 Task: In the  document cake.txt Add another  'page' Use the Tool Explore 'and look for brief about the picture in first page, copy 2-3 lines in second sheet.' Align the text to the Left
Action: Mouse moved to (1066, 83)
Screenshot: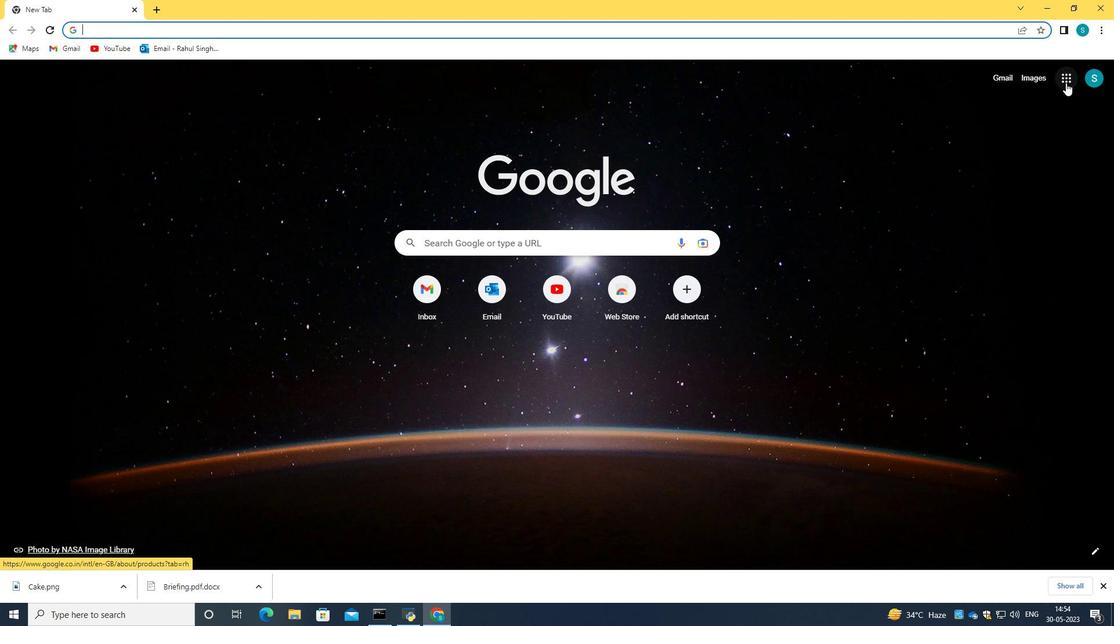 
Action: Mouse pressed left at (1066, 83)
Screenshot: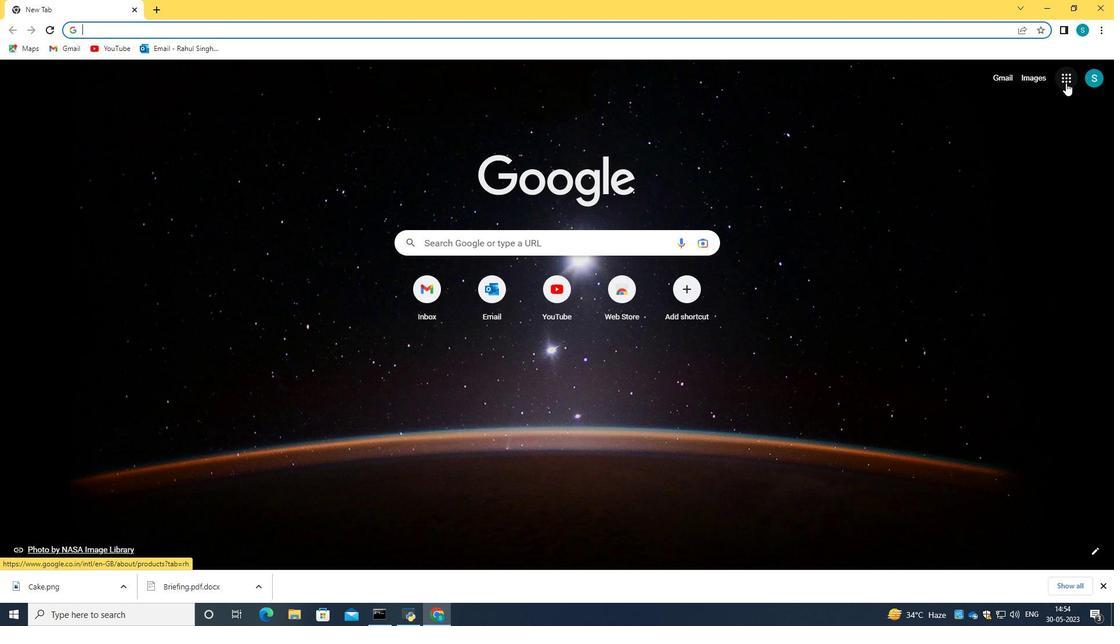 
Action: Mouse moved to (1021, 192)
Screenshot: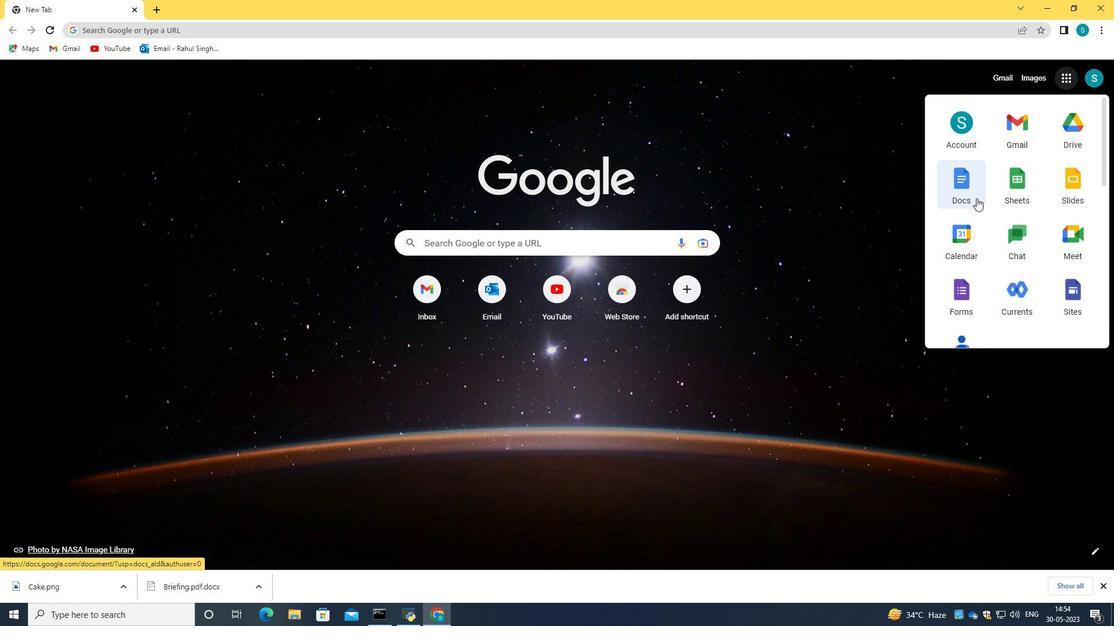 
Action: Mouse pressed left at (1021, 192)
Screenshot: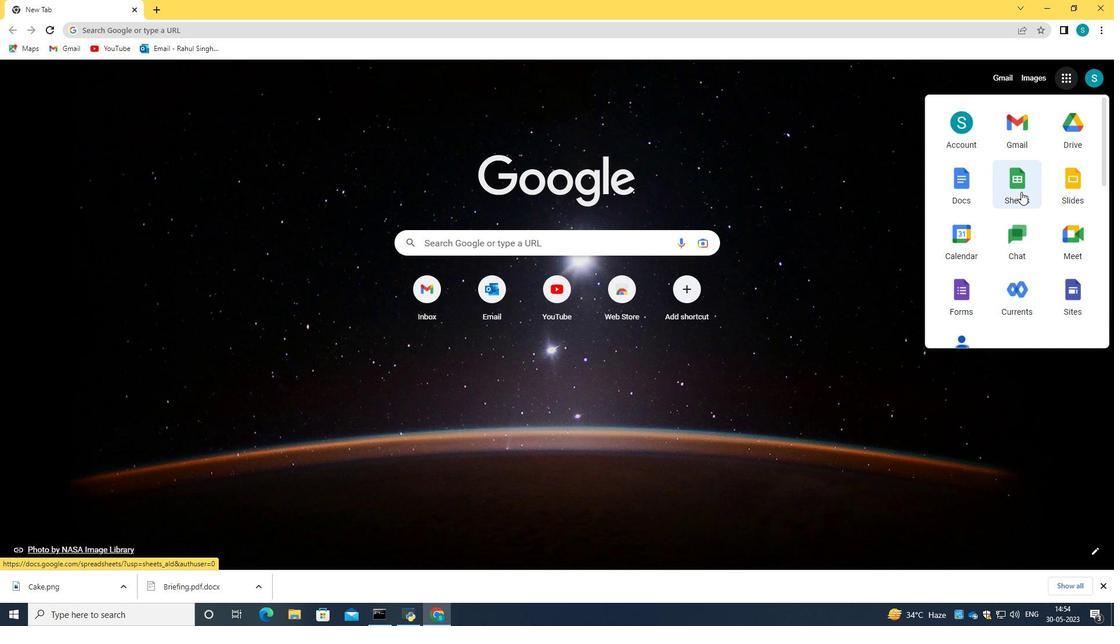 
Action: Mouse moved to (952, 188)
Screenshot: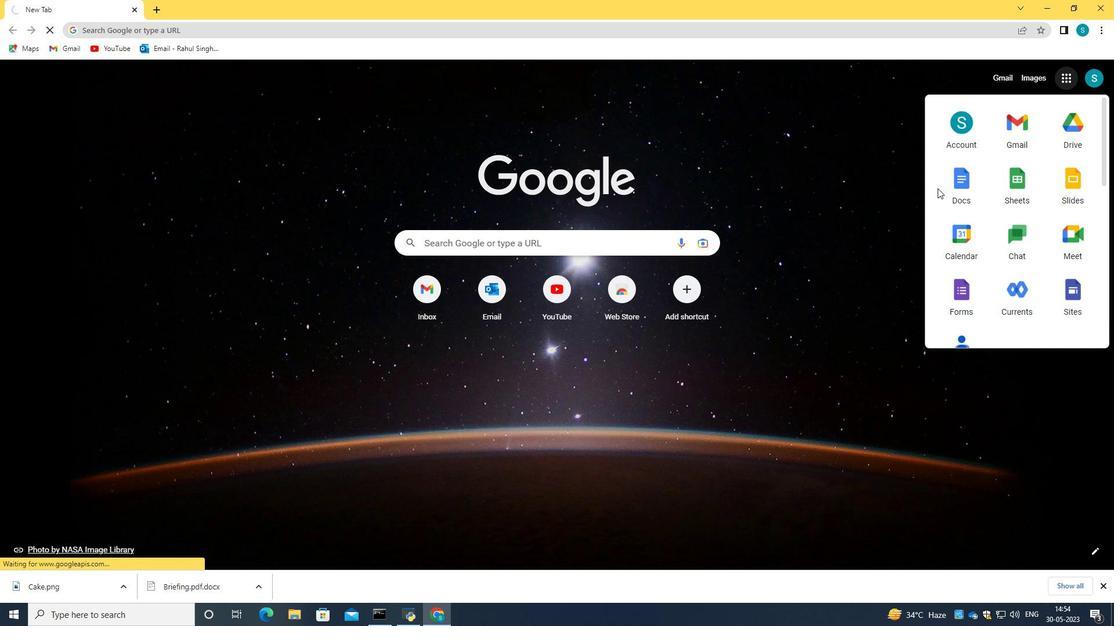 
Action: Mouse pressed left at (952, 188)
Screenshot: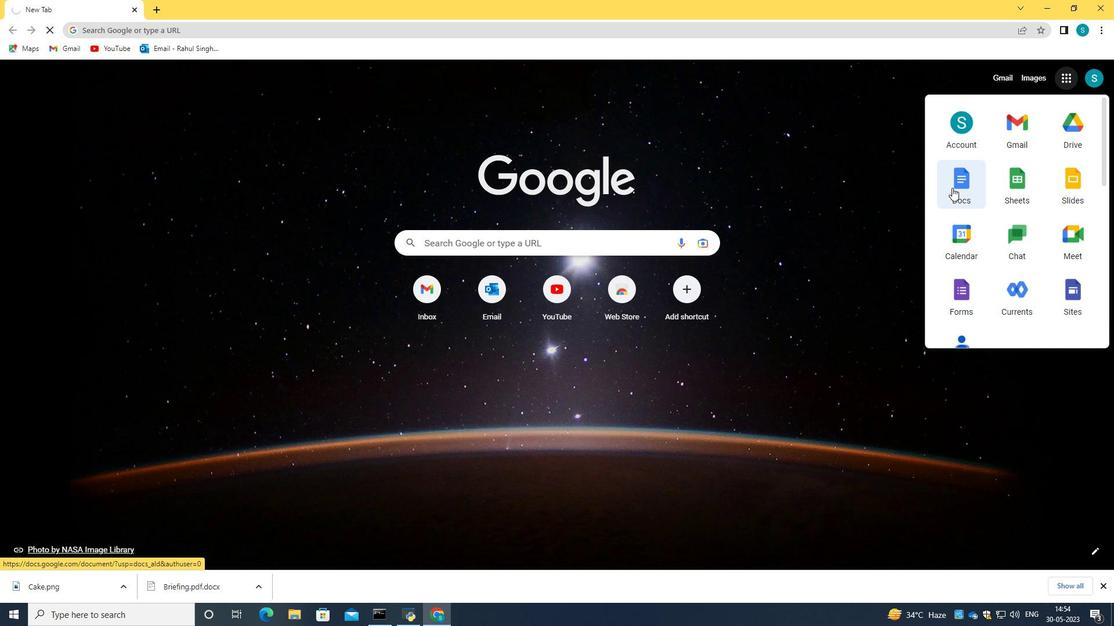 
Action: Mouse pressed left at (952, 188)
Screenshot: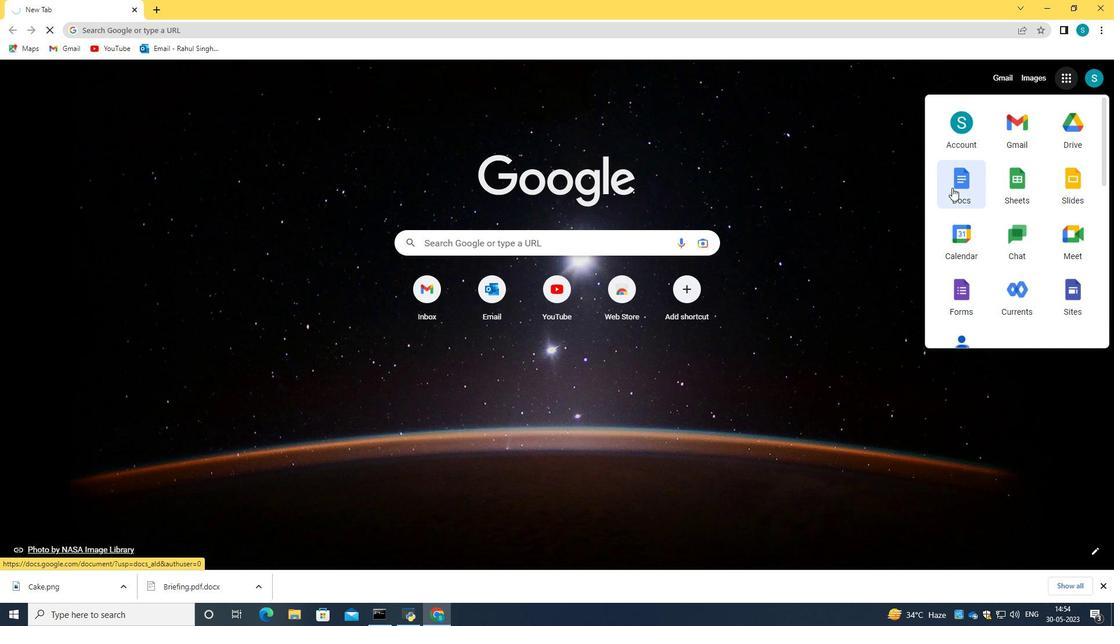 
Action: Mouse moved to (271, 399)
Screenshot: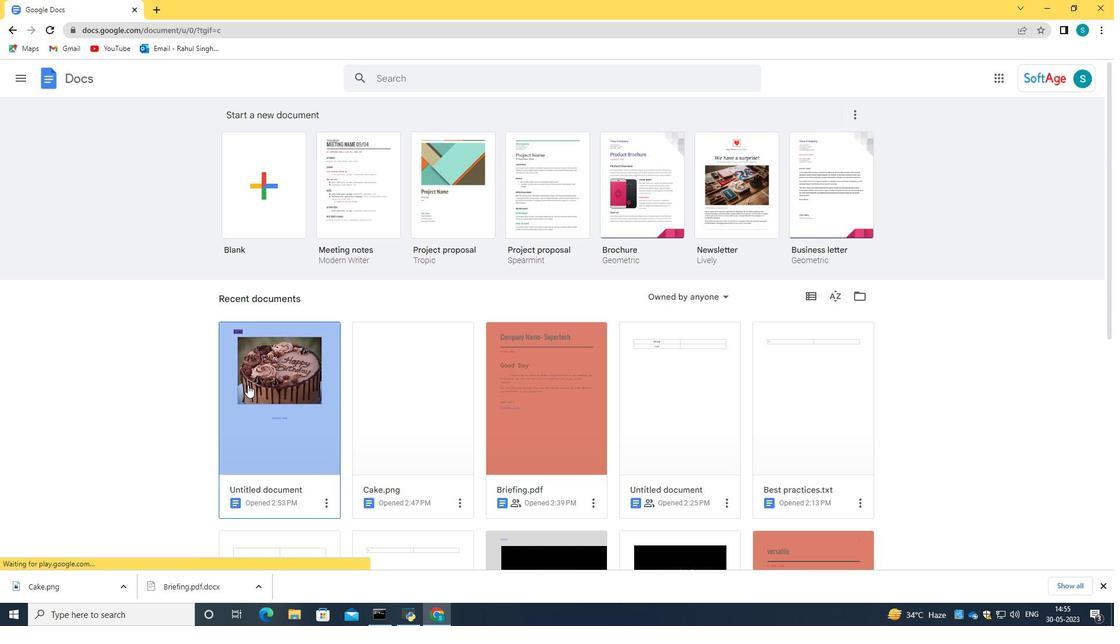 
Action: Mouse pressed left at (271, 399)
Screenshot: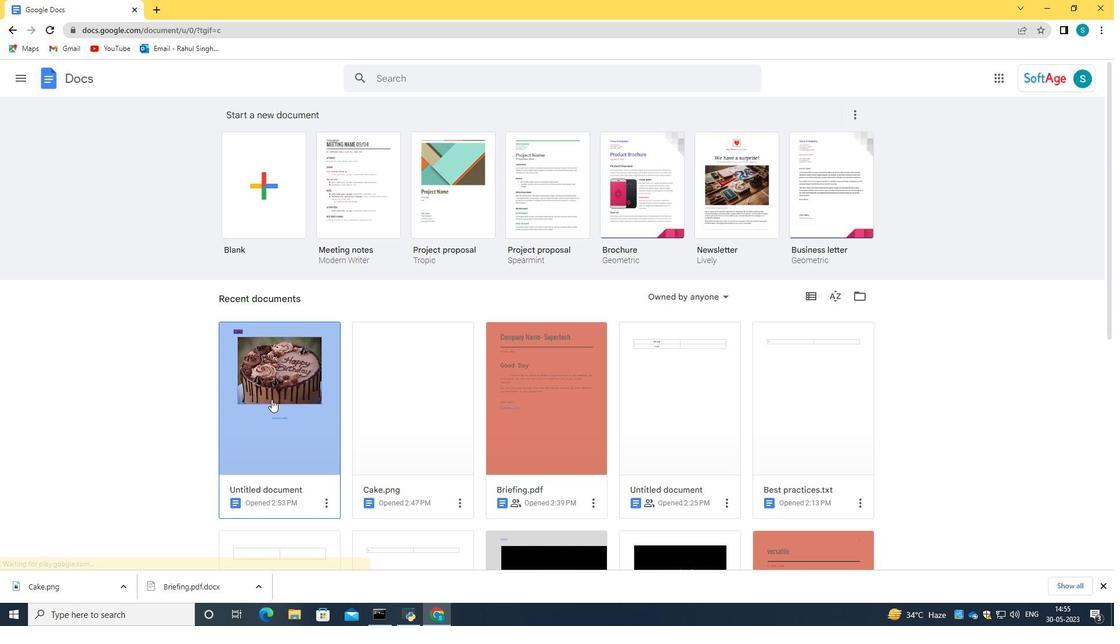 
Action: Mouse moved to (280, 358)
Screenshot: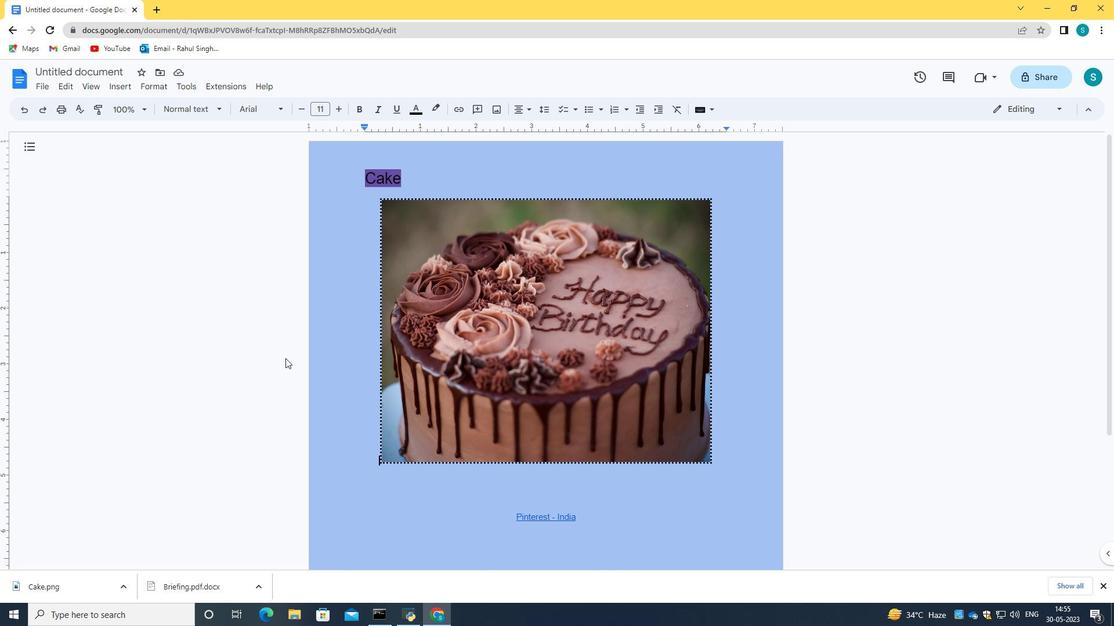
Action: Mouse scrolled (280, 358) with delta (0, 0)
Screenshot: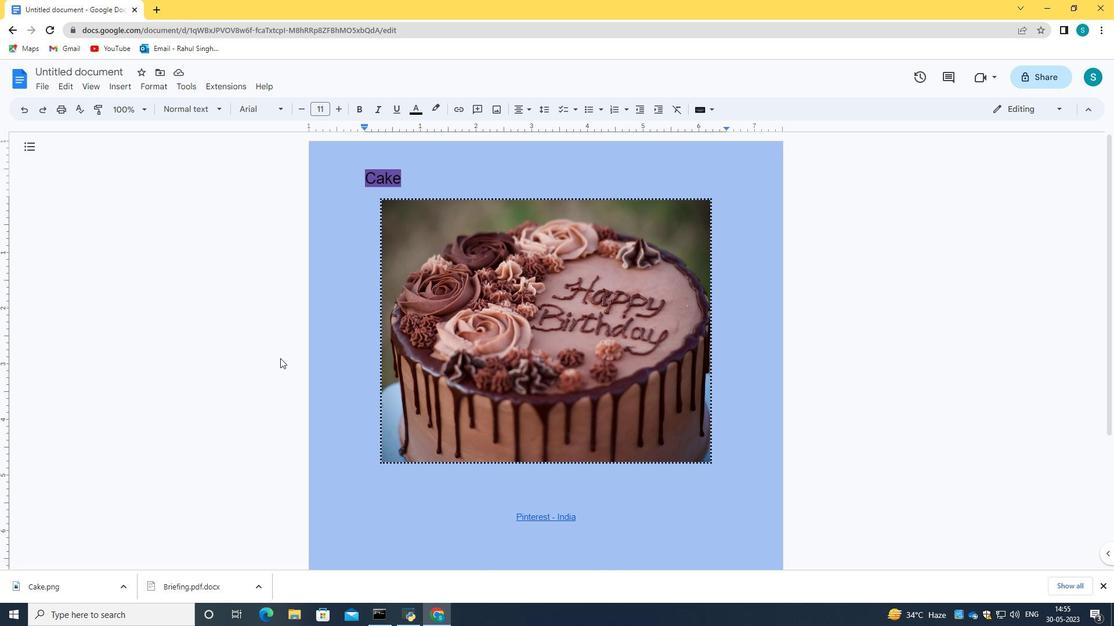 
Action: Mouse scrolled (280, 358) with delta (0, 0)
Screenshot: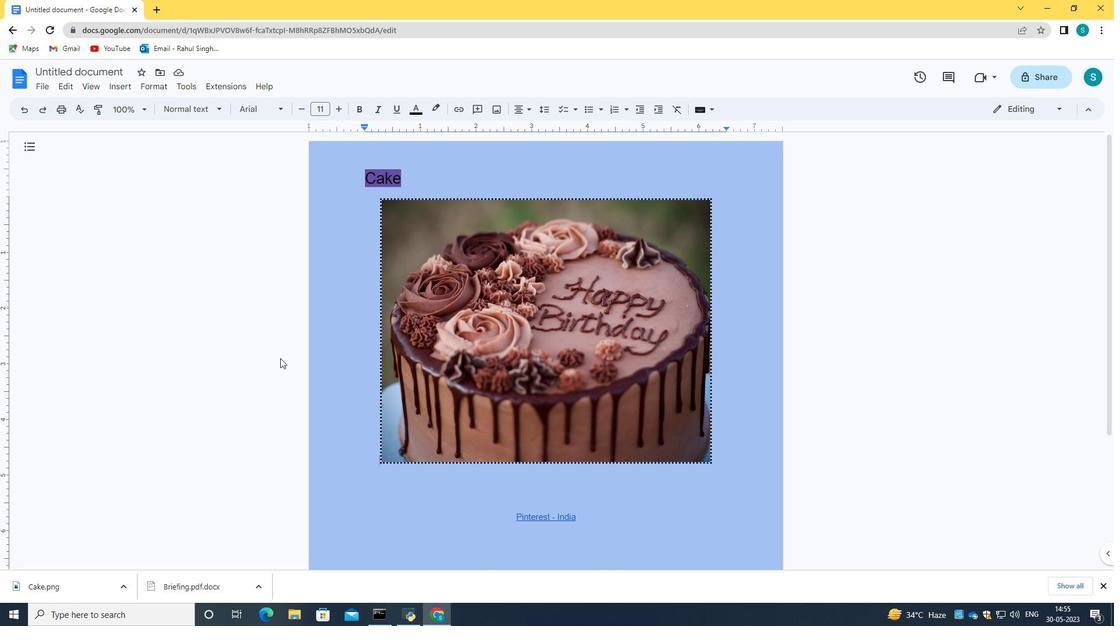 
Action: Mouse scrolled (280, 358) with delta (0, 0)
Screenshot: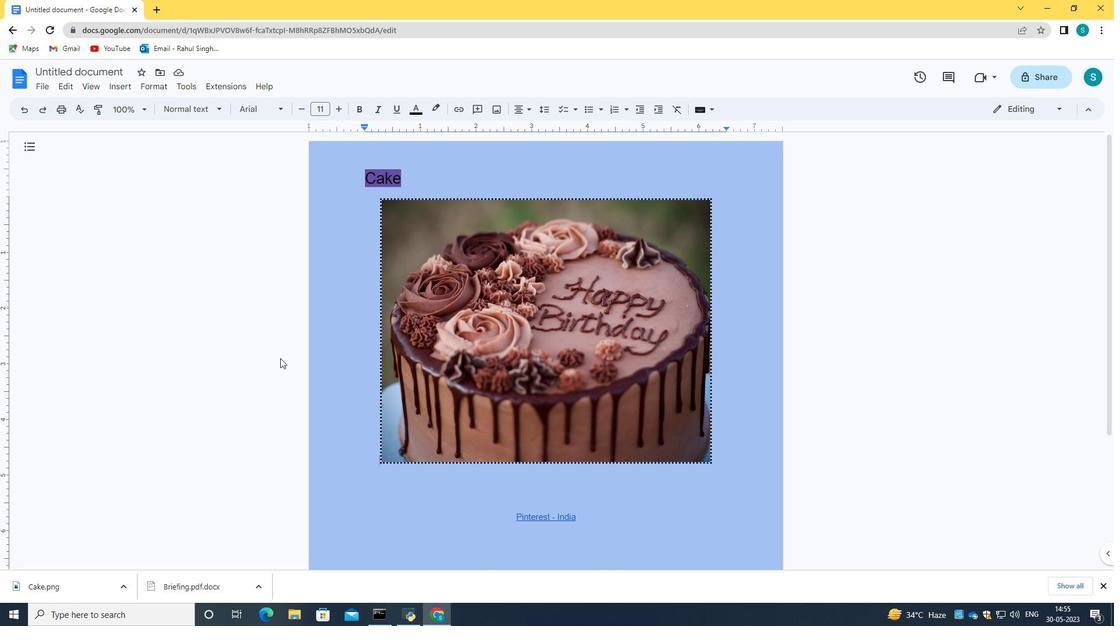 
Action: Mouse scrolled (280, 358) with delta (0, 0)
Screenshot: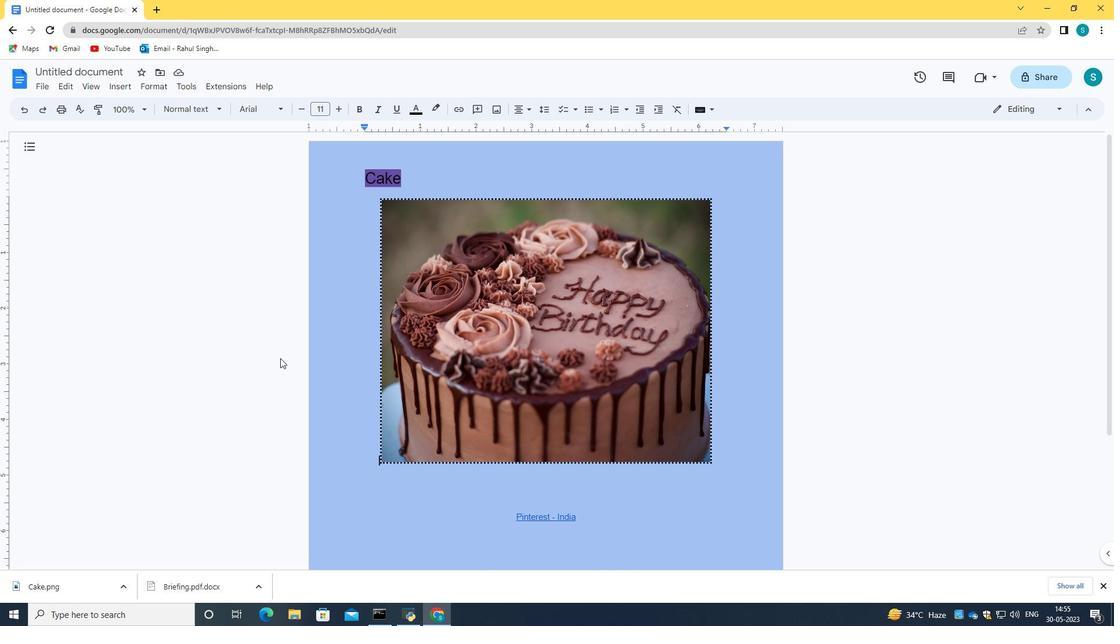 
Action: Mouse moved to (279, 358)
Screenshot: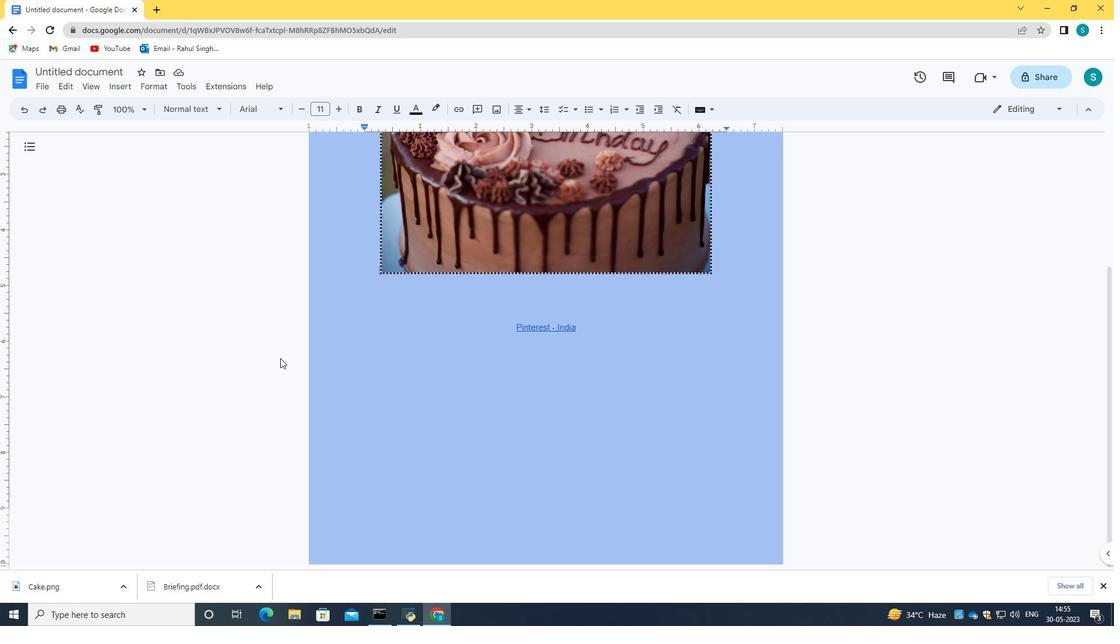 
Action: Mouse scrolled (279, 359) with delta (0, 0)
Screenshot: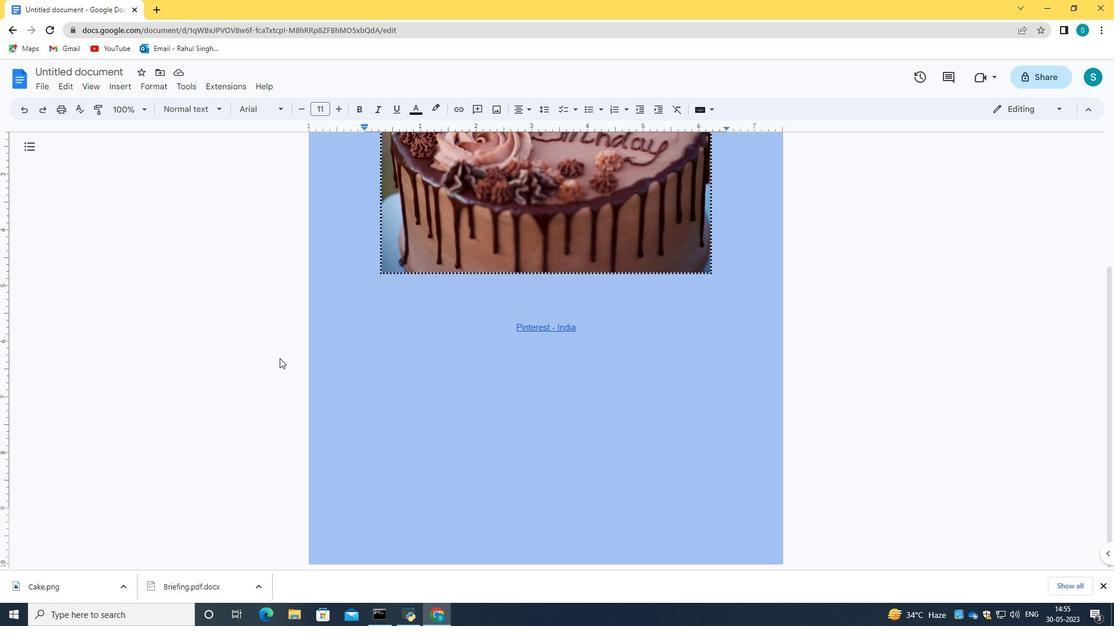 
Action: Mouse scrolled (279, 359) with delta (0, 0)
Screenshot: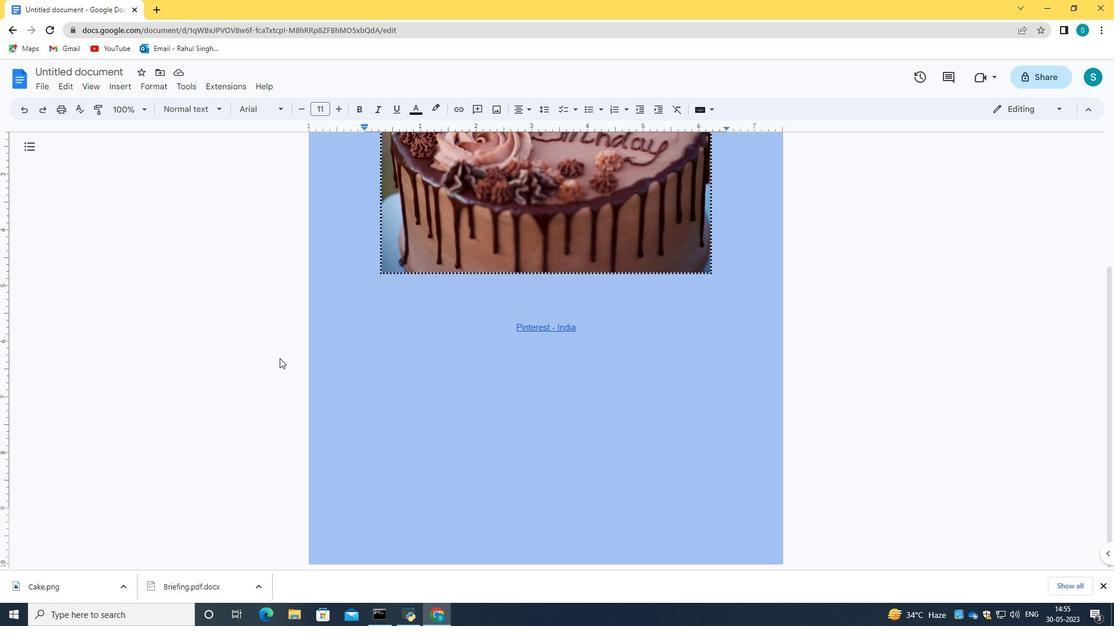 
Action: Mouse scrolled (279, 359) with delta (0, 0)
Screenshot: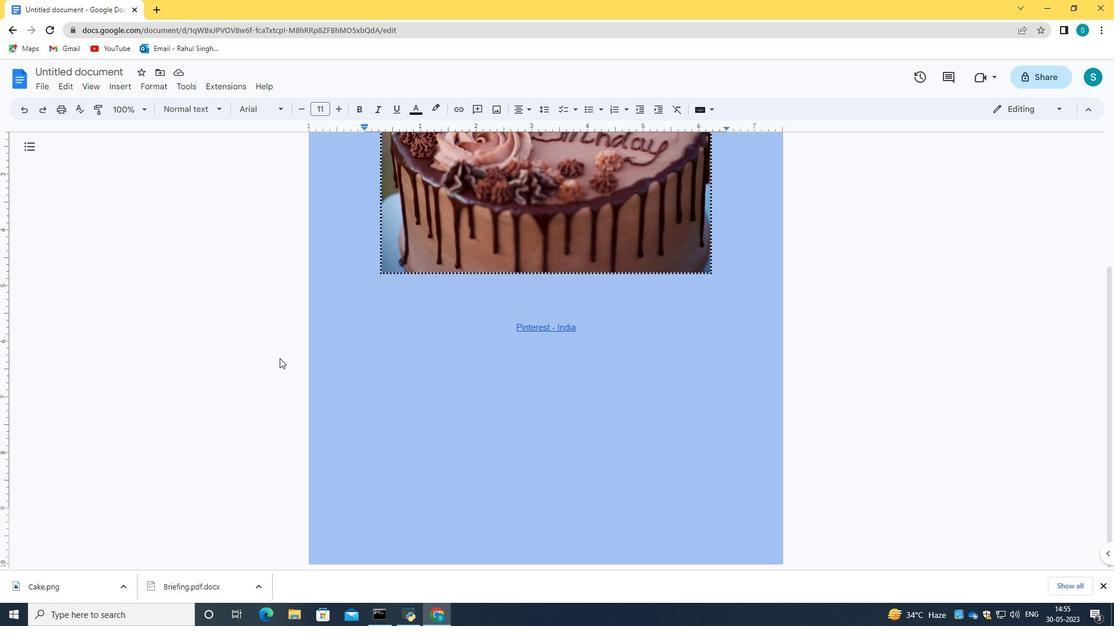
Action: Mouse moved to (1024, 101)
Screenshot: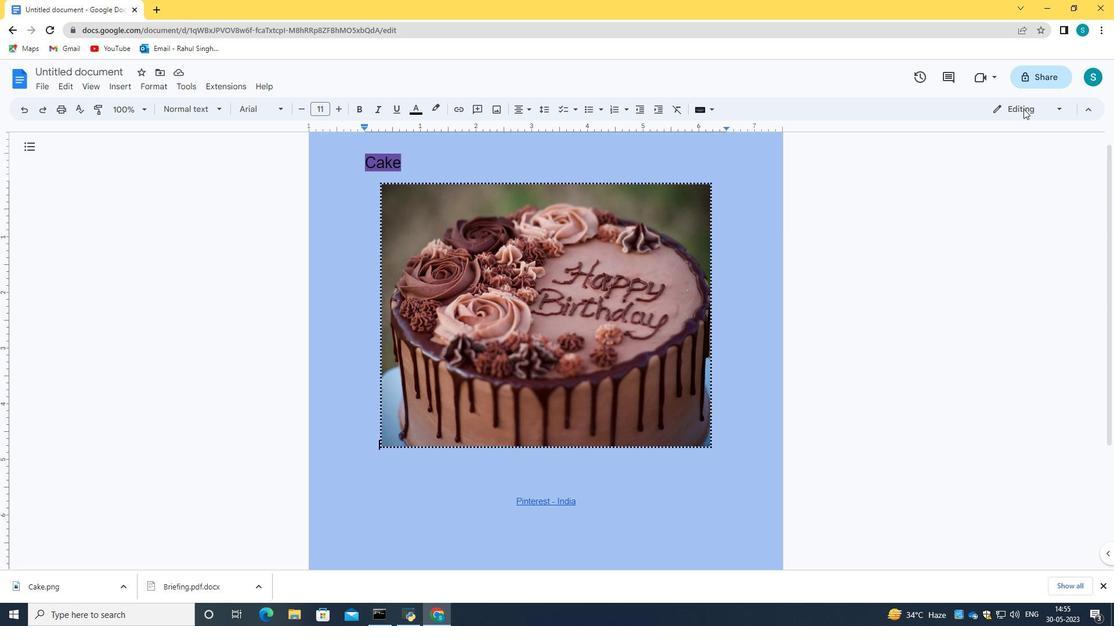 
Action: Mouse pressed left at (1024, 101)
Screenshot: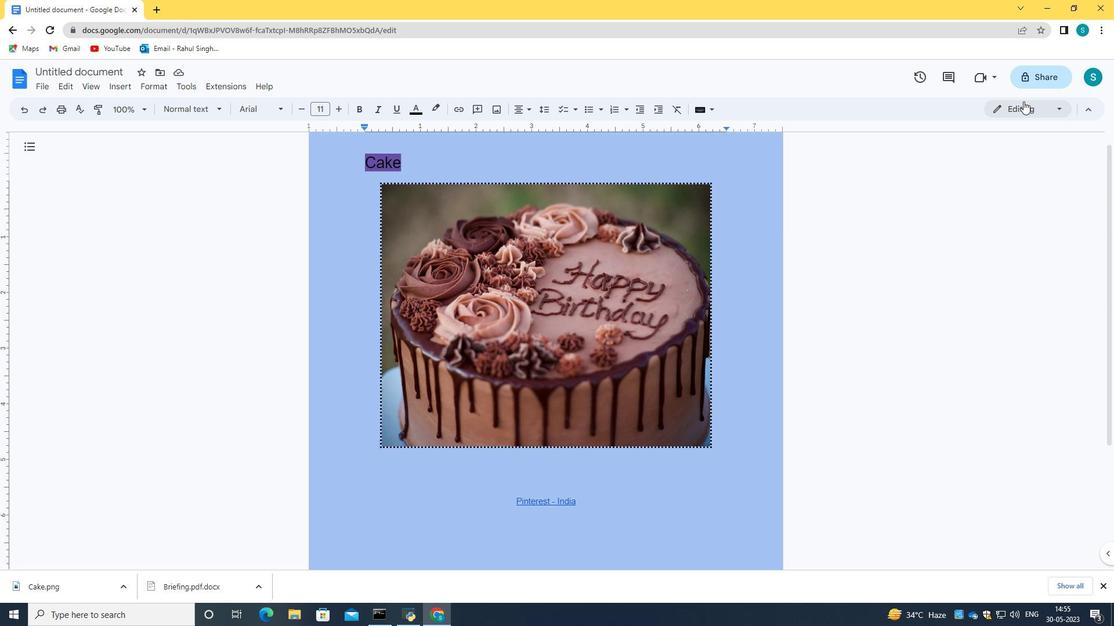 
Action: Mouse moved to (984, 137)
Screenshot: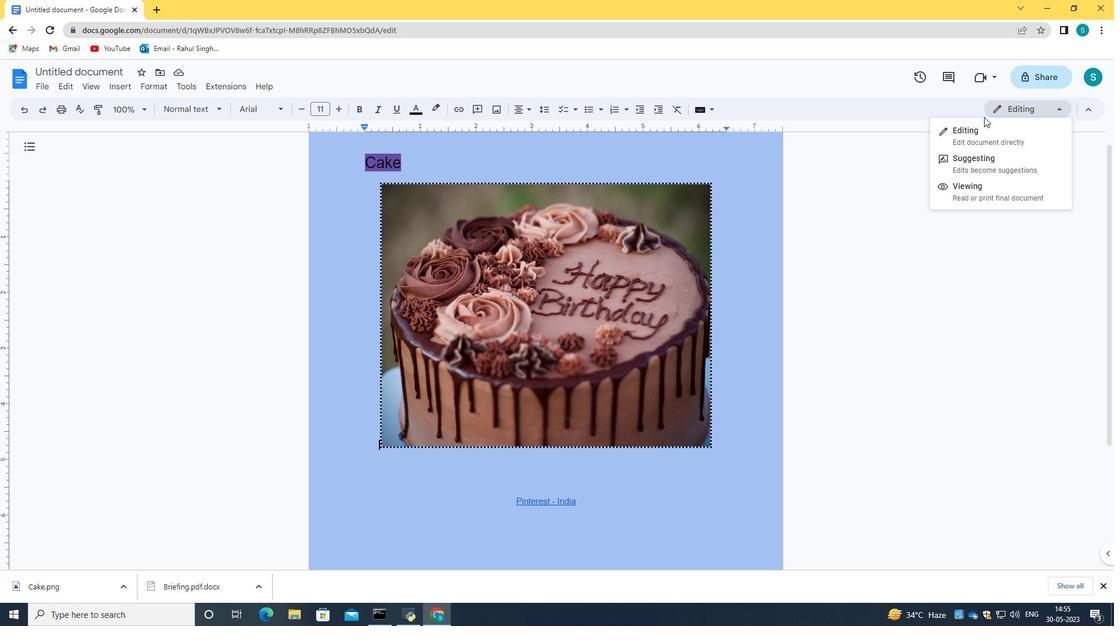 
Action: Mouse pressed left at (984, 137)
Screenshot: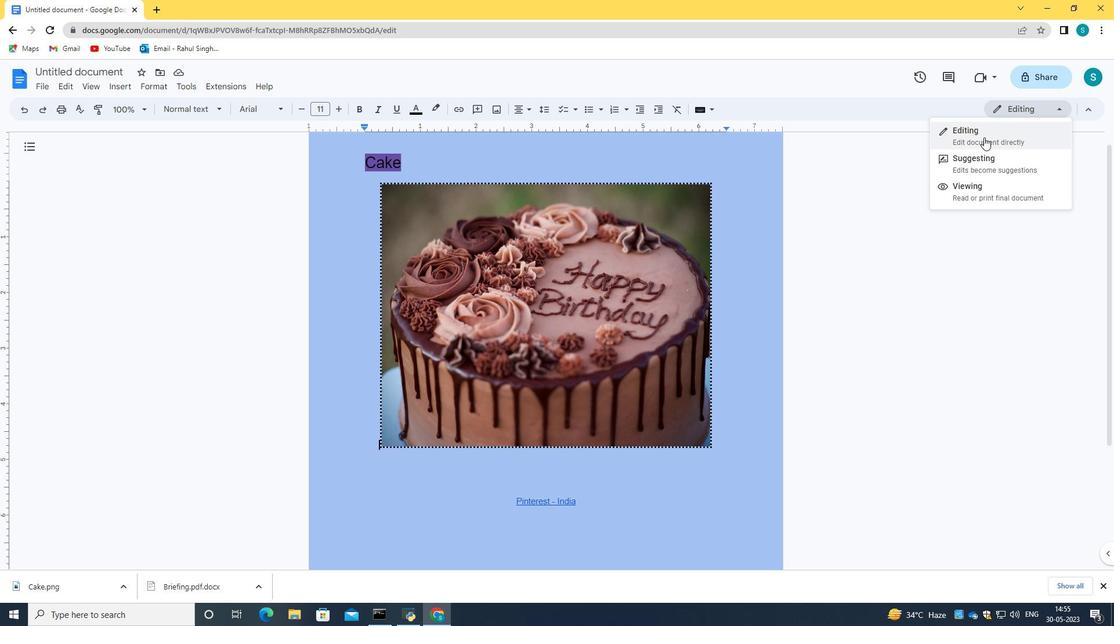 
Action: Mouse moved to (245, 235)
Screenshot: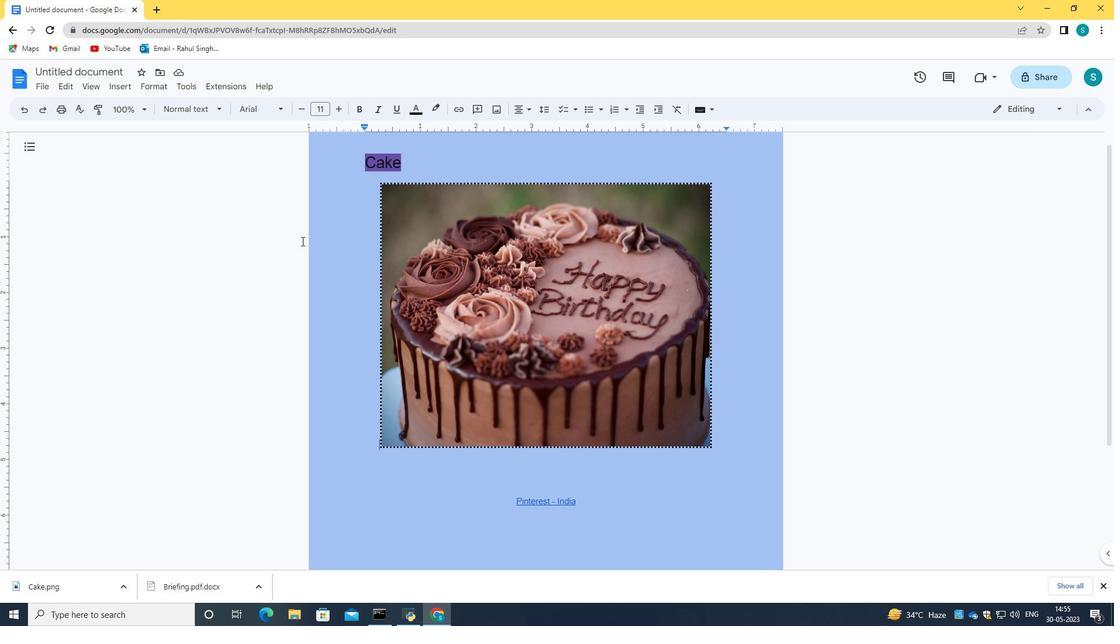 
Action: Mouse scrolled (245, 234) with delta (0, 0)
Screenshot: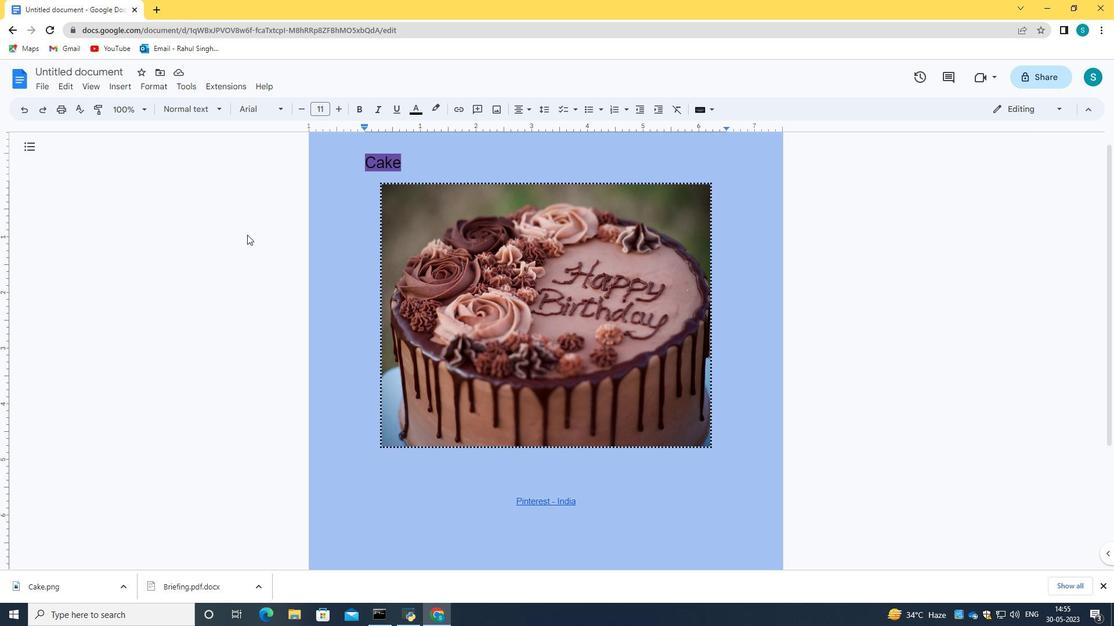 
Action: Mouse scrolled (245, 234) with delta (0, 0)
Screenshot: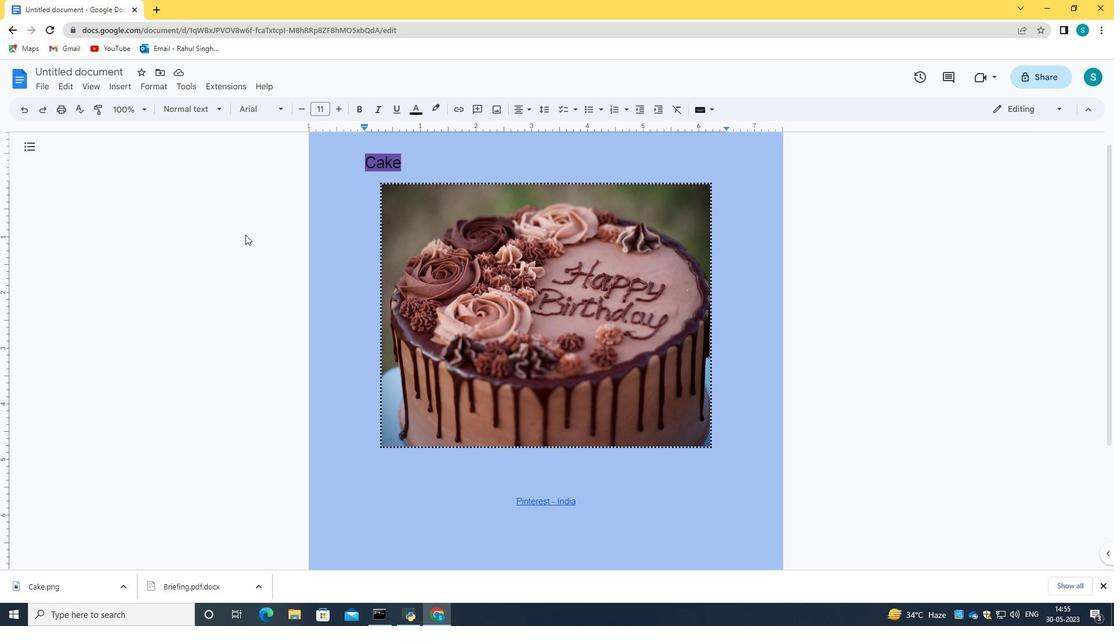 
Action: Mouse scrolled (245, 234) with delta (0, 0)
Screenshot: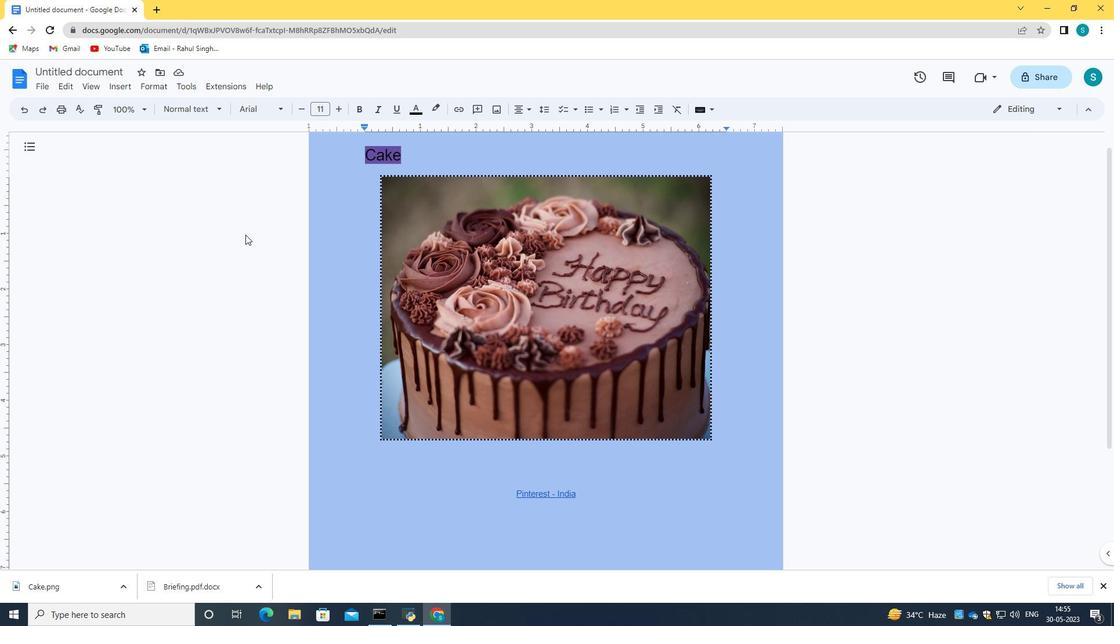 
Action: Mouse moved to (244, 235)
Screenshot: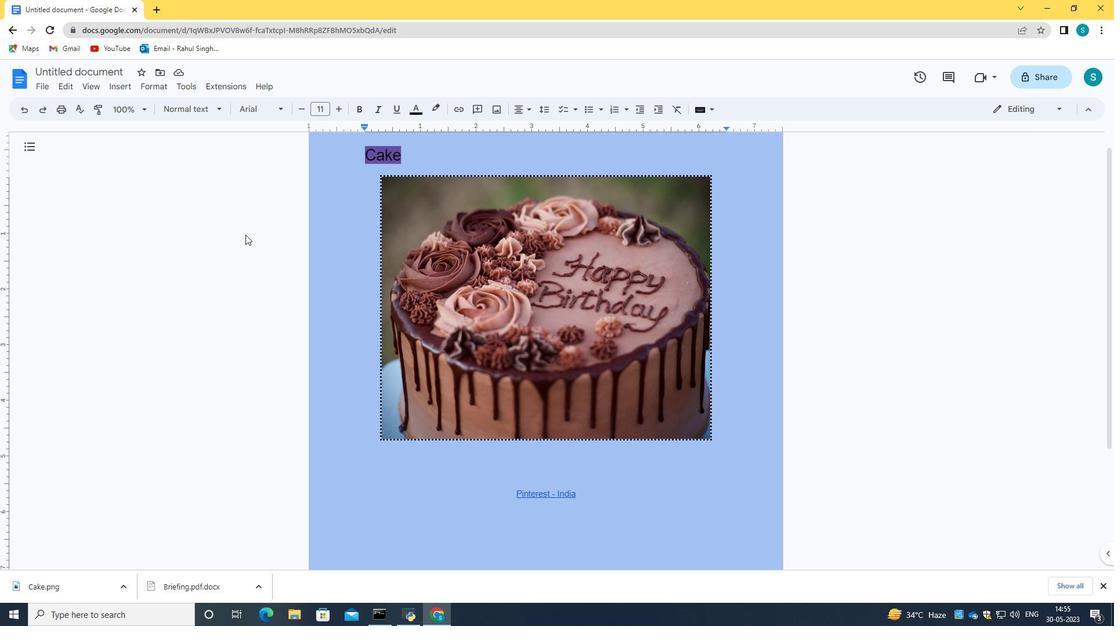 
Action: Mouse scrolled (244, 234) with delta (0, 0)
Screenshot: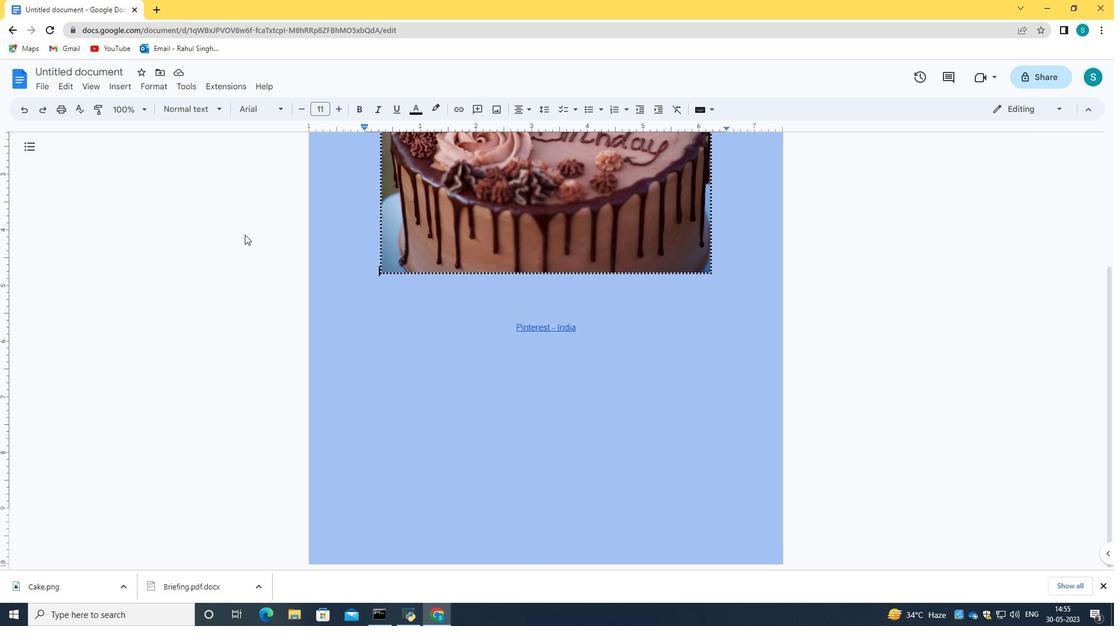 
Action: Mouse scrolled (244, 234) with delta (0, 0)
Screenshot: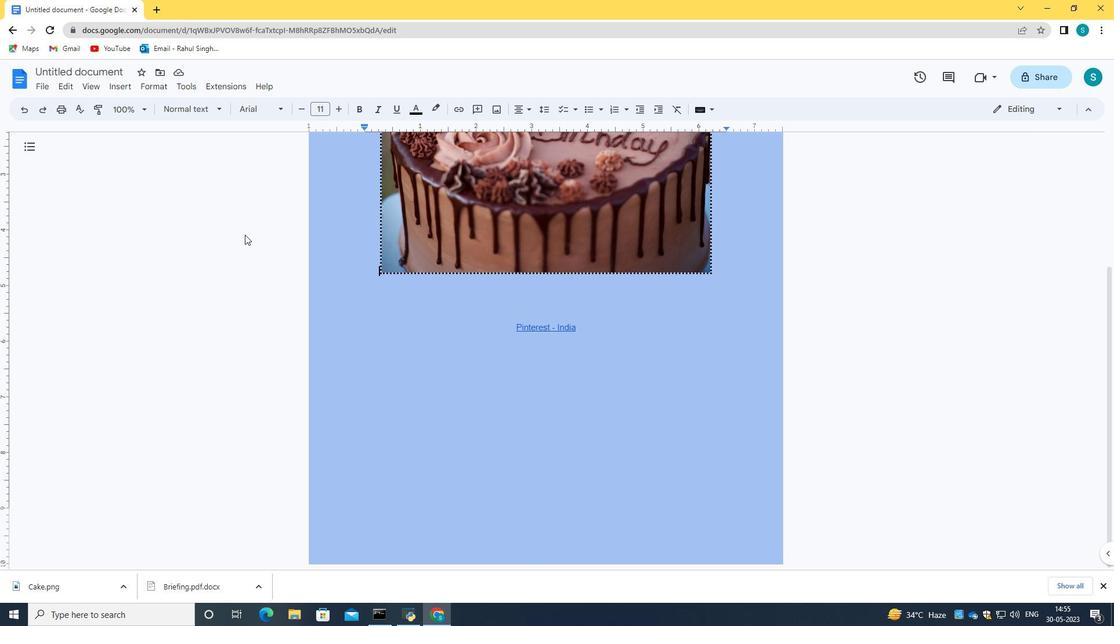 
Action: Mouse scrolled (244, 234) with delta (0, 0)
Screenshot: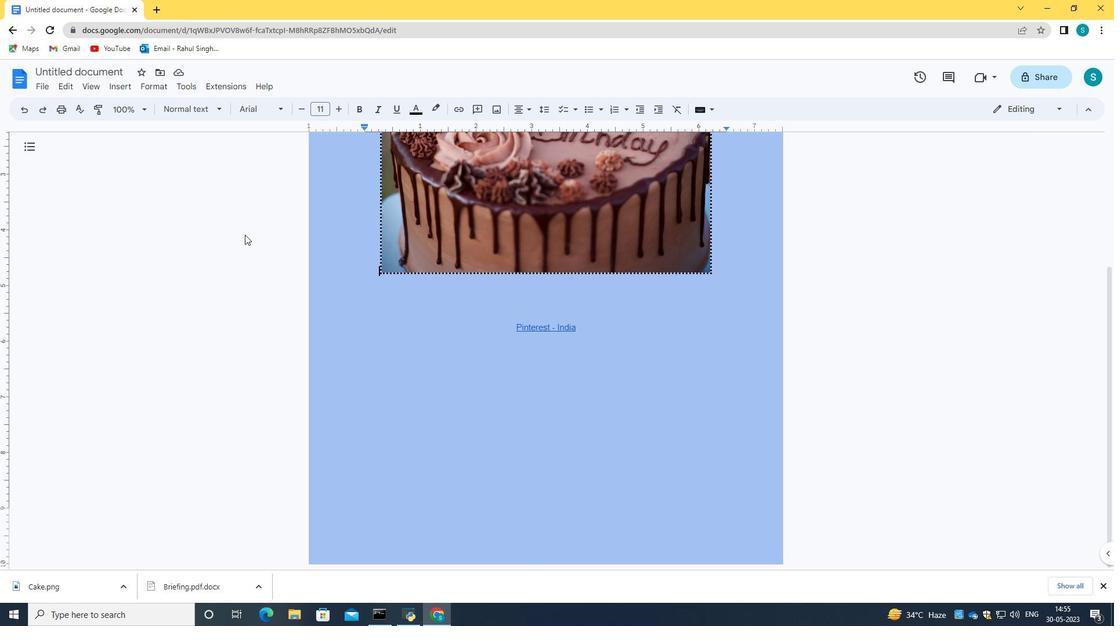 
Action: Mouse scrolled (244, 234) with delta (0, 0)
Screenshot: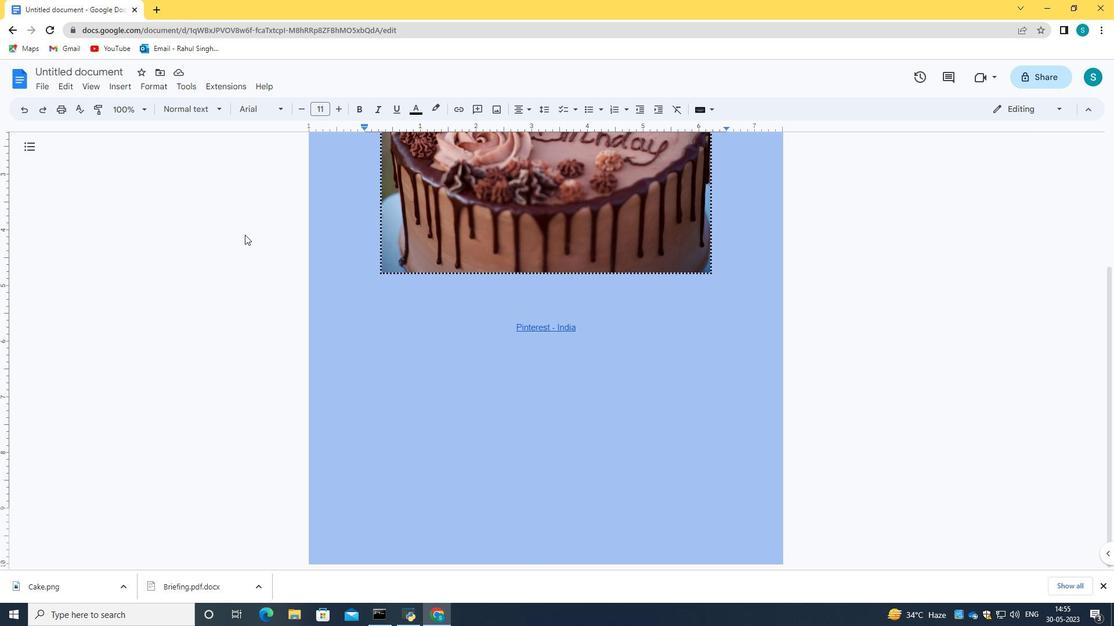 
Action: Mouse scrolled (244, 234) with delta (0, 0)
Screenshot: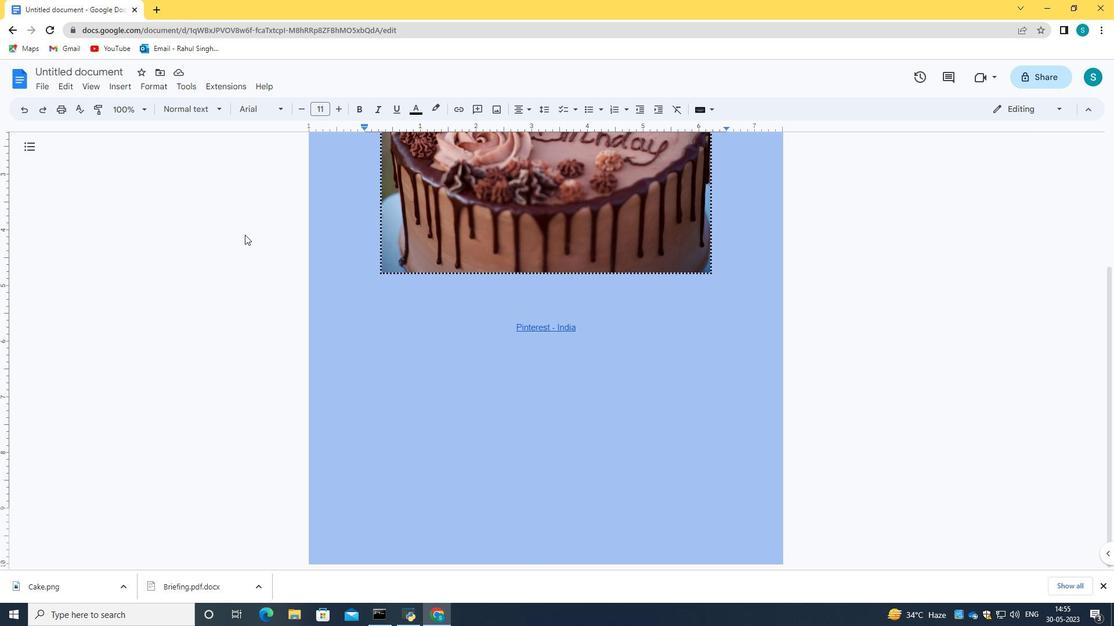 
Action: Mouse scrolled (244, 235) with delta (0, 0)
Screenshot: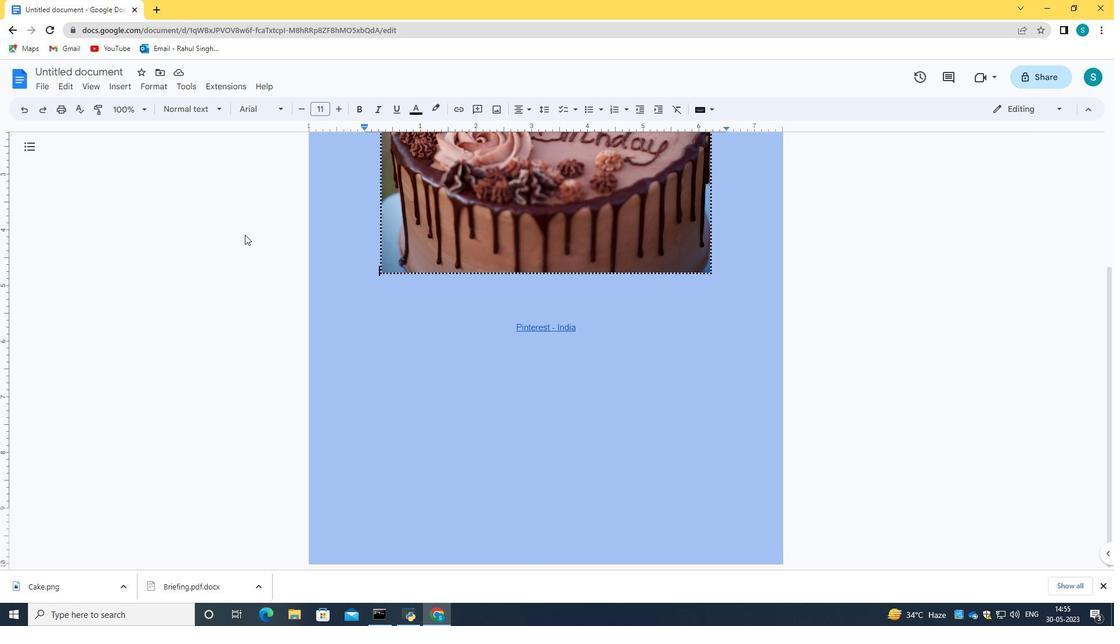 
Action: Mouse scrolled (244, 235) with delta (0, 0)
Screenshot: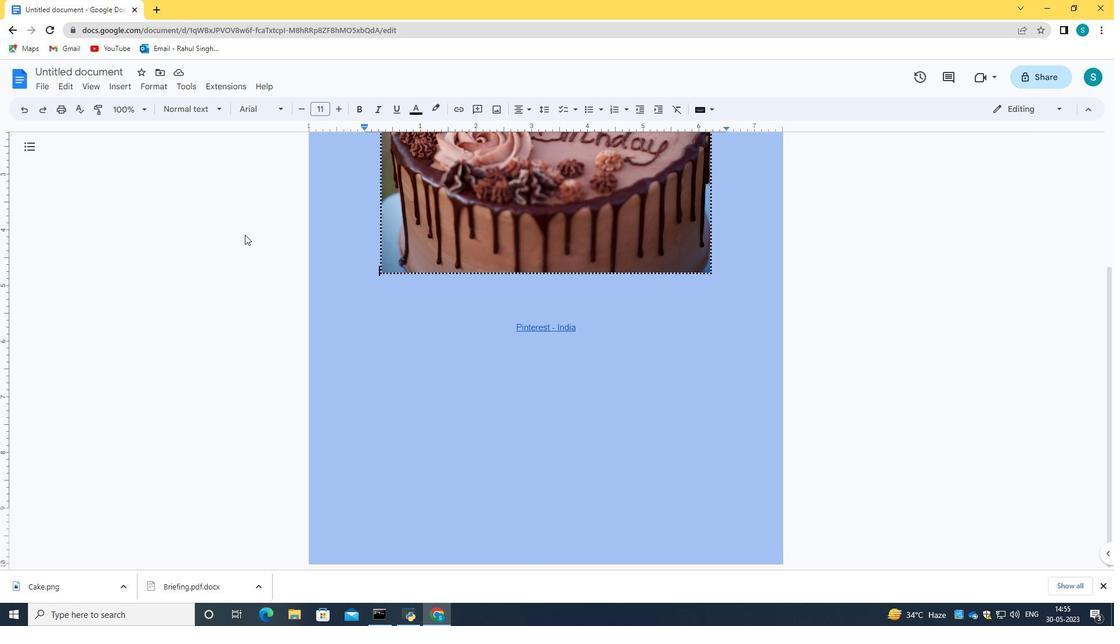 
Action: Mouse scrolled (244, 235) with delta (0, 0)
Screenshot: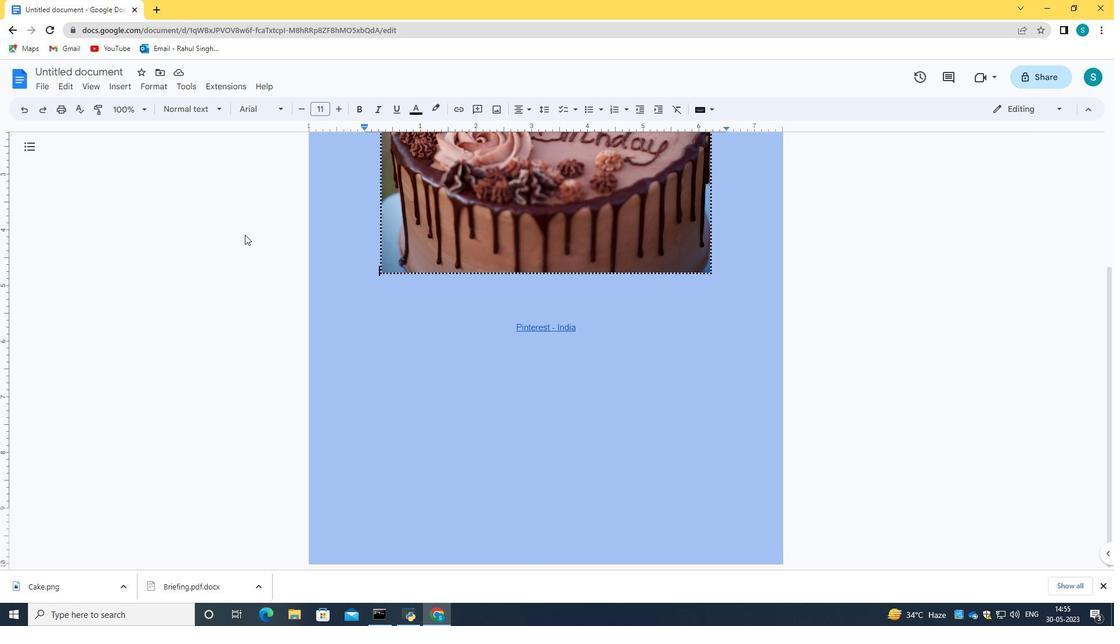 
Action: Mouse scrolled (244, 235) with delta (0, 0)
Screenshot: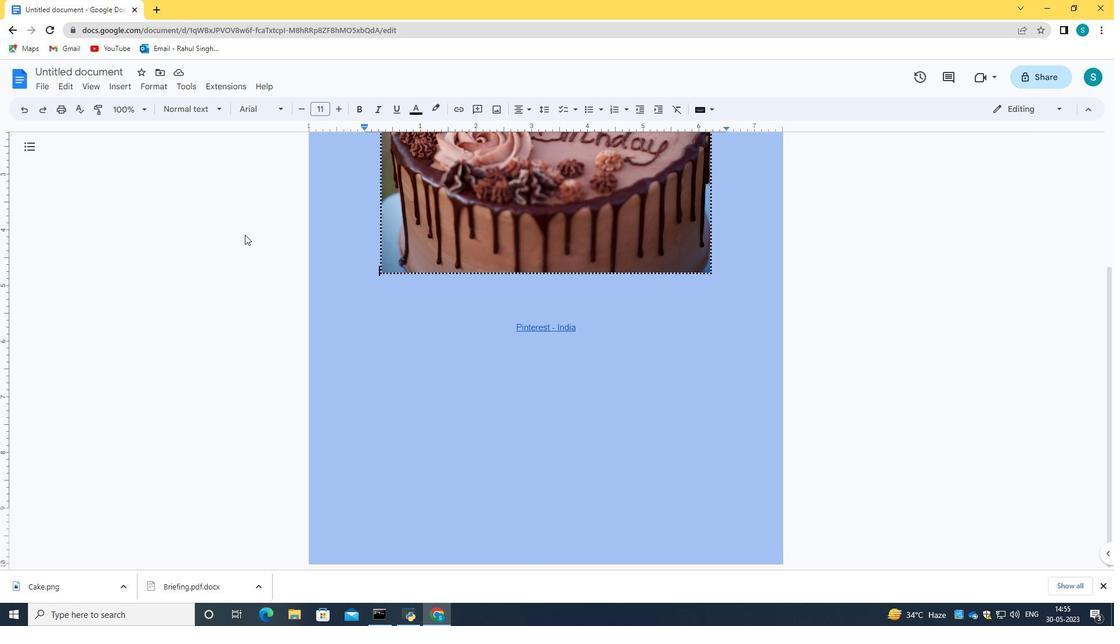 
Action: Mouse scrolled (244, 235) with delta (0, 0)
Screenshot: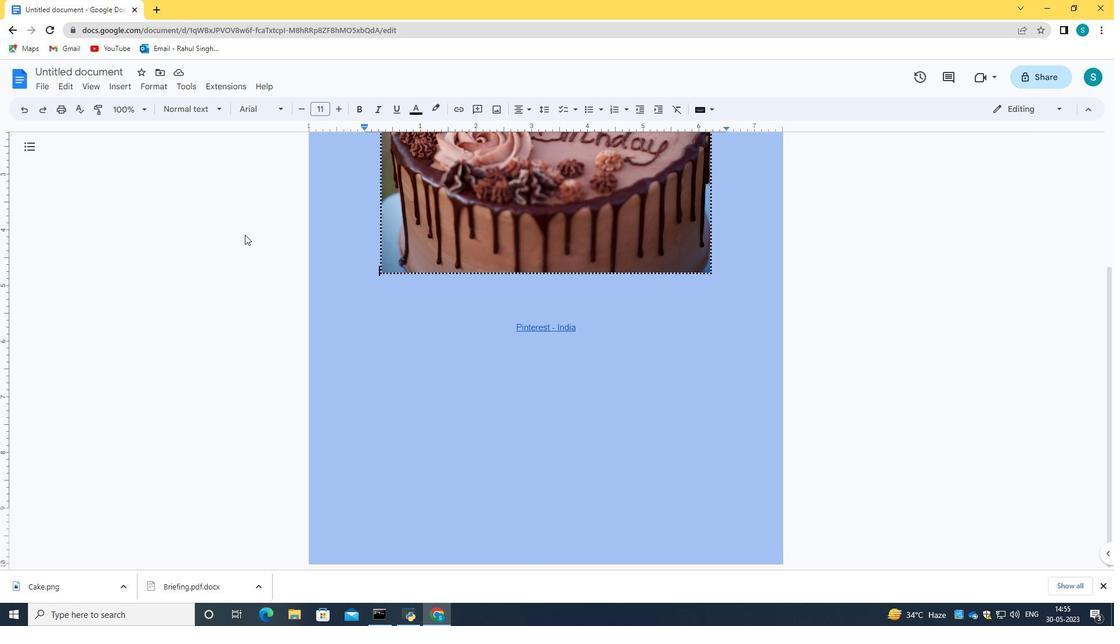 
Action: Mouse moved to (1105, 588)
Screenshot: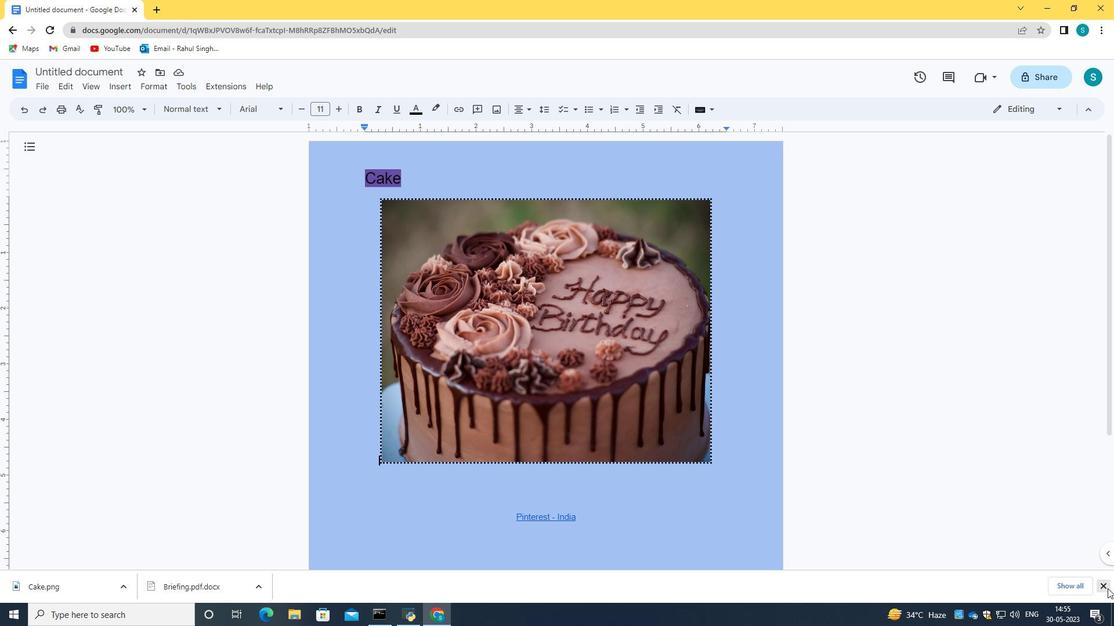 
Action: Mouse pressed left at (1105, 588)
Screenshot: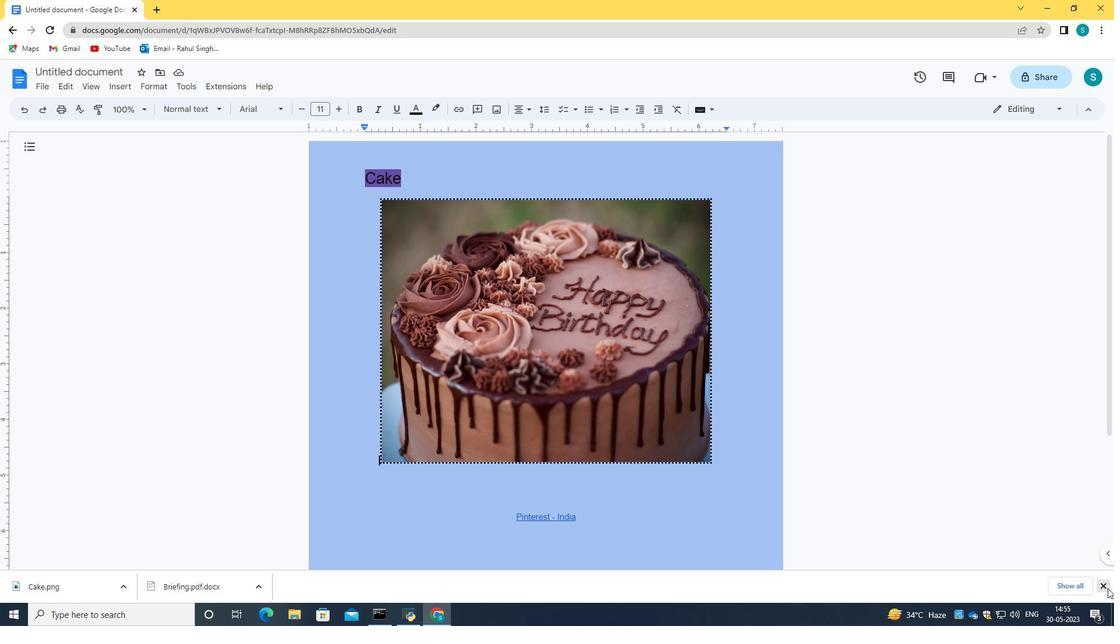 
Action: Mouse moved to (41, 82)
Screenshot: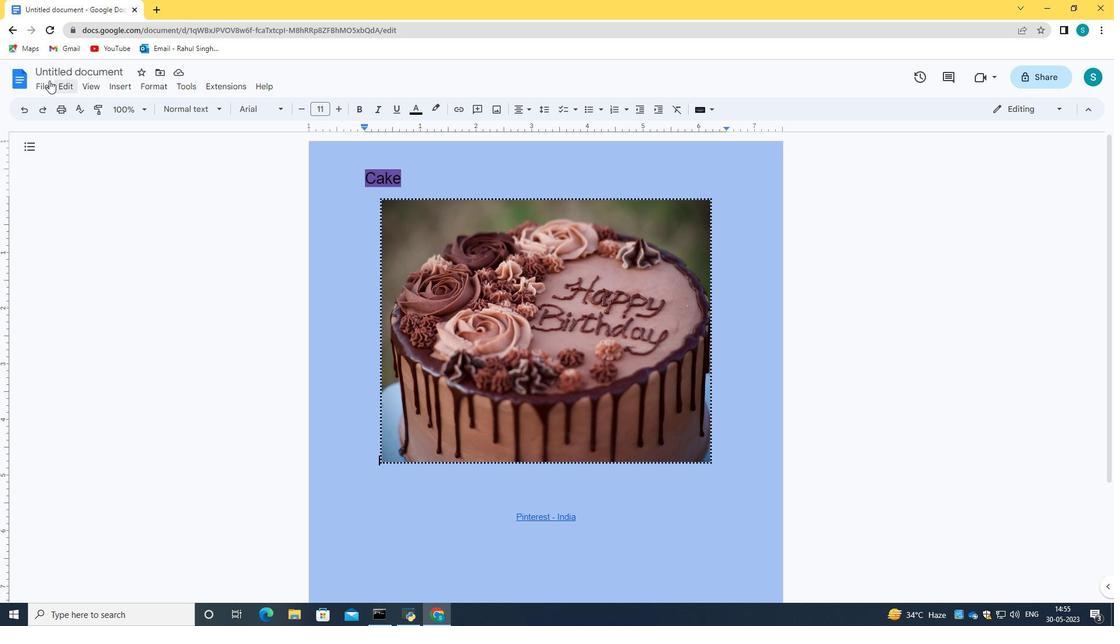 
Action: Mouse pressed left at (41, 82)
Screenshot: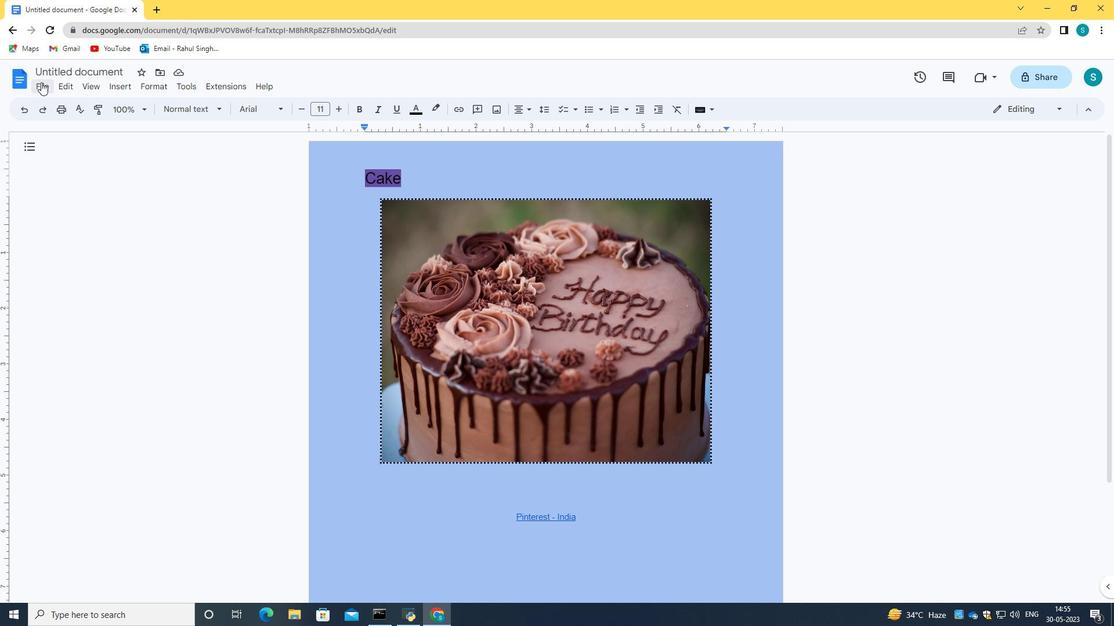 
Action: Mouse moved to (102, 403)
Screenshot: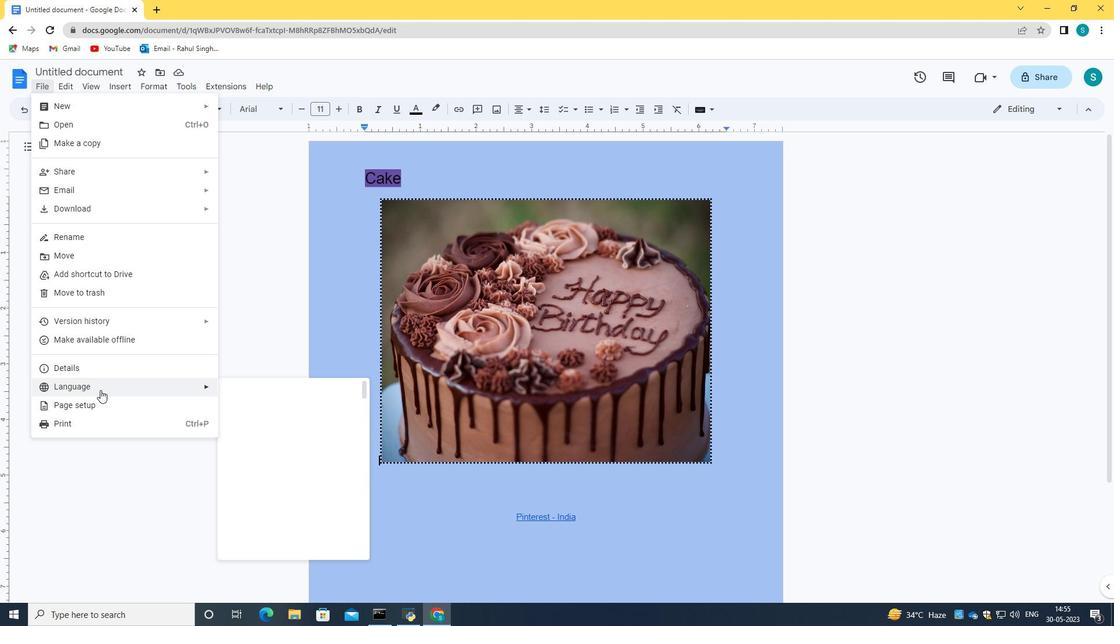 
Action: Mouse pressed left at (102, 403)
Screenshot: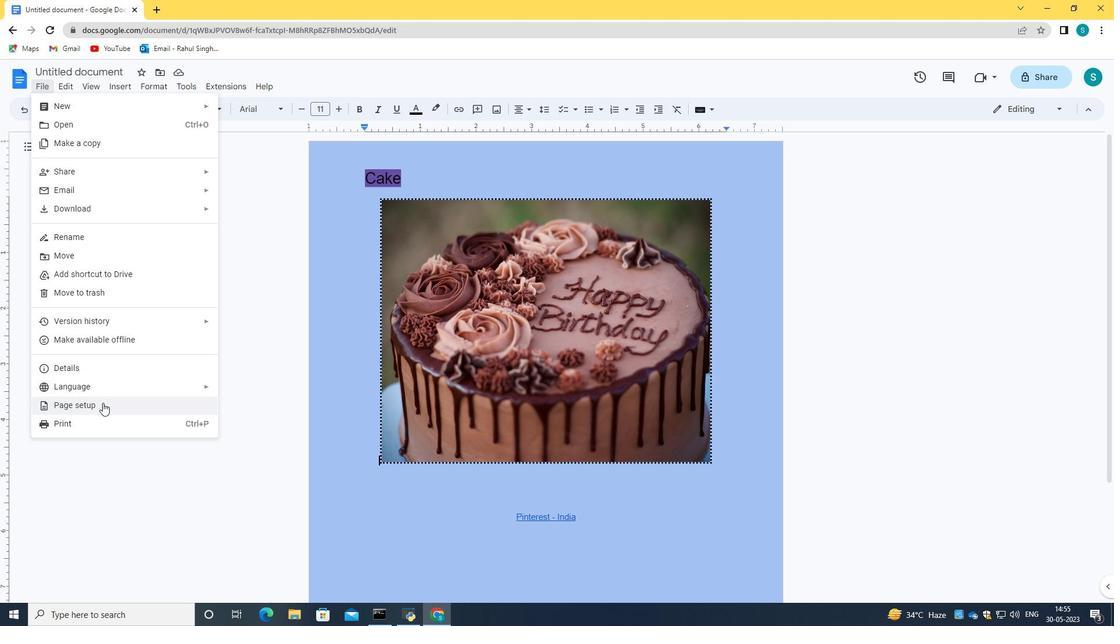 
Action: Mouse moved to (647, 194)
Screenshot: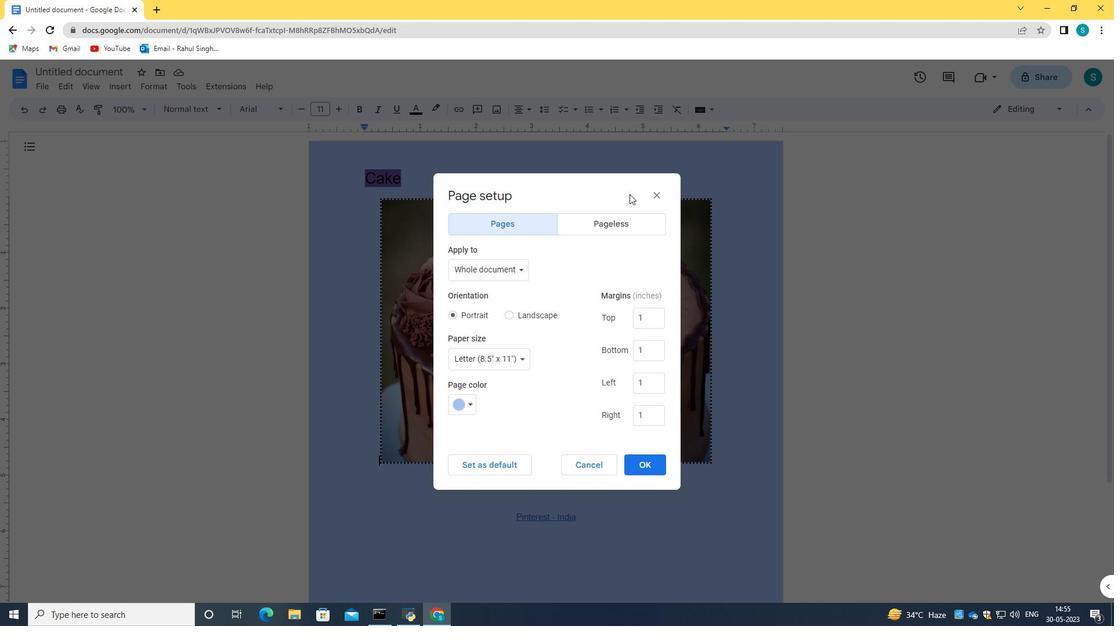 
Action: Mouse pressed left at (647, 194)
Screenshot: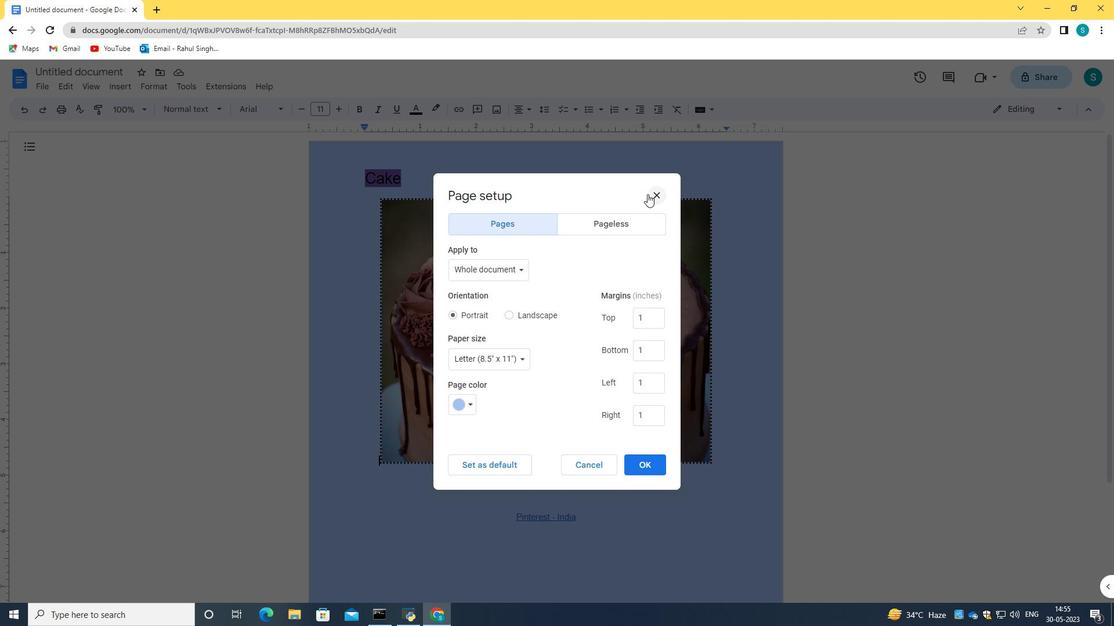 
Action: Mouse moved to (56, 87)
Screenshot: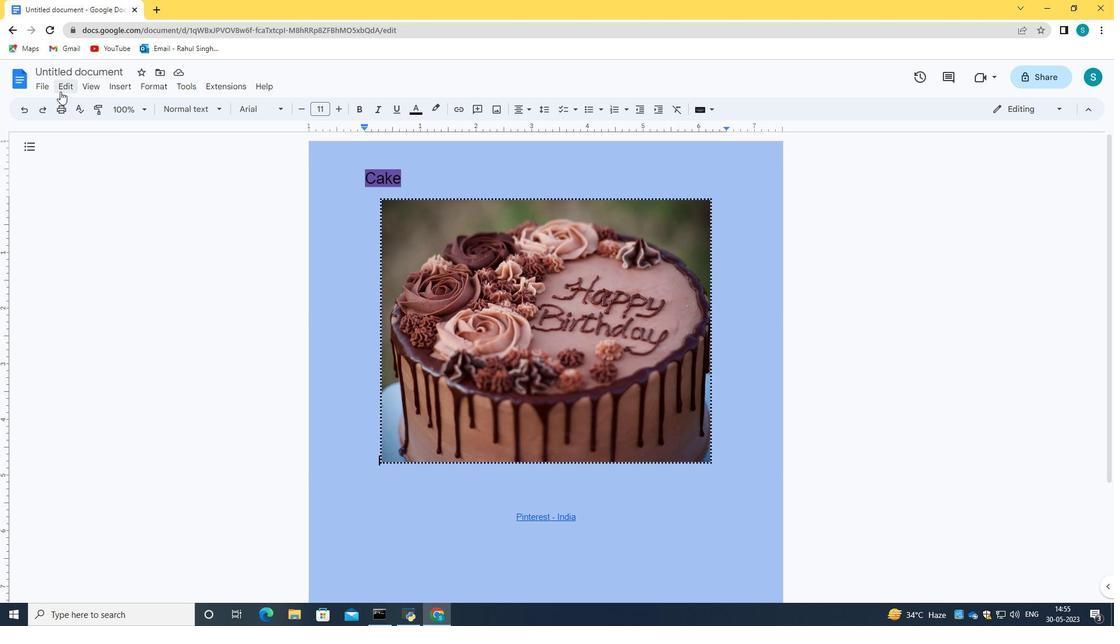
Action: Mouse pressed left at (56, 87)
Screenshot: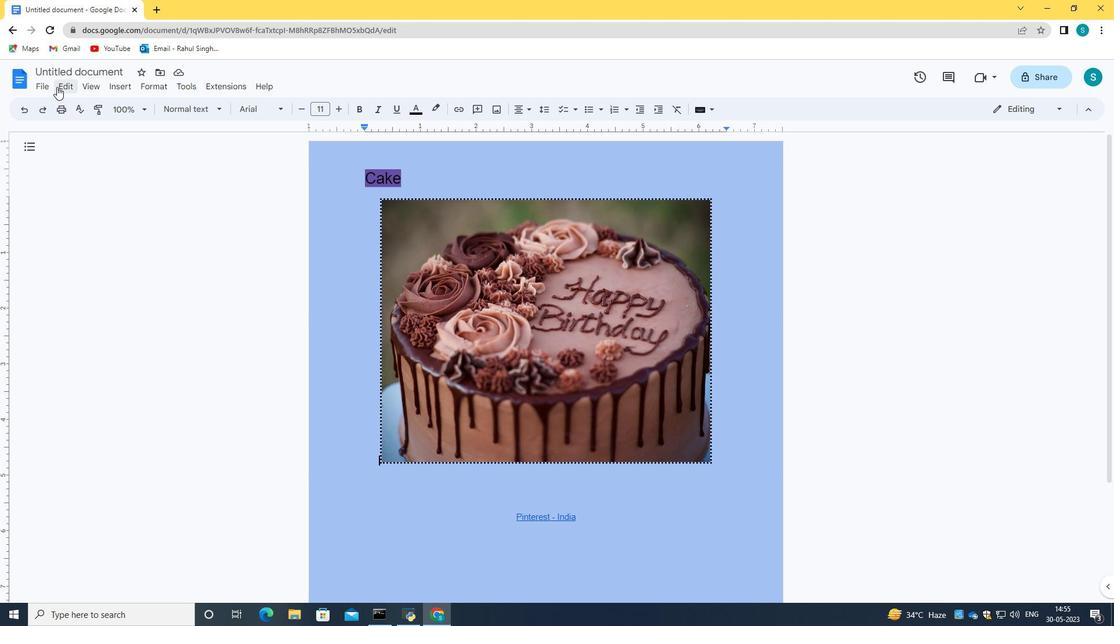 
Action: Mouse moved to (794, 293)
Screenshot: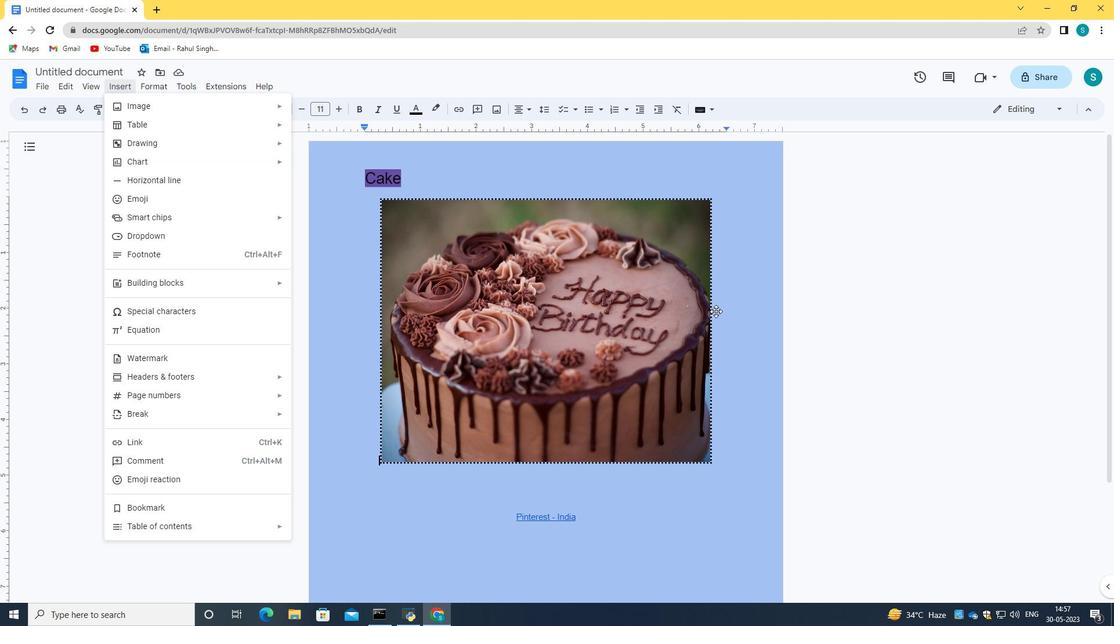 
Action: Mouse scrolled (794, 293) with delta (0, 0)
Screenshot: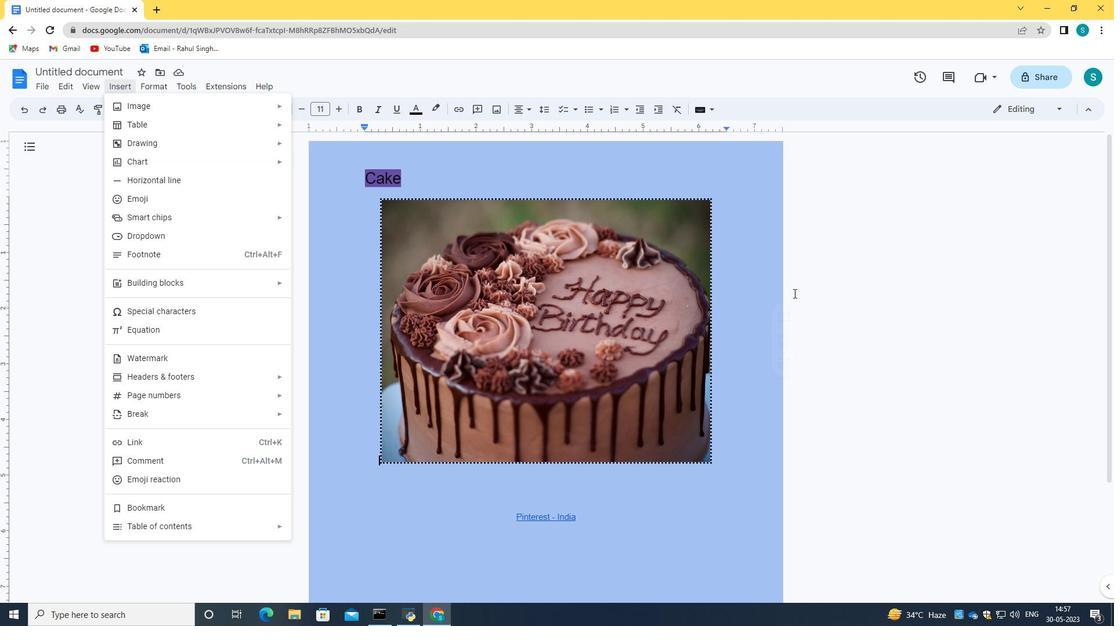 
Action: Mouse scrolled (794, 293) with delta (0, 0)
Screenshot: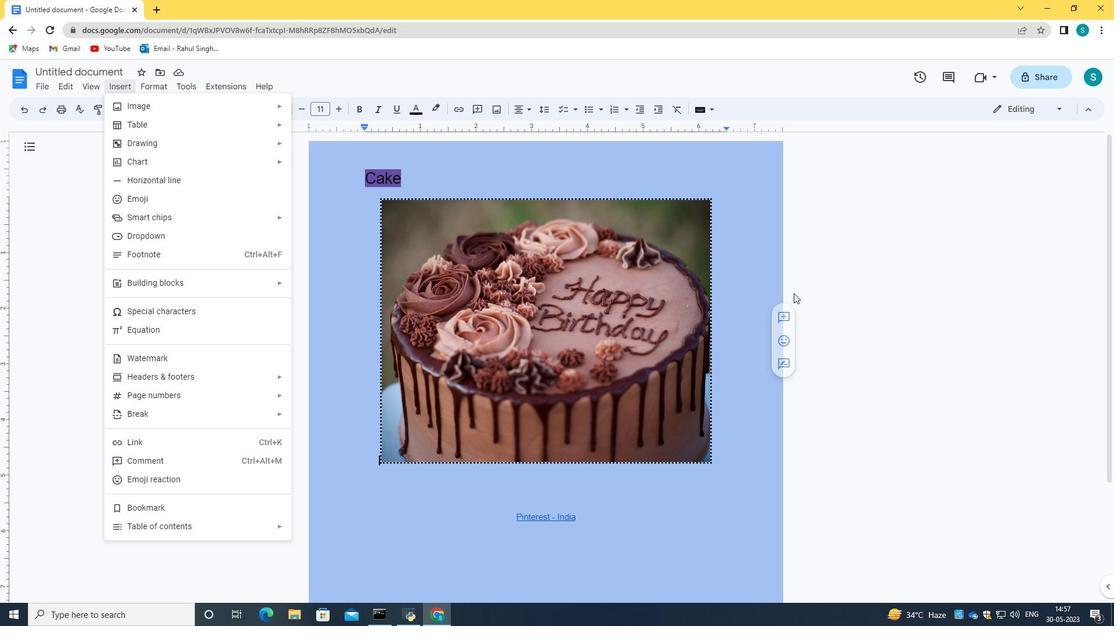 
Action: Mouse scrolled (794, 293) with delta (0, 0)
Screenshot: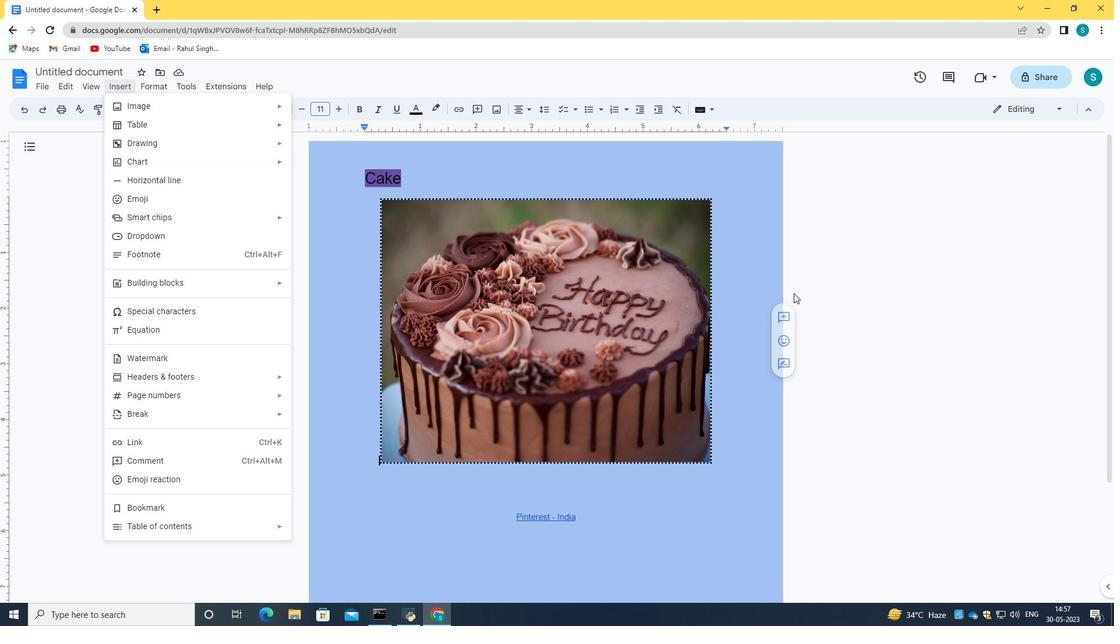 
Action: Mouse scrolled (794, 293) with delta (0, 0)
Screenshot: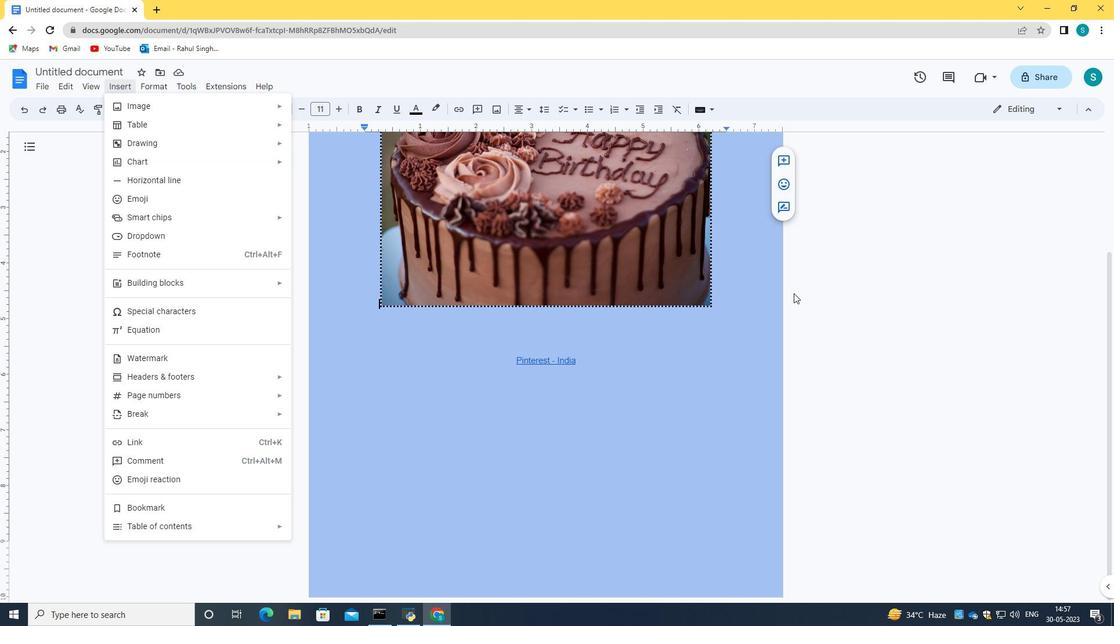
Action: Mouse scrolled (794, 293) with delta (0, 0)
Screenshot: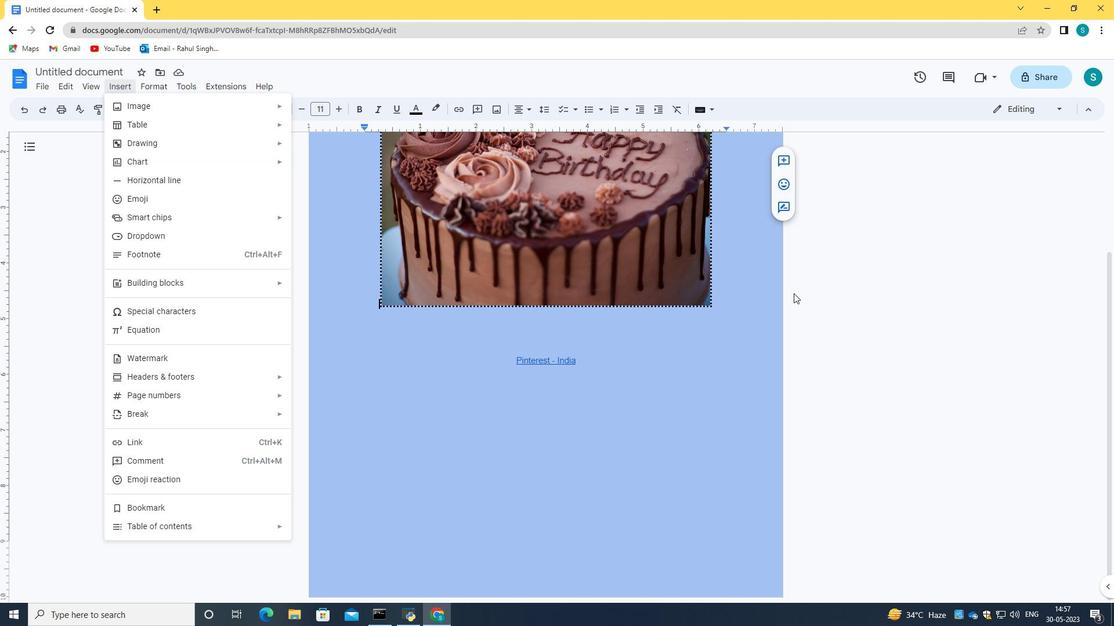 
Action: Mouse scrolled (794, 293) with delta (0, 0)
Screenshot: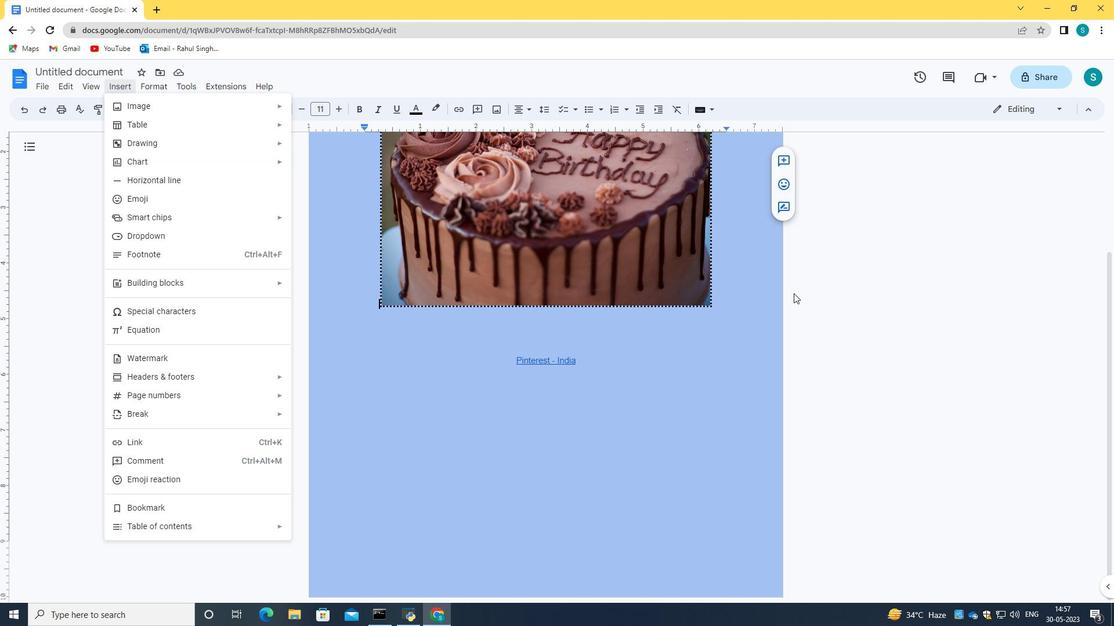 
Action: Mouse moved to (805, 321)
Screenshot: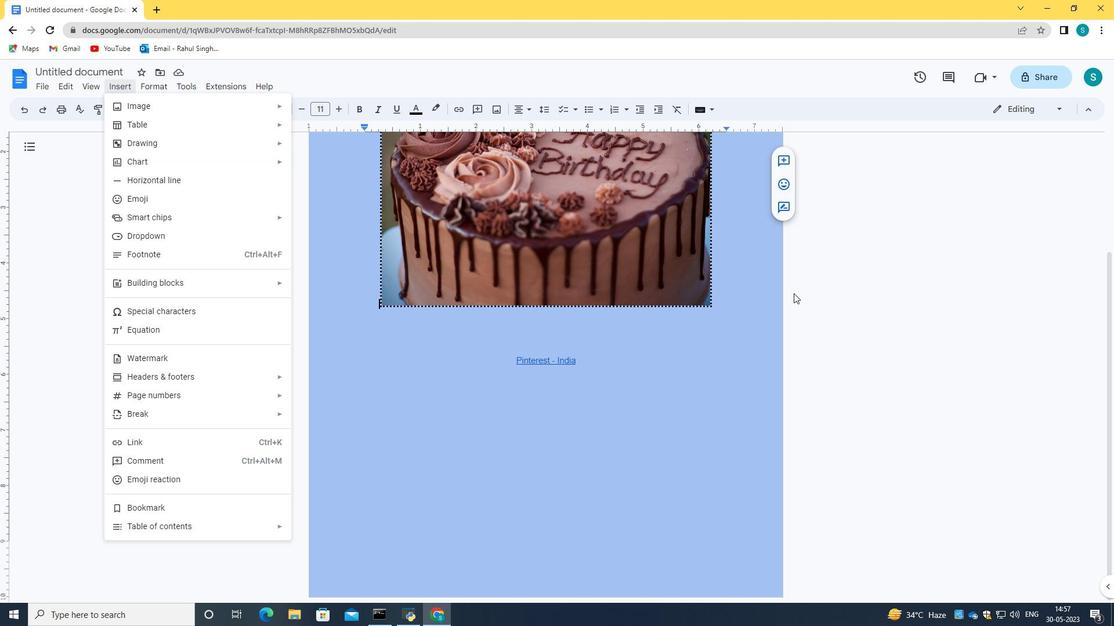 
Action: Mouse pressed right at (805, 321)
Screenshot: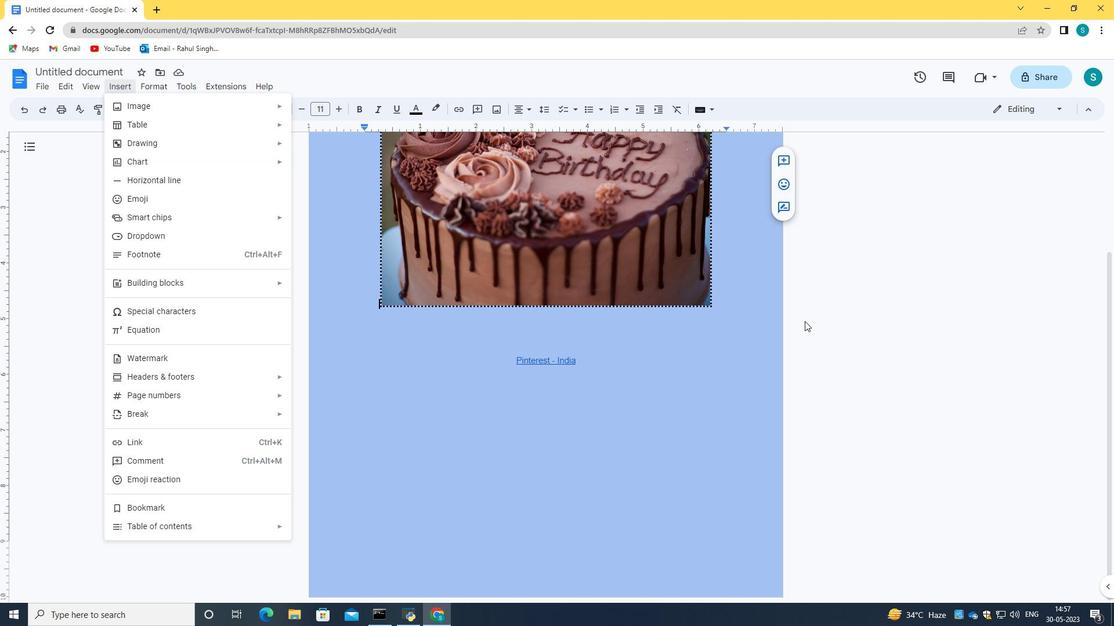 
Action: Mouse moved to (134, 328)
Screenshot: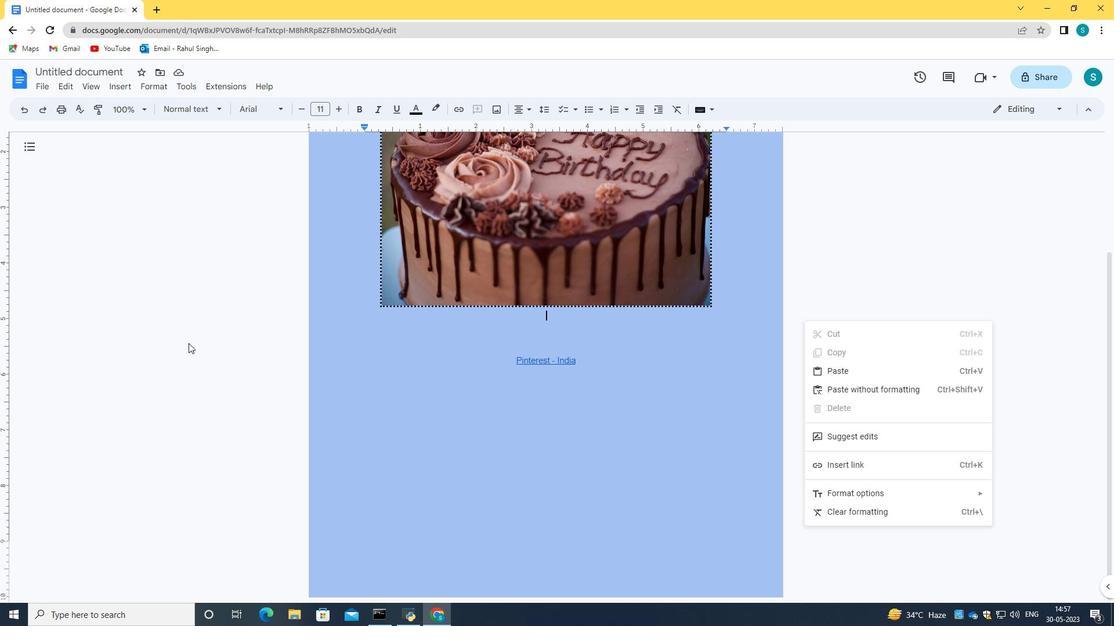 
Action: Mouse pressed left at (134, 328)
Screenshot: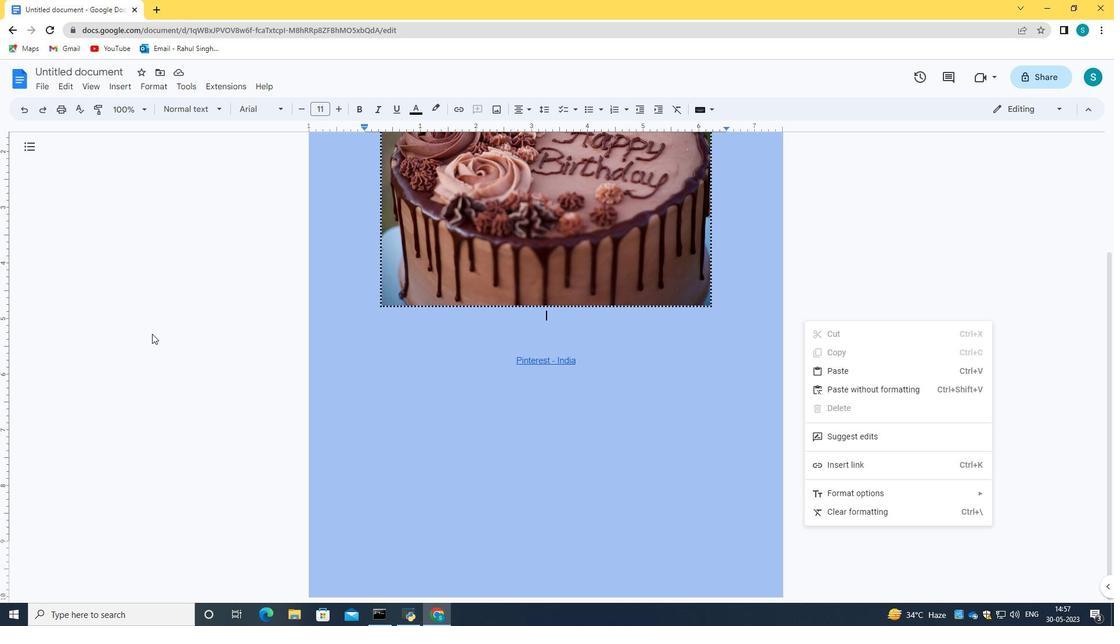 
Action: Mouse moved to (150, 106)
Screenshot: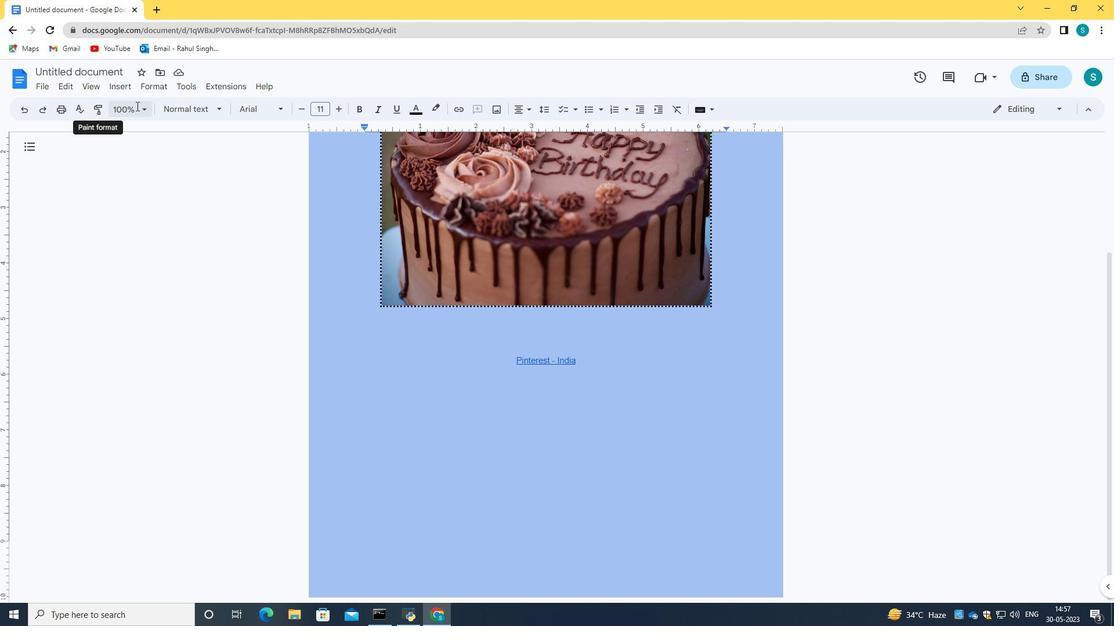 
Action: Mouse pressed left at (150, 106)
Screenshot: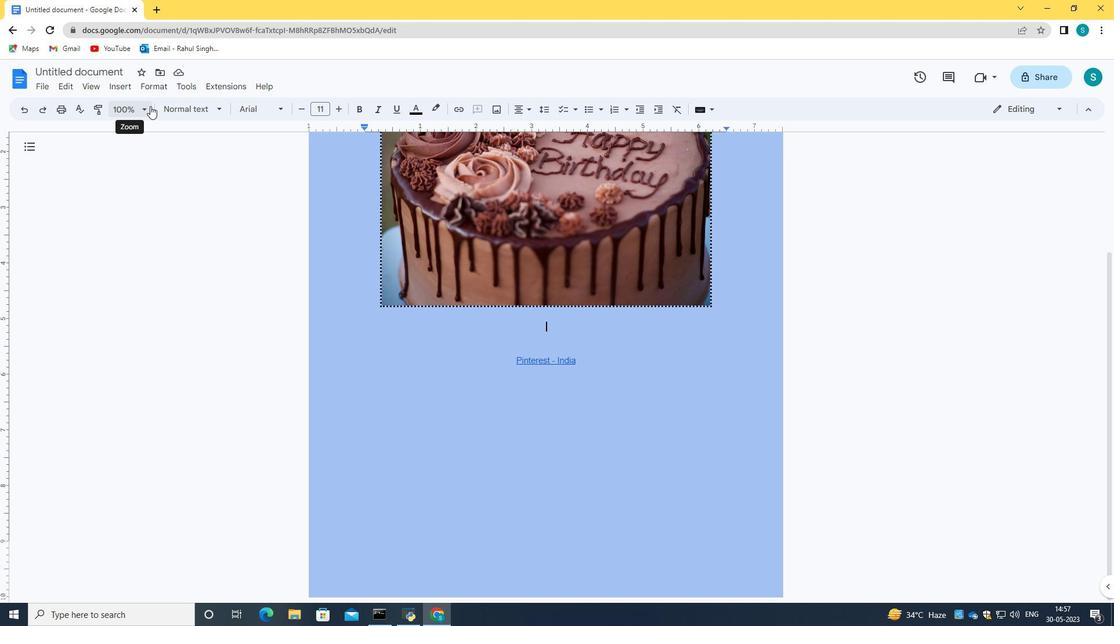 
Action: Mouse pressed left at (150, 106)
Screenshot: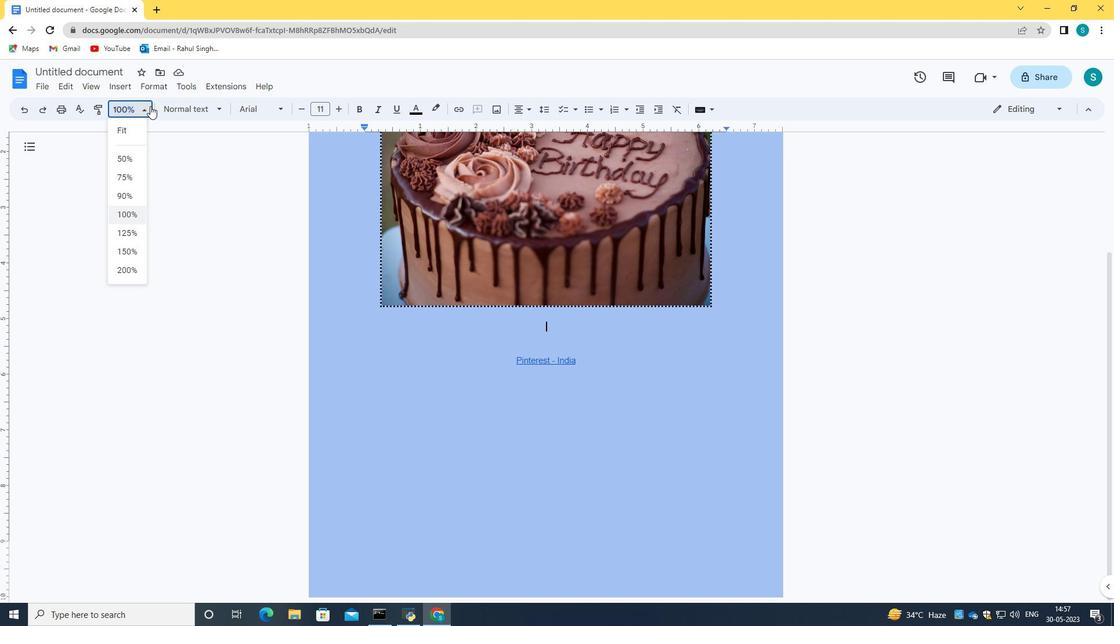 
Action: Mouse moved to (190, 107)
Screenshot: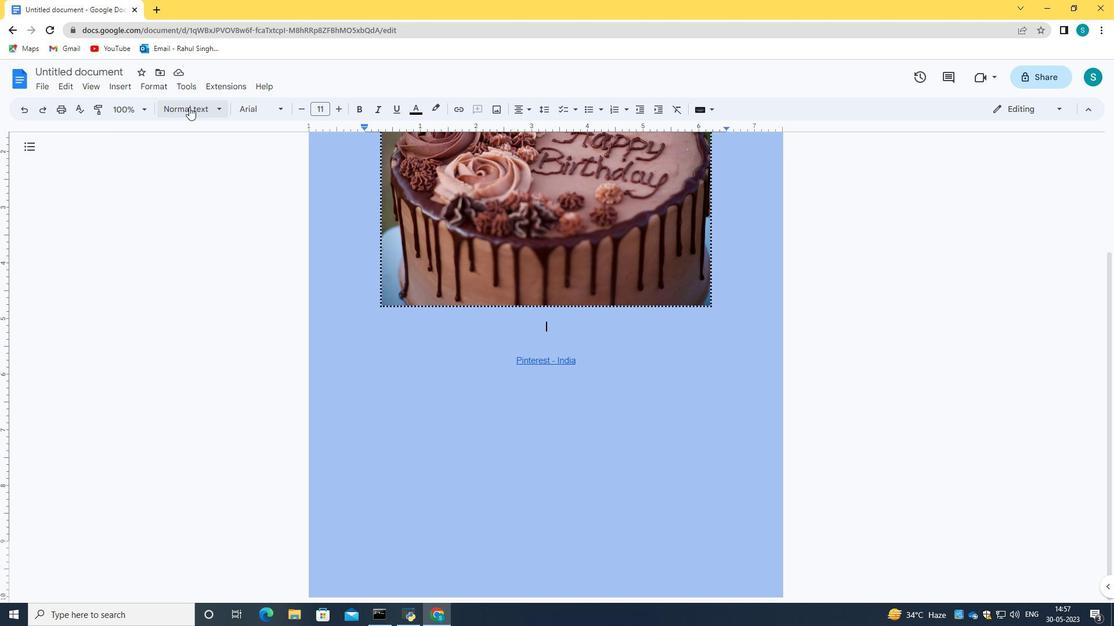 
Action: Mouse pressed left at (190, 107)
Screenshot: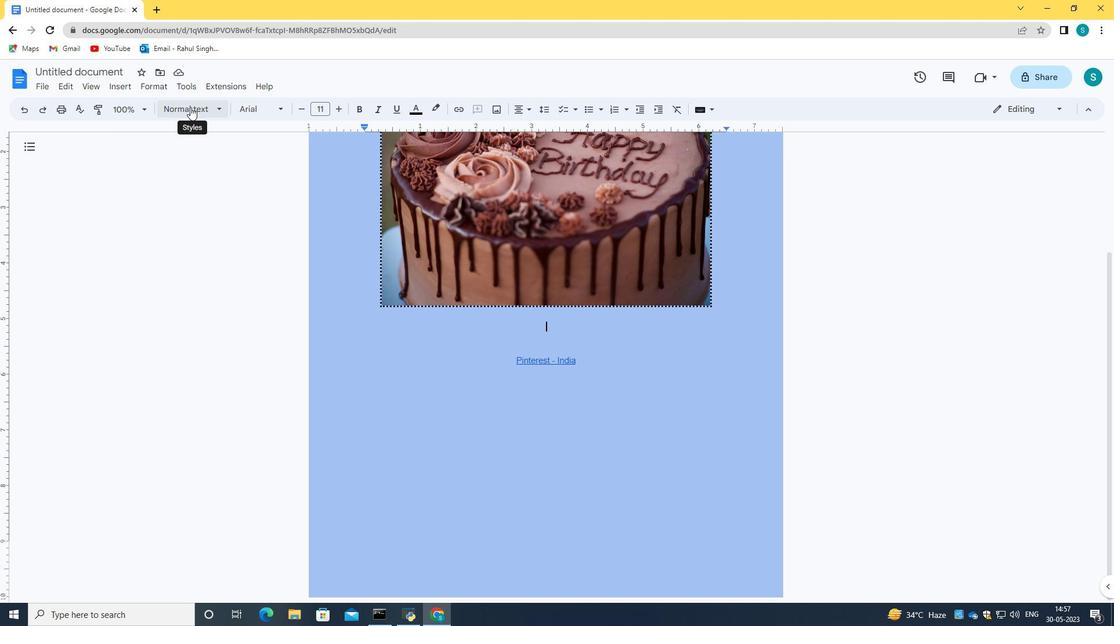 
Action: Mouse pressed left at (190, 107)
Screenshot: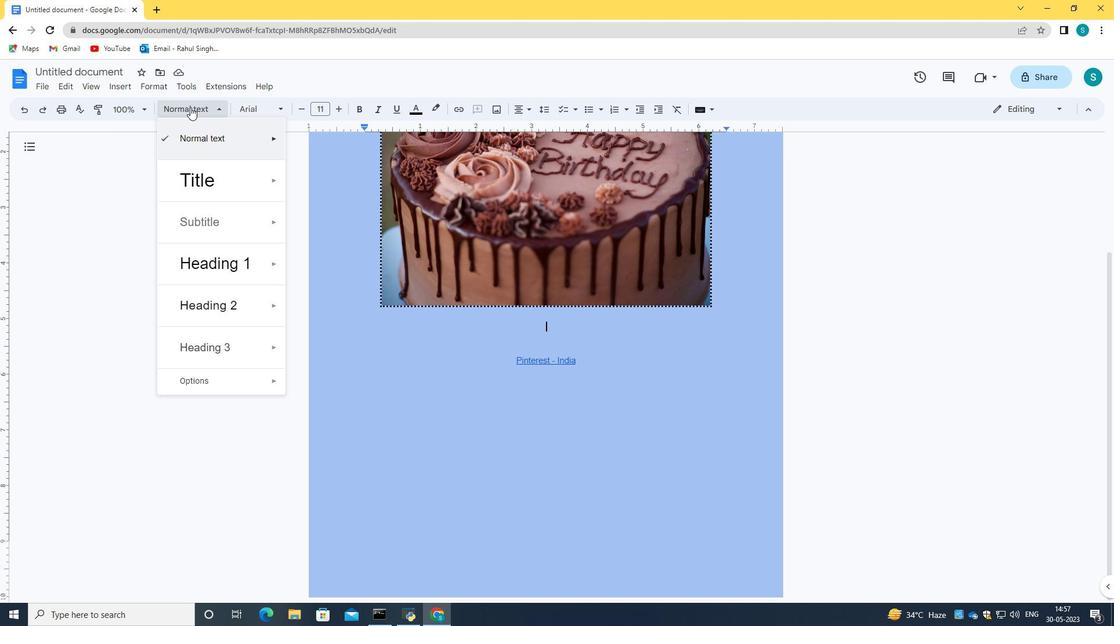 
Action: Mouse moved to (87, 91)
Screenshot: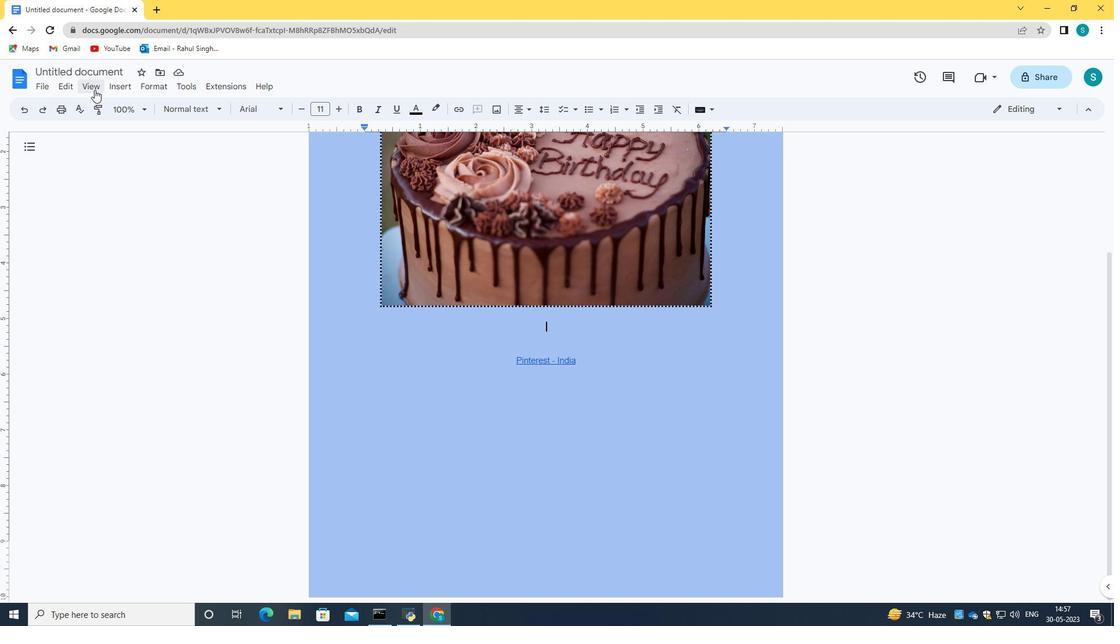 
Action: Mouse pressed left at (87, 91)
Screenshot: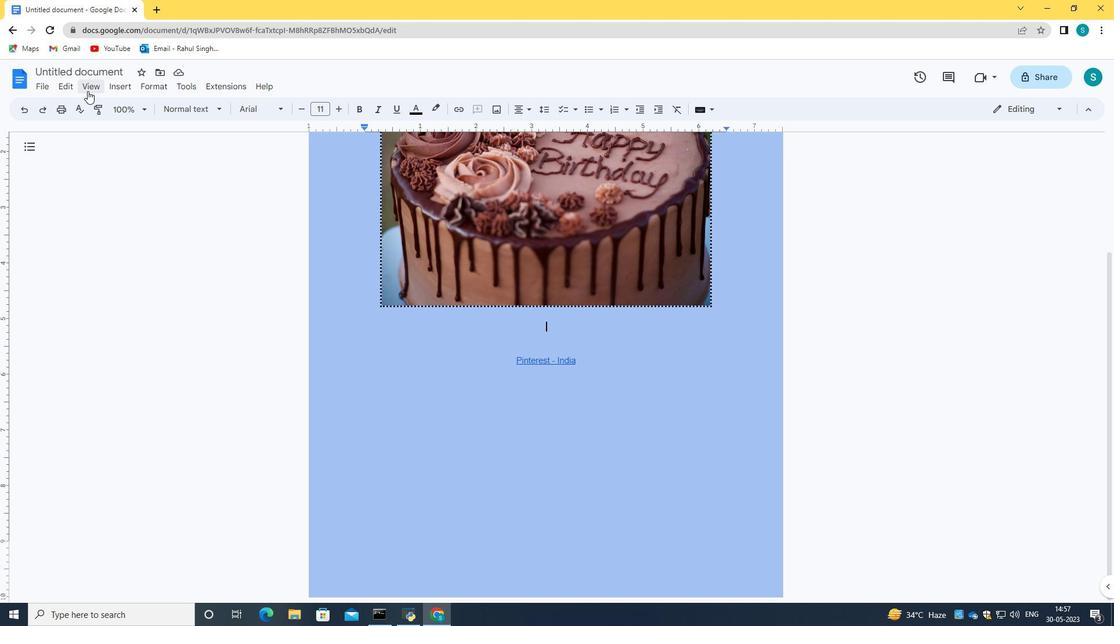 
Action: Mouse moved to (176, 265)
Screenshot: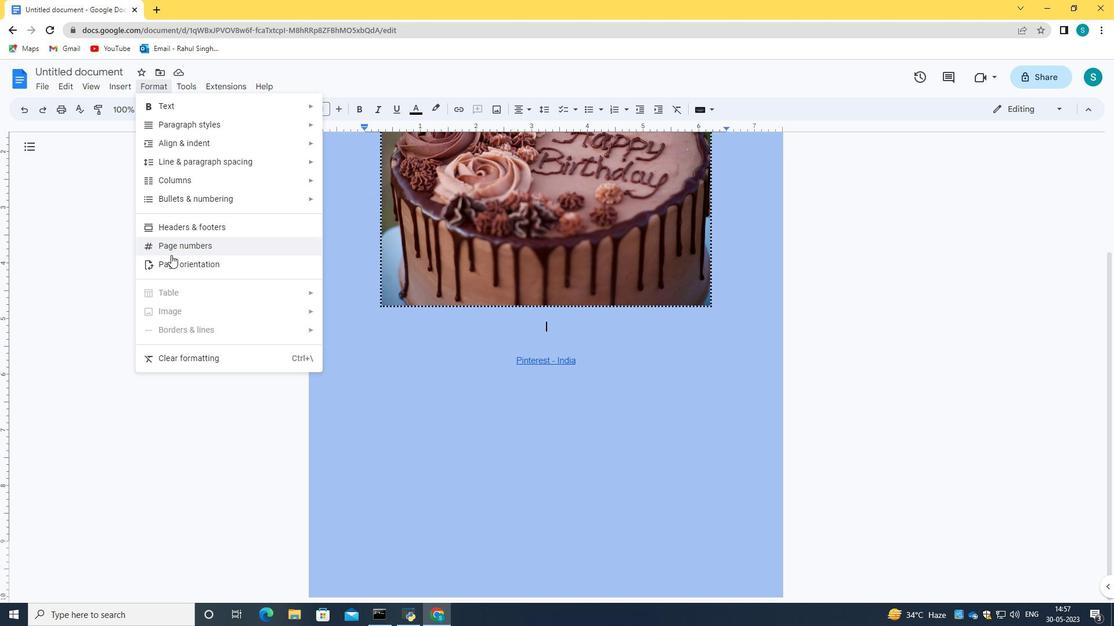 
Action: Mouse pressed left at (176, 265)
Screenshot: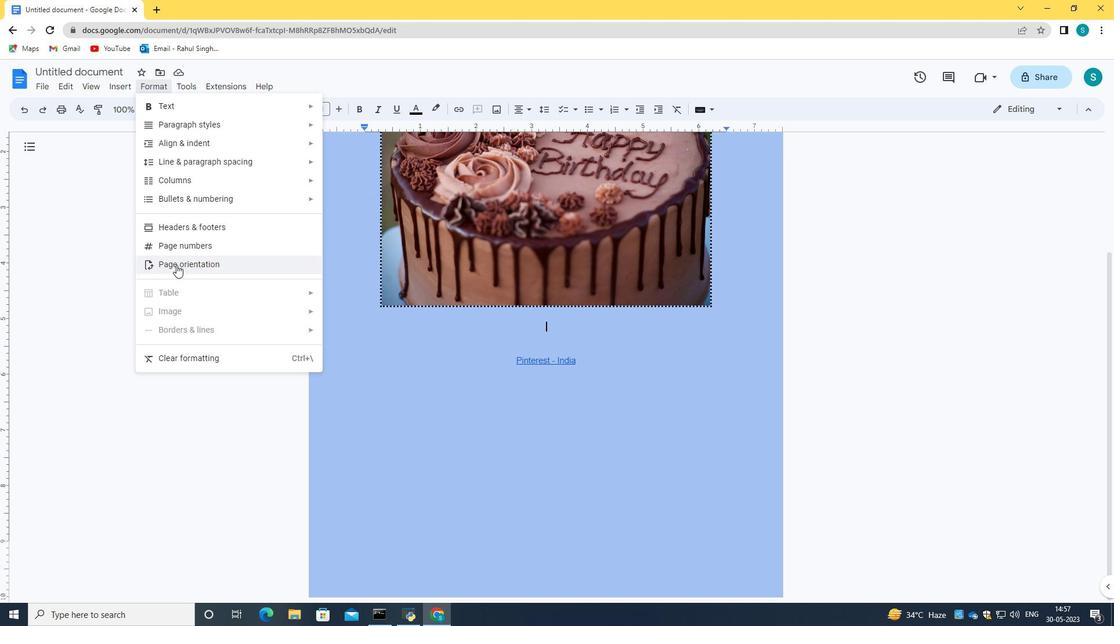 
Action: Mouse moved to (530, 314)
Screenshot: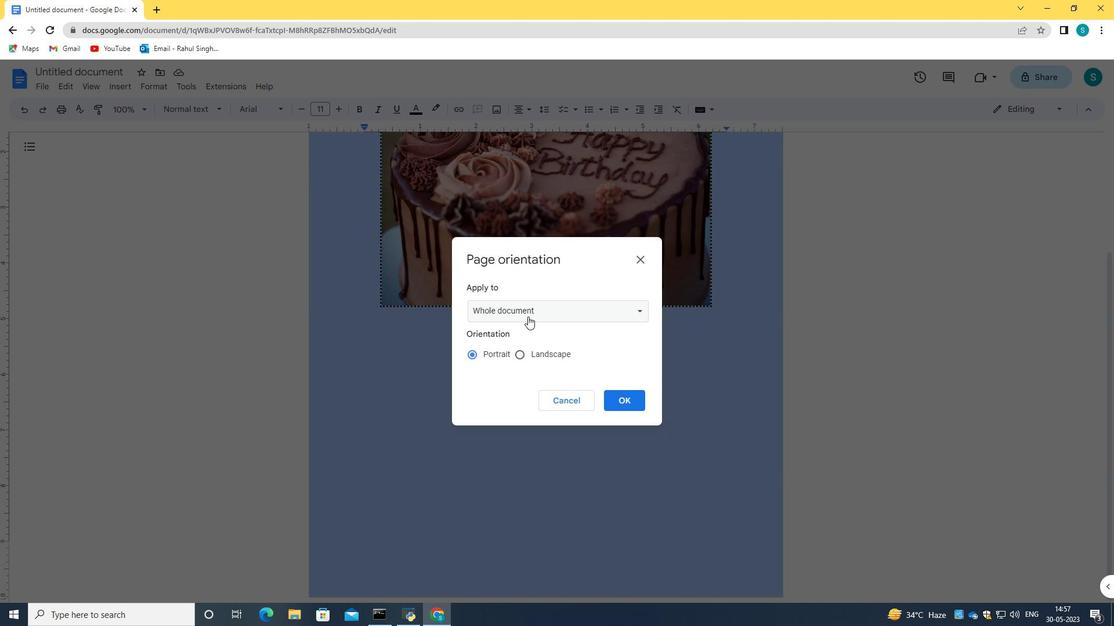 
Action: Mouse pressed left at (530, 314)
Screenshot: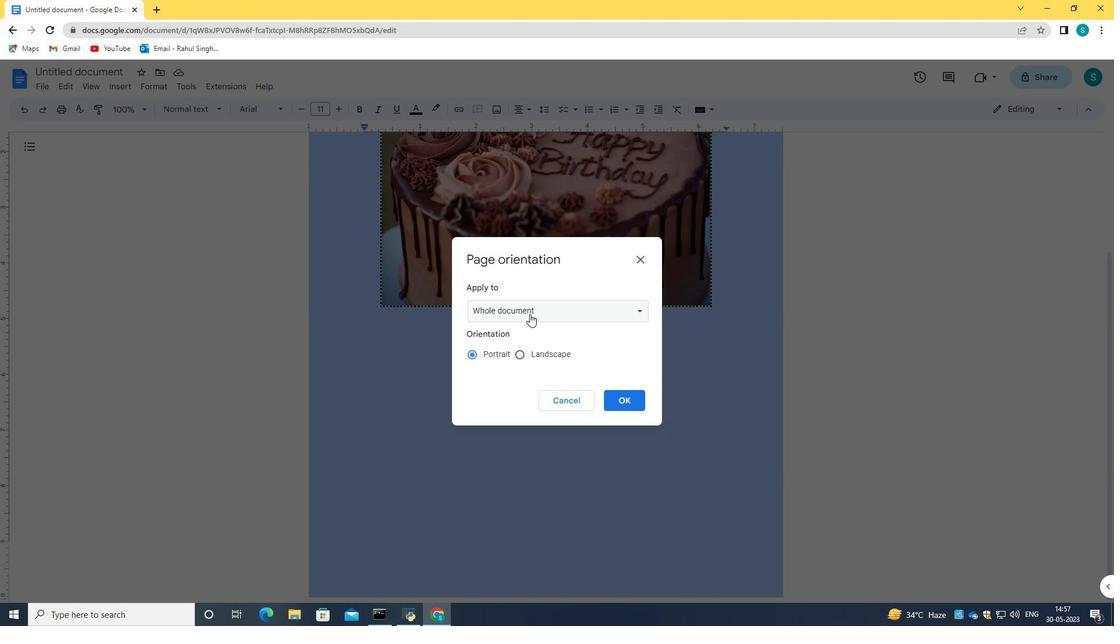 
Action: Mouse pressed left at (530, 314)
Screenshot: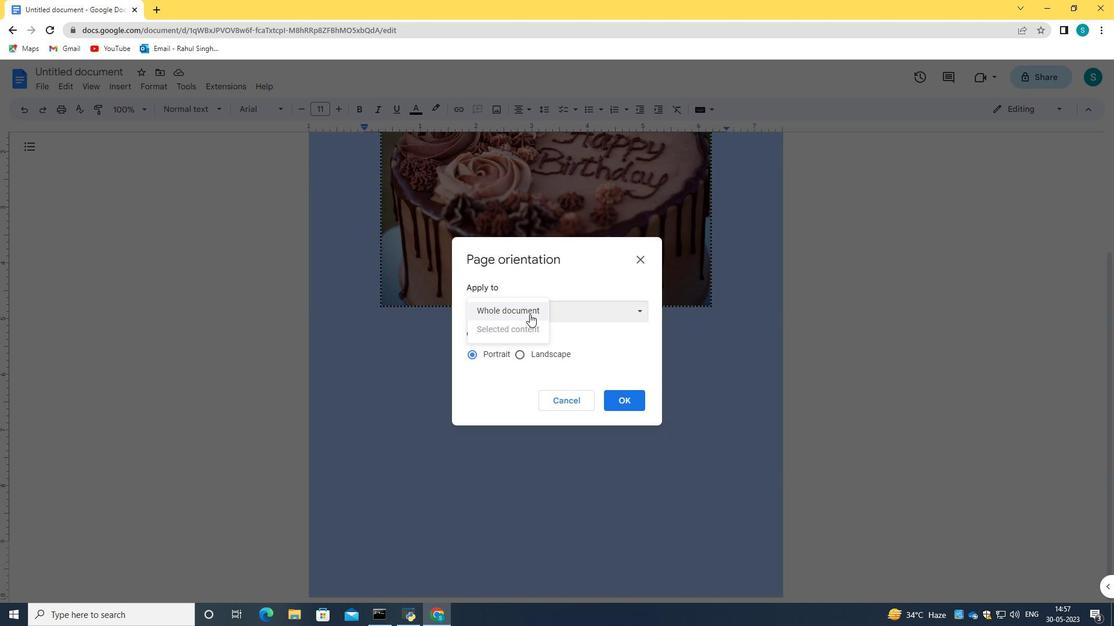 
Action: Mouse moved to (643, 261)
Screenshot: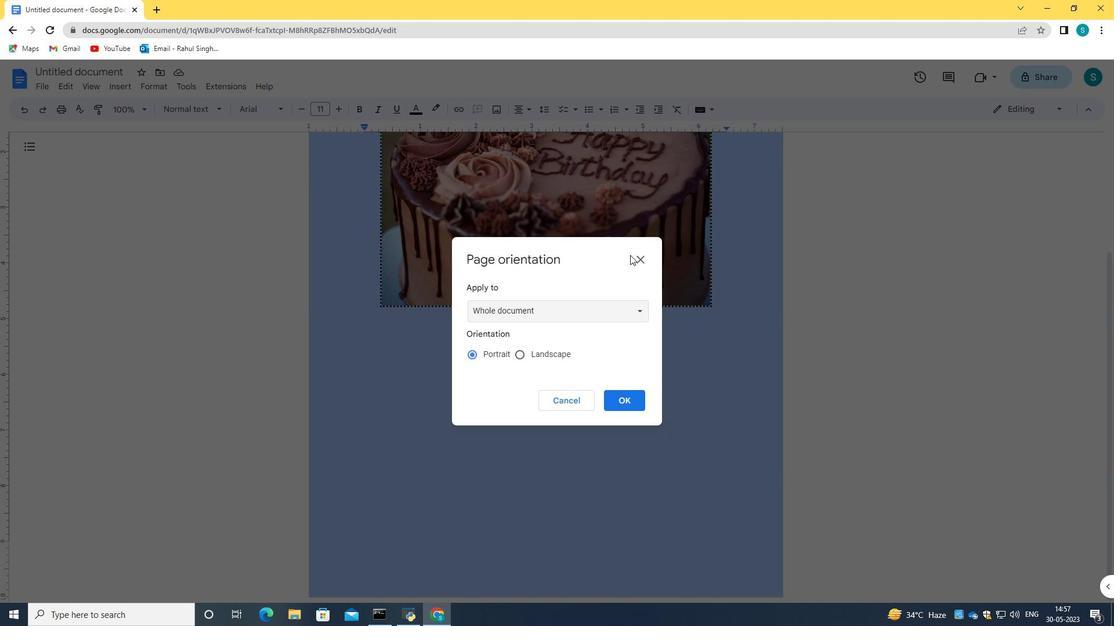 
Action: Mouse pressed left at (643, 261)
Screenshot: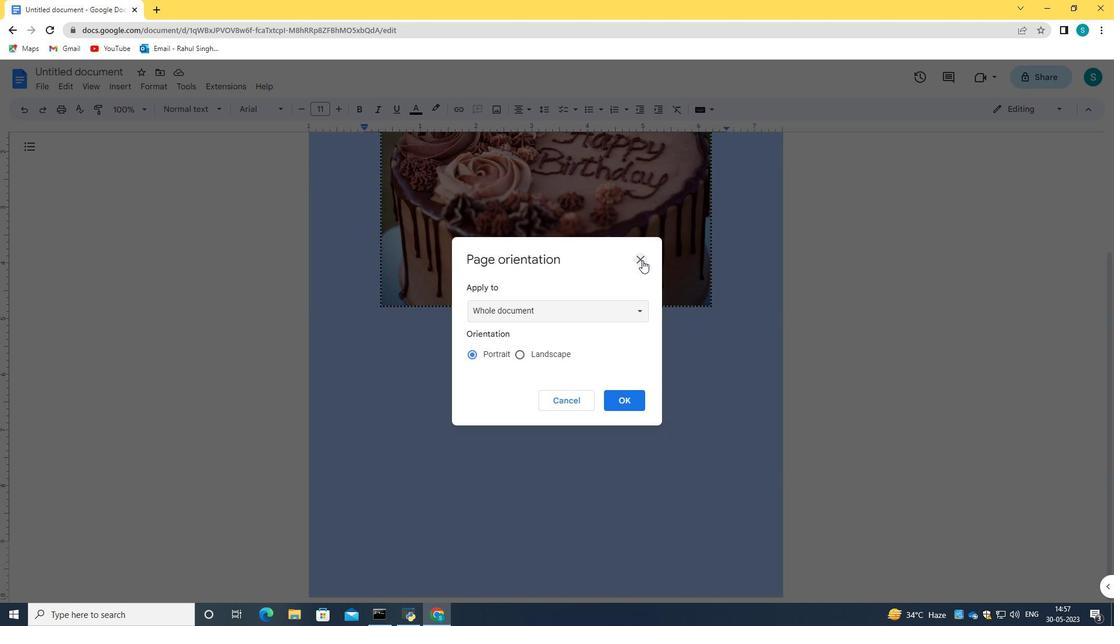 
Action: Mouse moved to (161, 86)
Screenshot: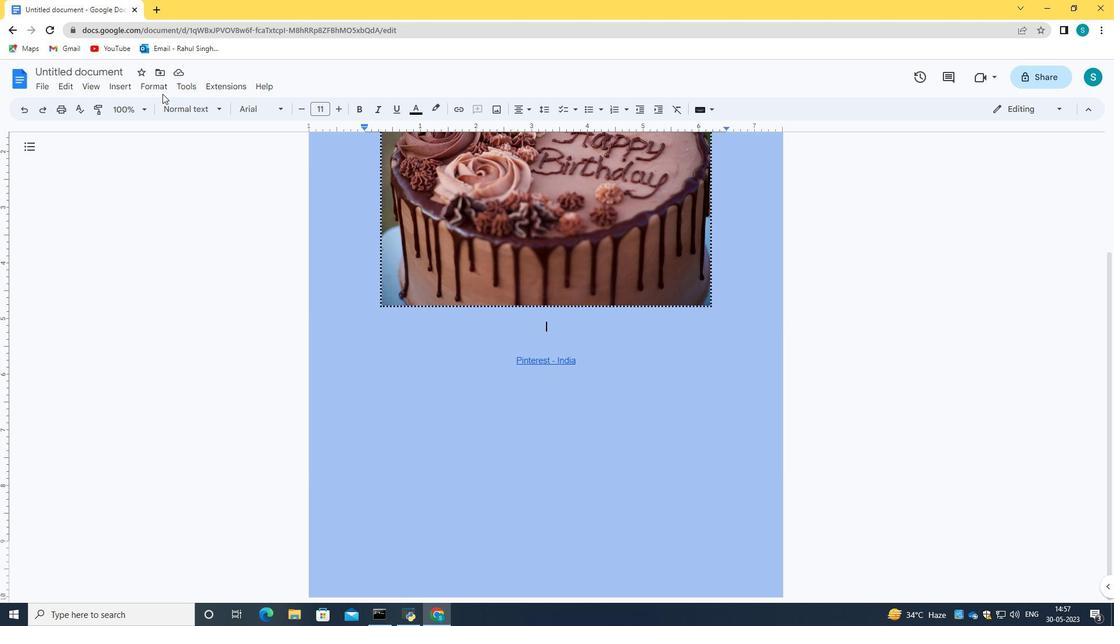
Action: Mouse pressed left at (161, 86)
Screenshot: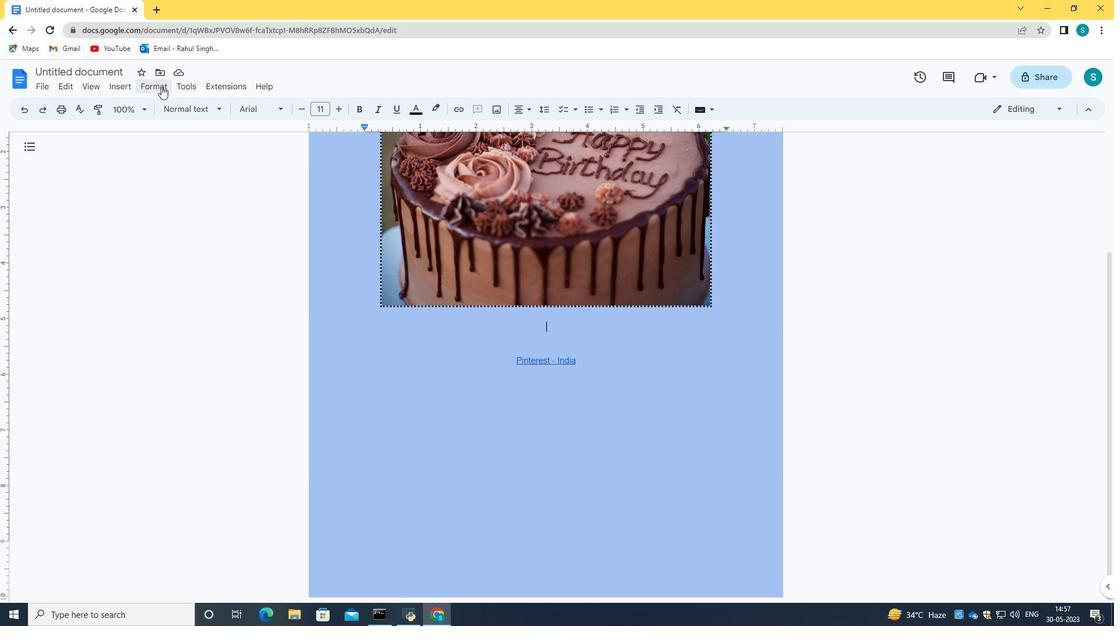 
Action: Mouse moved to (310, 505)
Screenshot: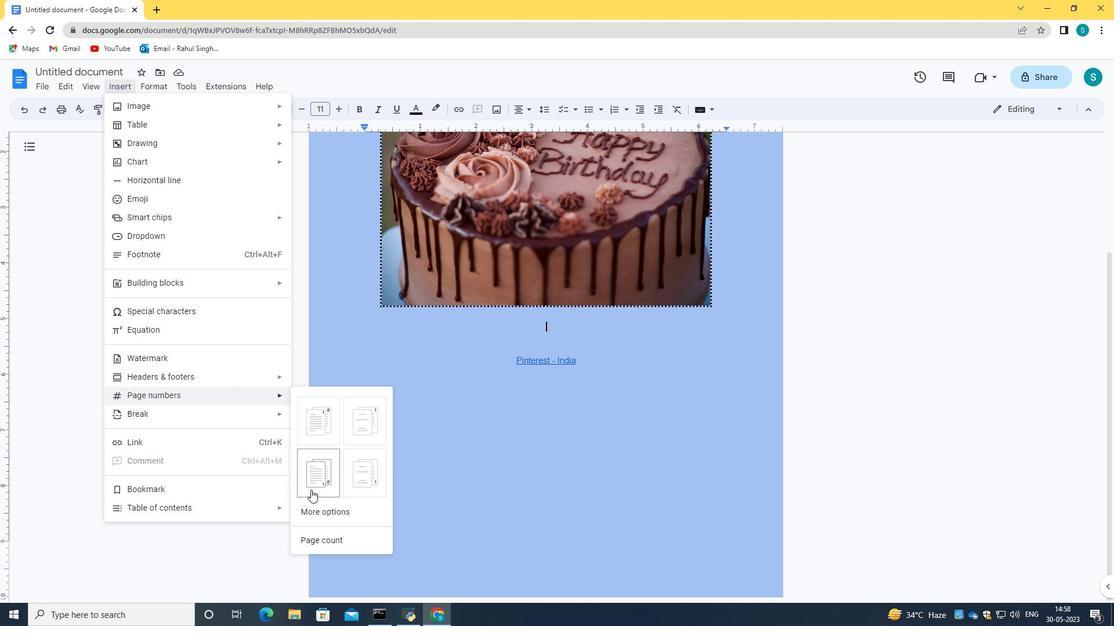 
Action: Mouse pressed left at (310, 505)
Screenshot: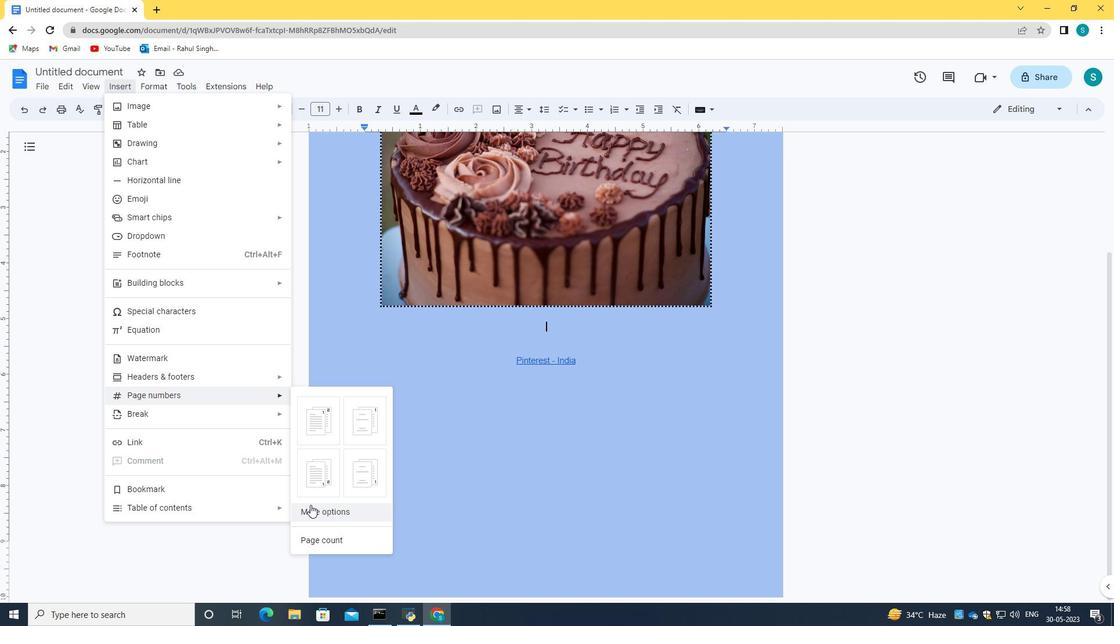 
Action: Mouse moved to (643, 239)
Screenshot: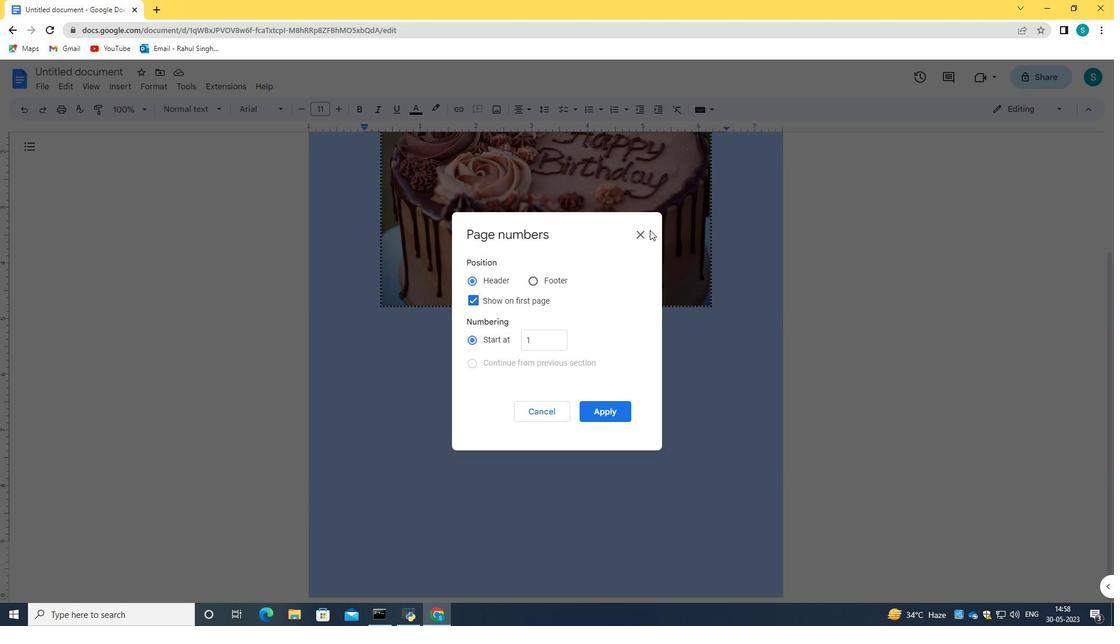 
Action: Mouse pressed left at (643, 239)
Screenshot: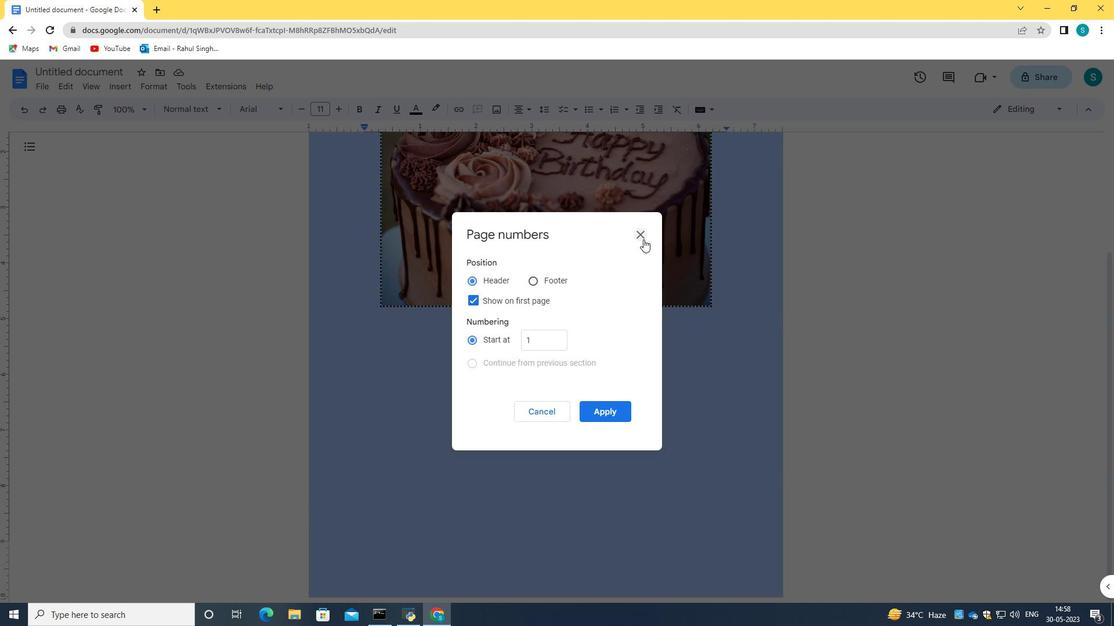 
Action: Mouse moved to (153, 80)
Screenshot: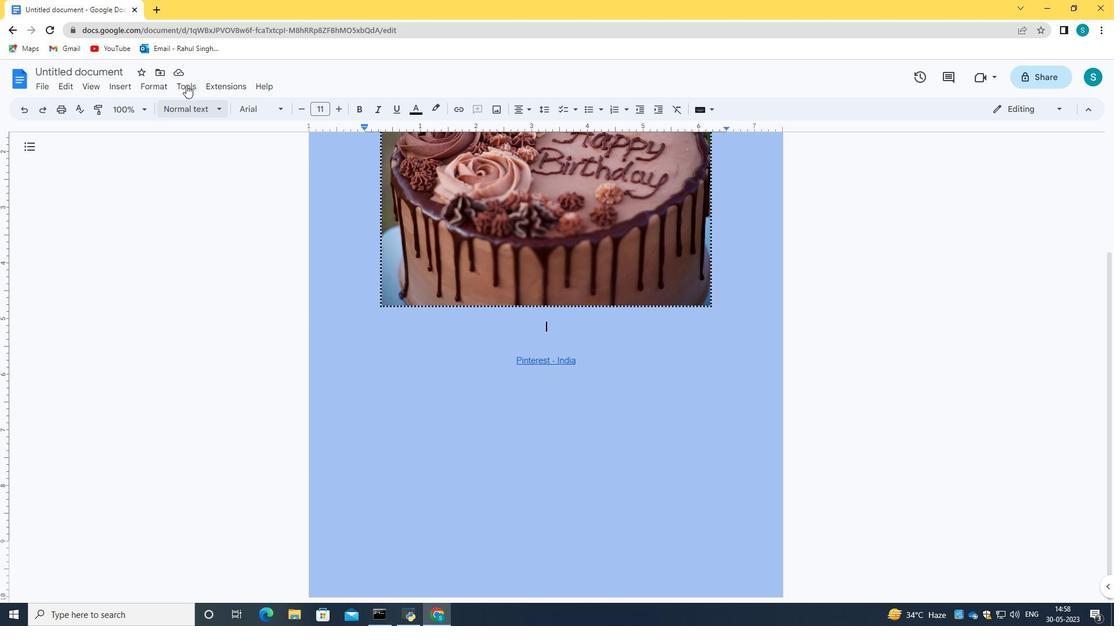 
Action: Mouse pressed left at (153, 80)
Screenshot: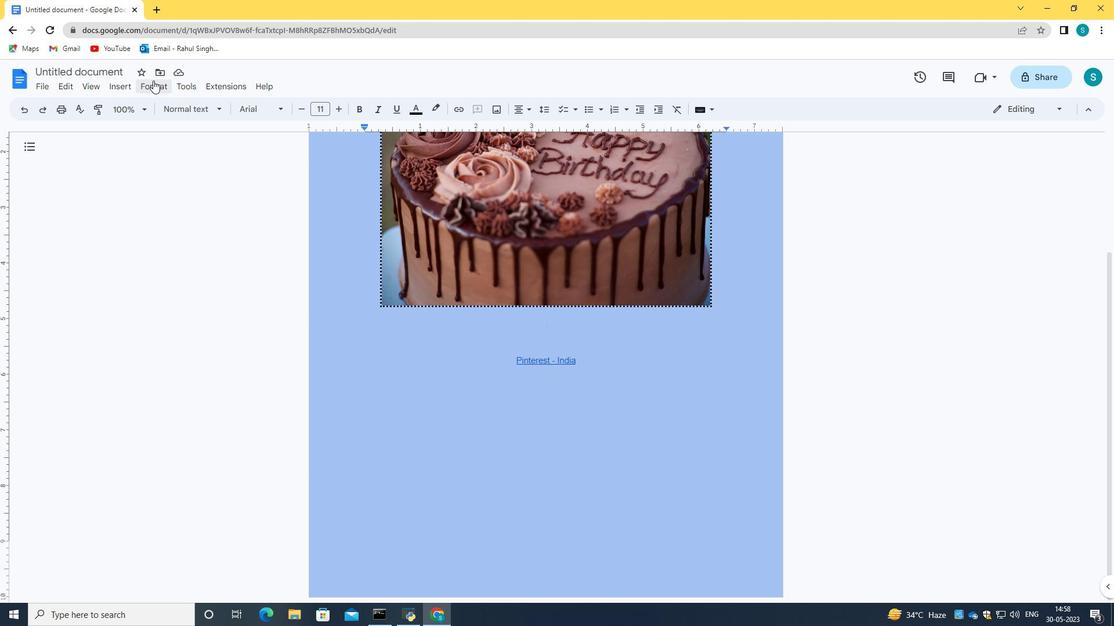 
Action: Mouse moved to (306, 422)
Screenshot: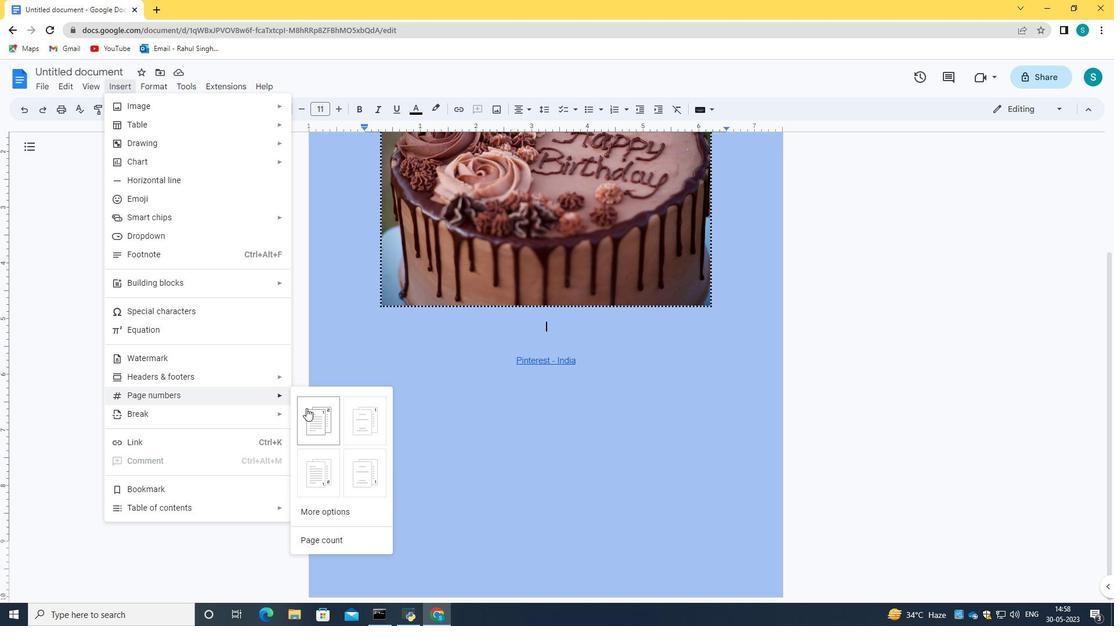 
Action: Mouse pressed left at (306, 422)
Screenshot: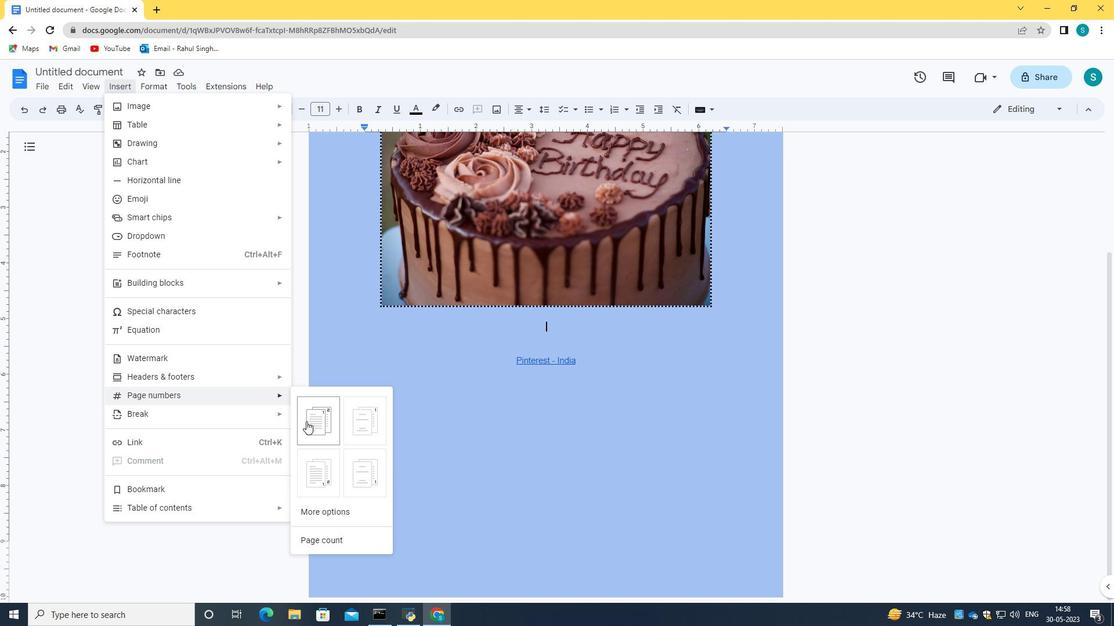 
Action: Mouse moved to (894, 351)
Screenshot: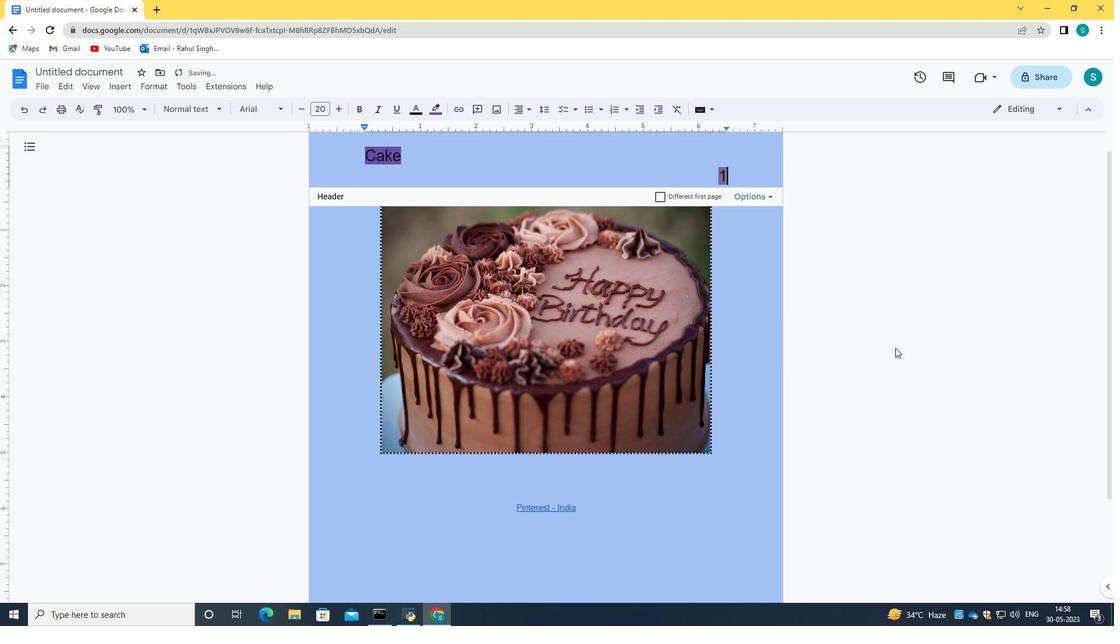 
Action: Mouse scrolled (895, 347) with delta (0, 0)
Screenshot: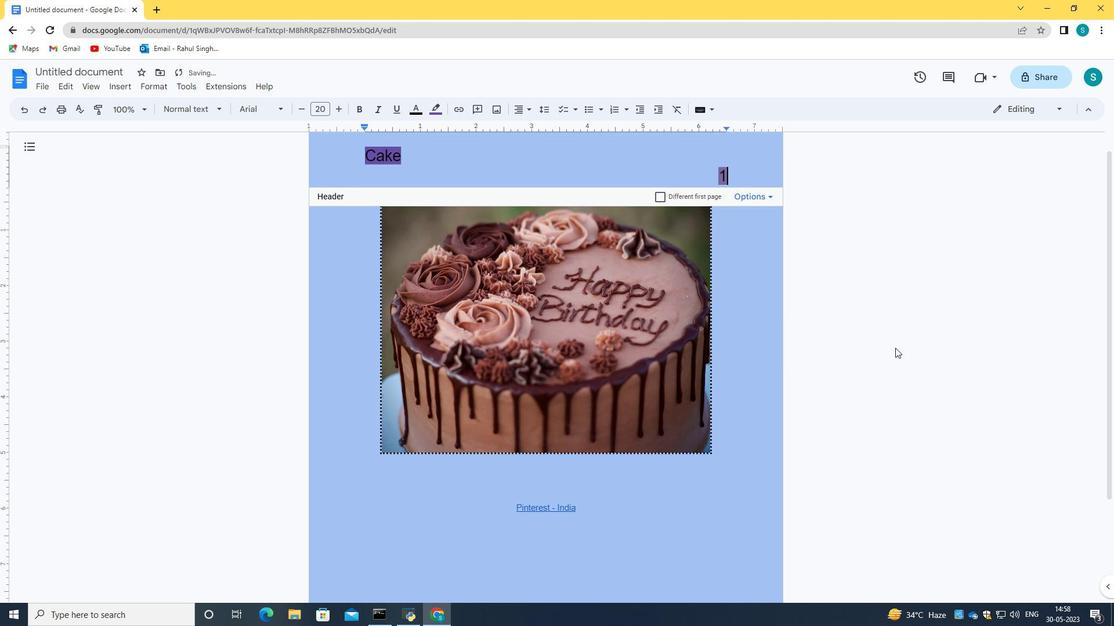 
Action: Mouse scrolled (894, 350) with delta (0, 0)
Screenshot: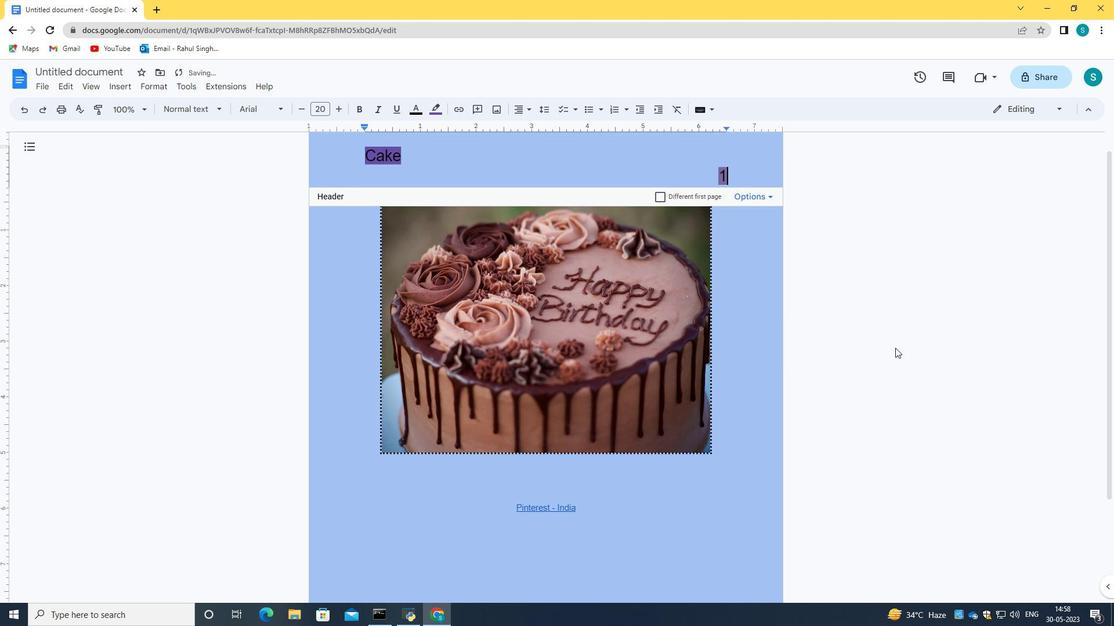 
Action: Mouse scrolled (894, 350) with delta (0, 0)
Screenshot: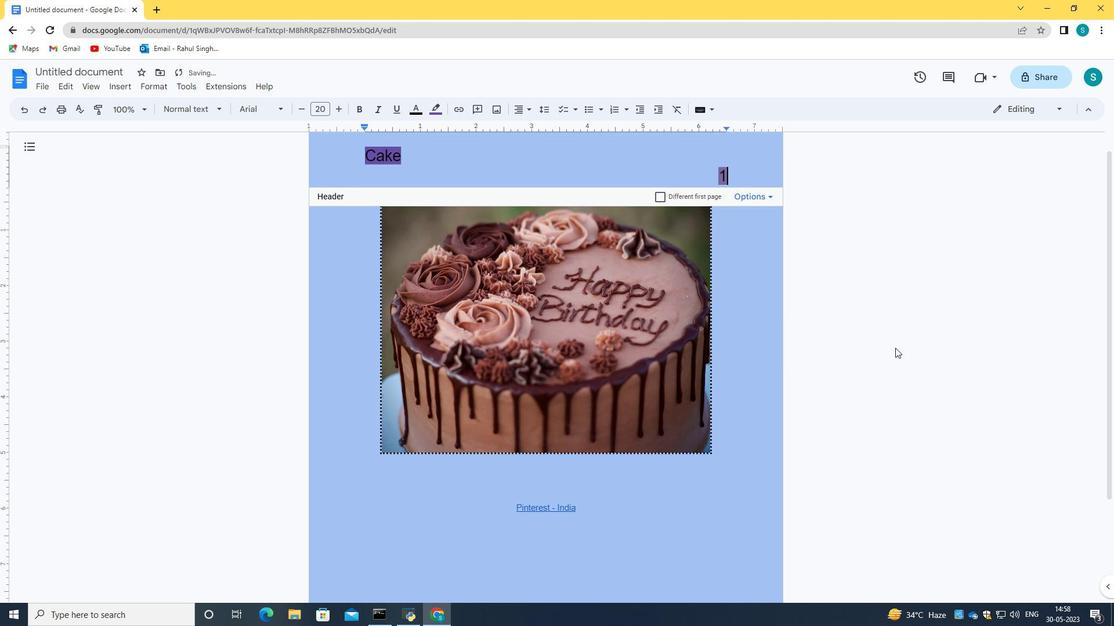 
Action: Mouse scrolled (894, 350) with delta (0, 0)
Screenshot: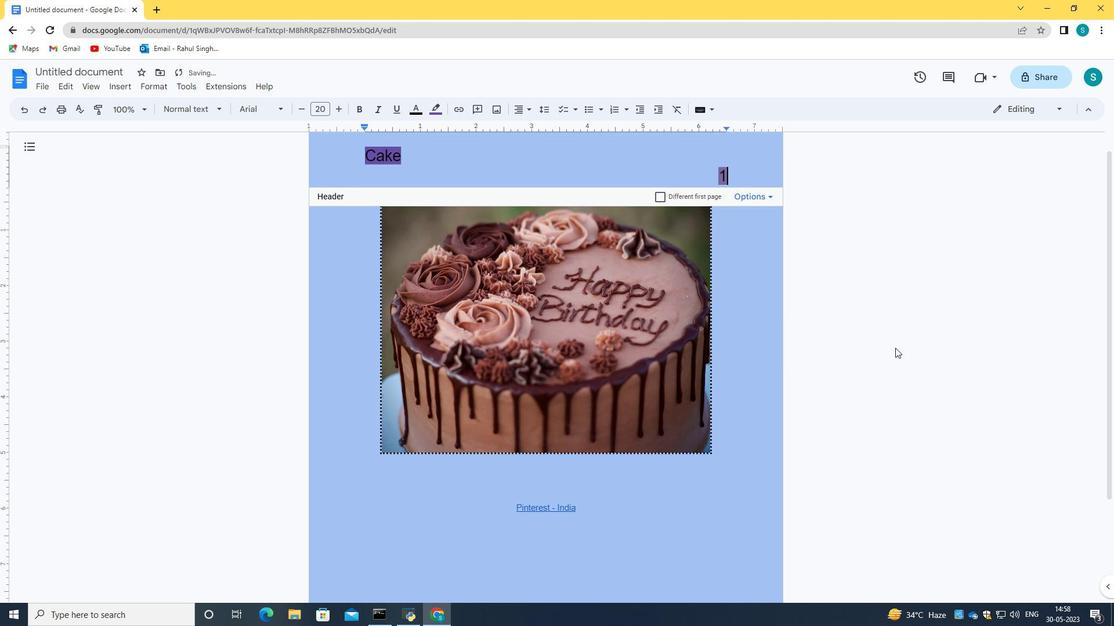 
Action: Mouse scrolled (894, 350) with delta (0, 0)
Screenshot: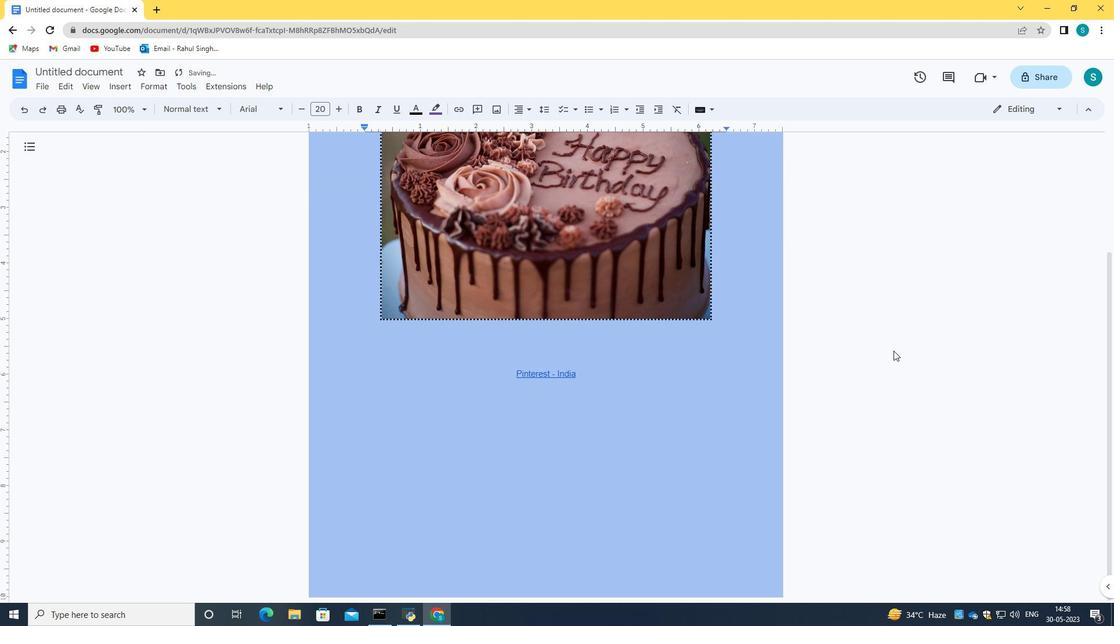 
Action: Mouse scrolled (894, 350) with delta (0, 0)
Screenshot: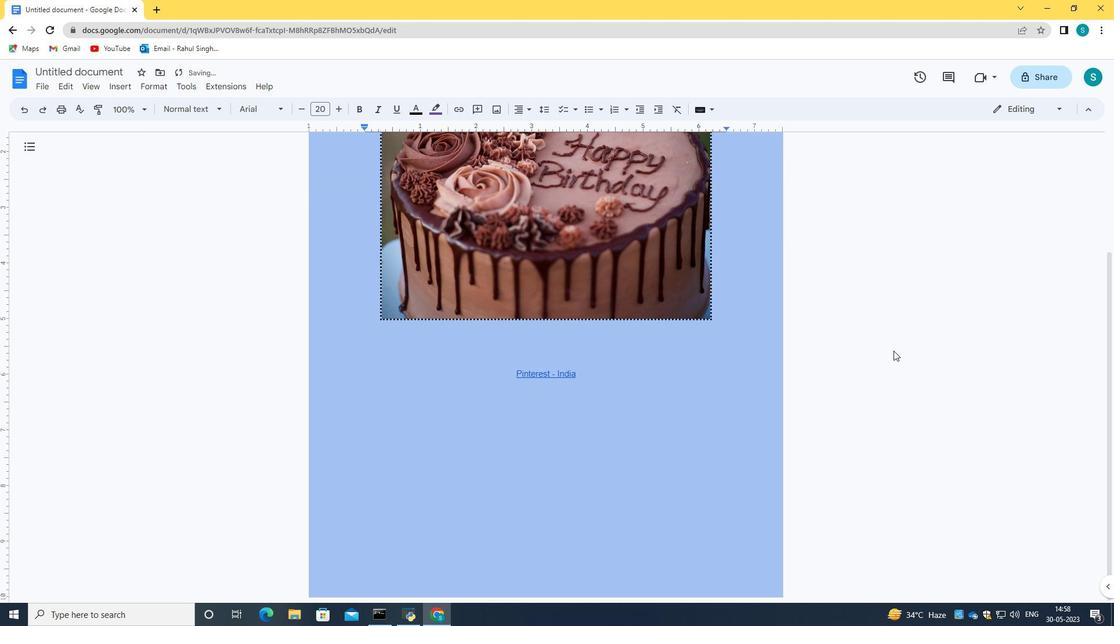 
Action: Mouse scrolled (894, 350) with delta (0, 0)
Screenshot: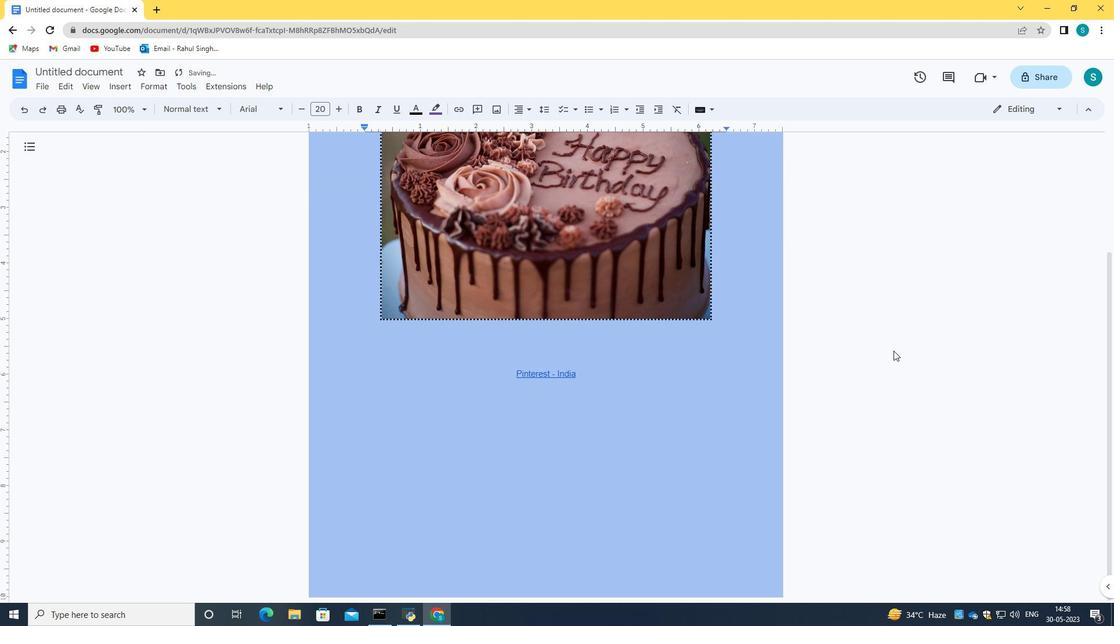 
Action: Mouse scrolled (894, 350) with delta (0, 0)
Screenshot: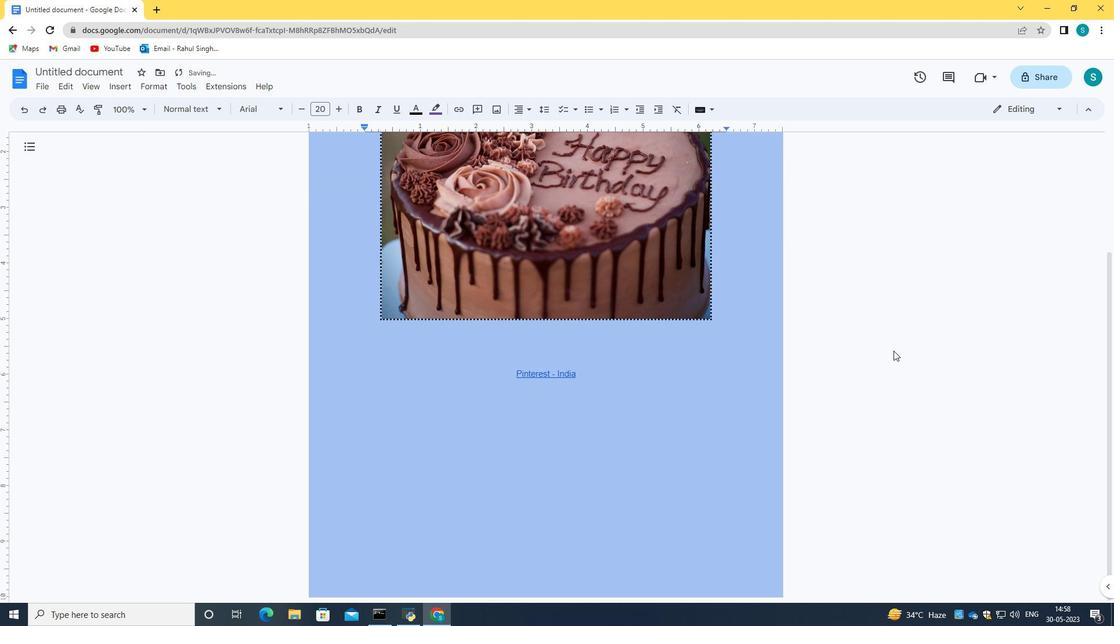 
Action: Mouse scrolled (894, 350) with delta (0, 0)
Screenshot: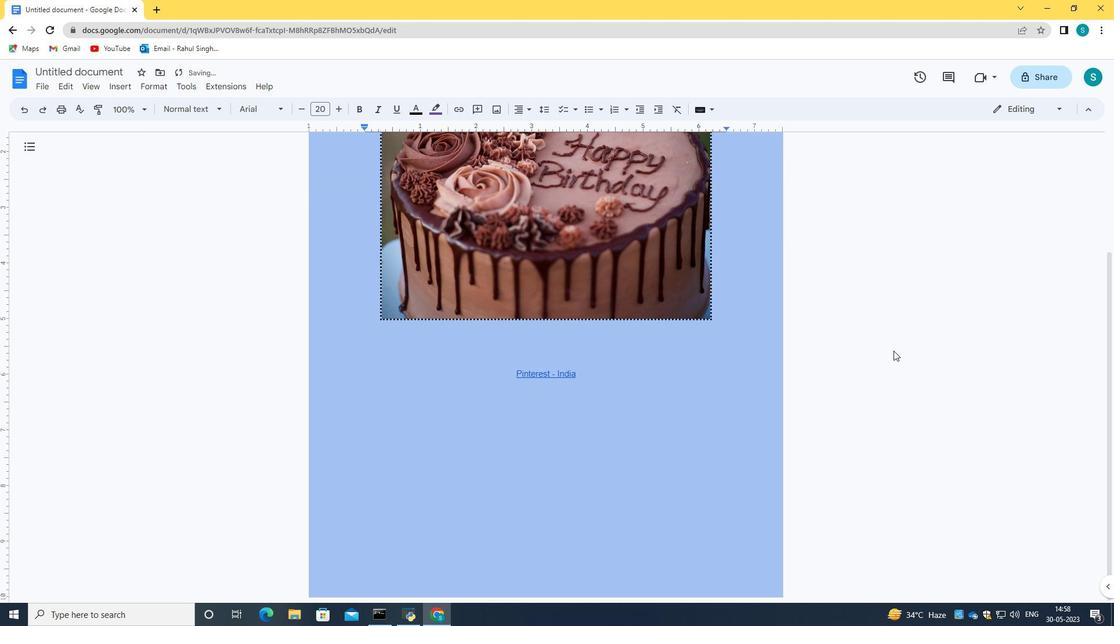 
Action: Mouse scrolled (894, 351) with delta (0, 0)
Screenshot: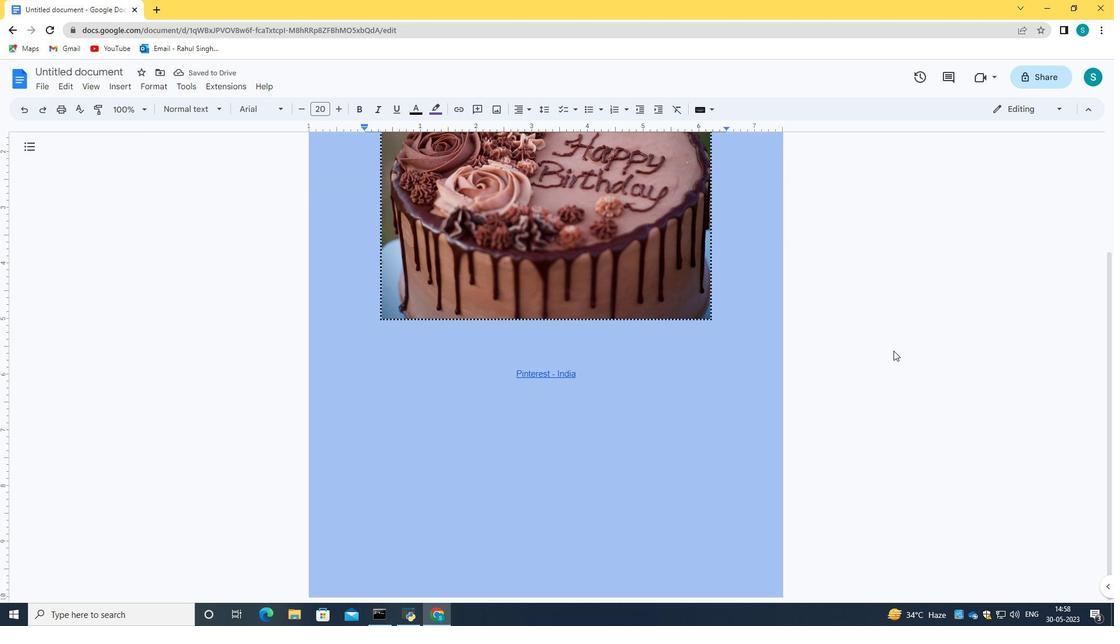
Action: Mouse scrolled (894, 351) with delta (0, 0)
Screenshot: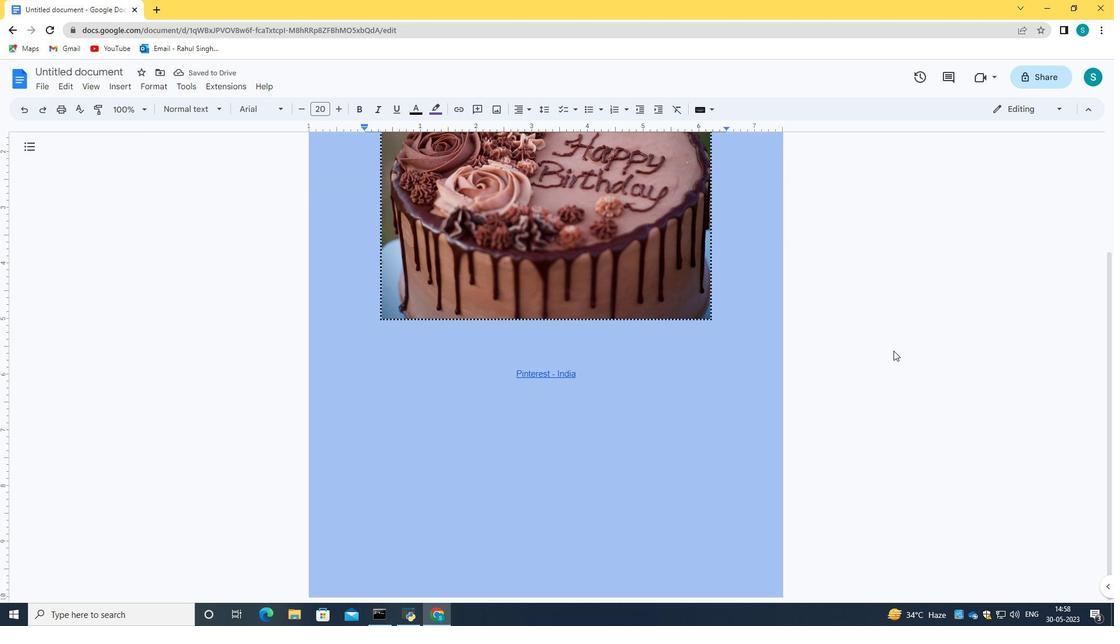 
Action: Mouse scrolled (894, 351) with delta (0, 0)
Screenshot: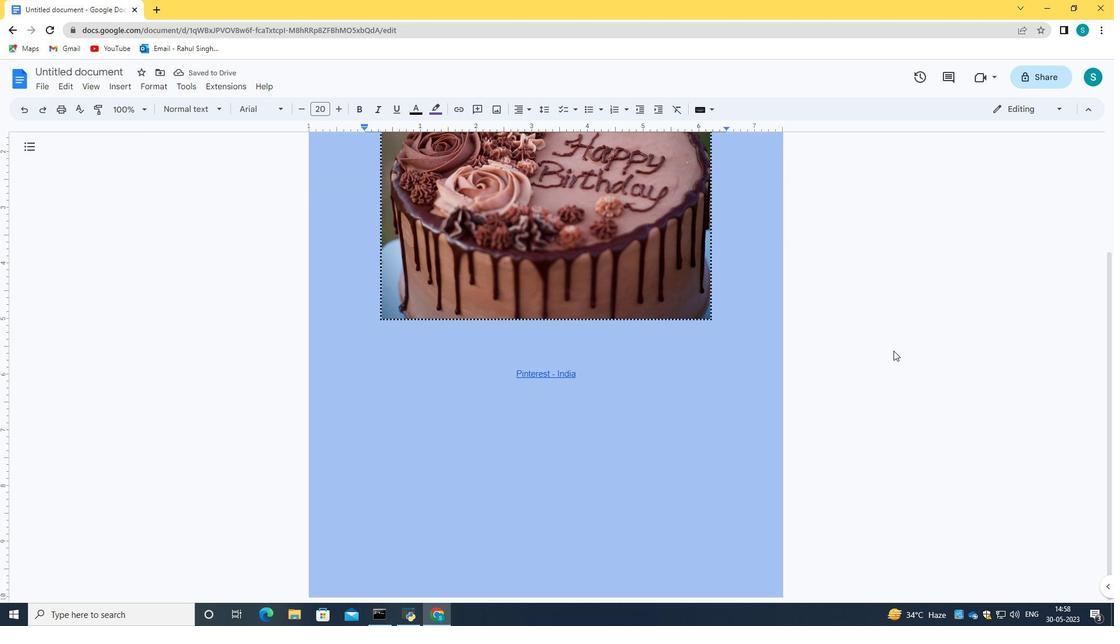 
Action: Mouse scrolled (894, 351) with delta (0, 0)
Screenshot: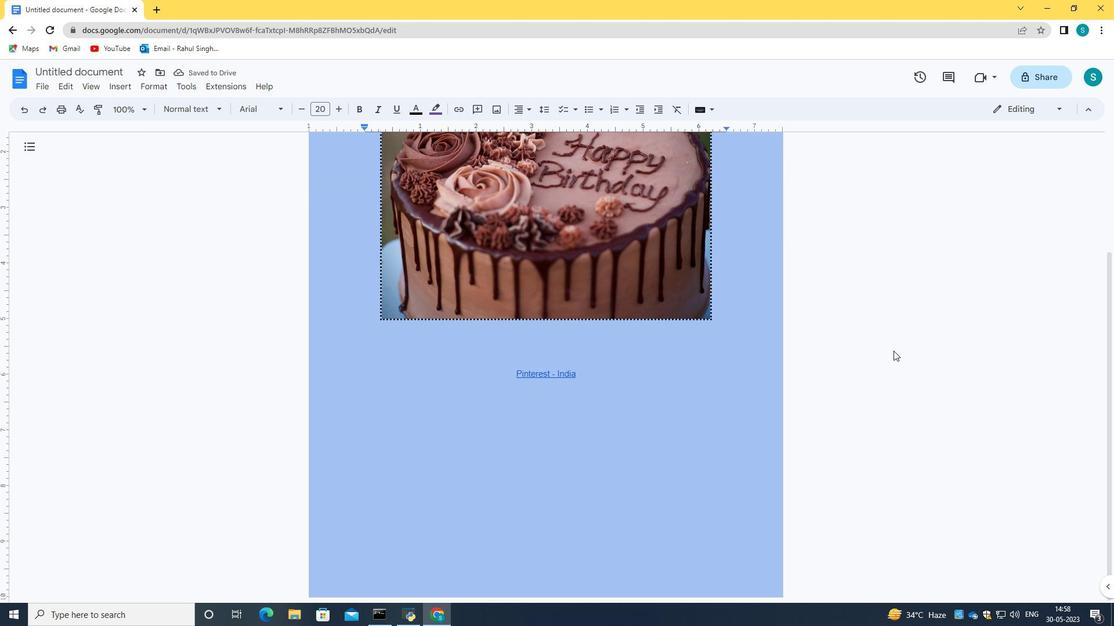 
Action: Mouse scrolled (894, 351) with delta (0, 0)
Screenshot: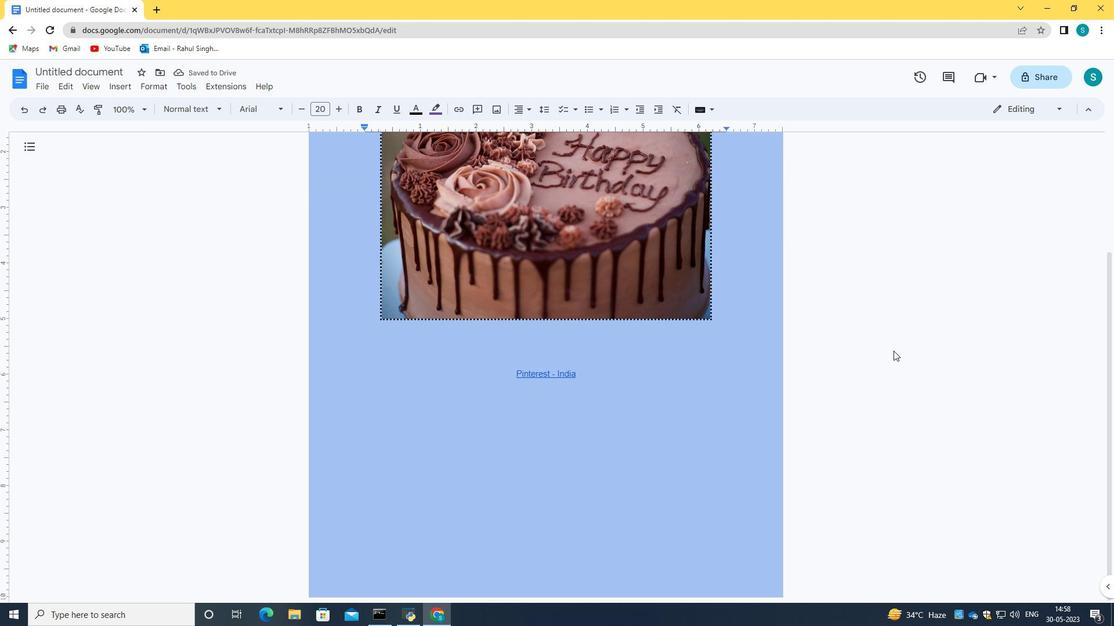 
Action: Mouse moved to (747, 217)
Screenshot: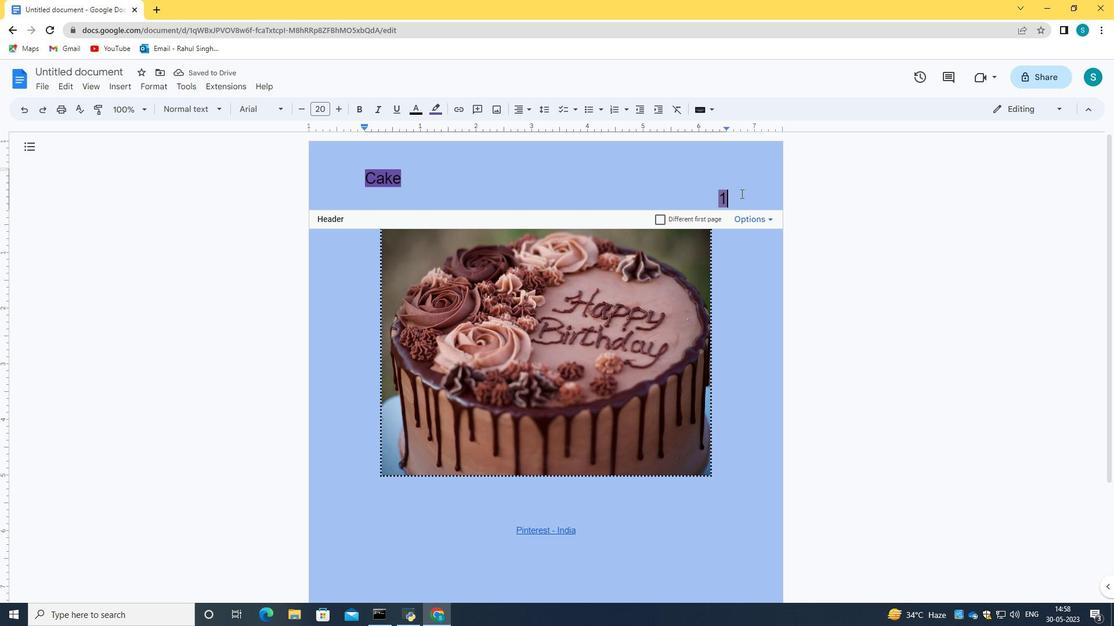
Action: Mouse pressed left at (747, 217)
Screenshot: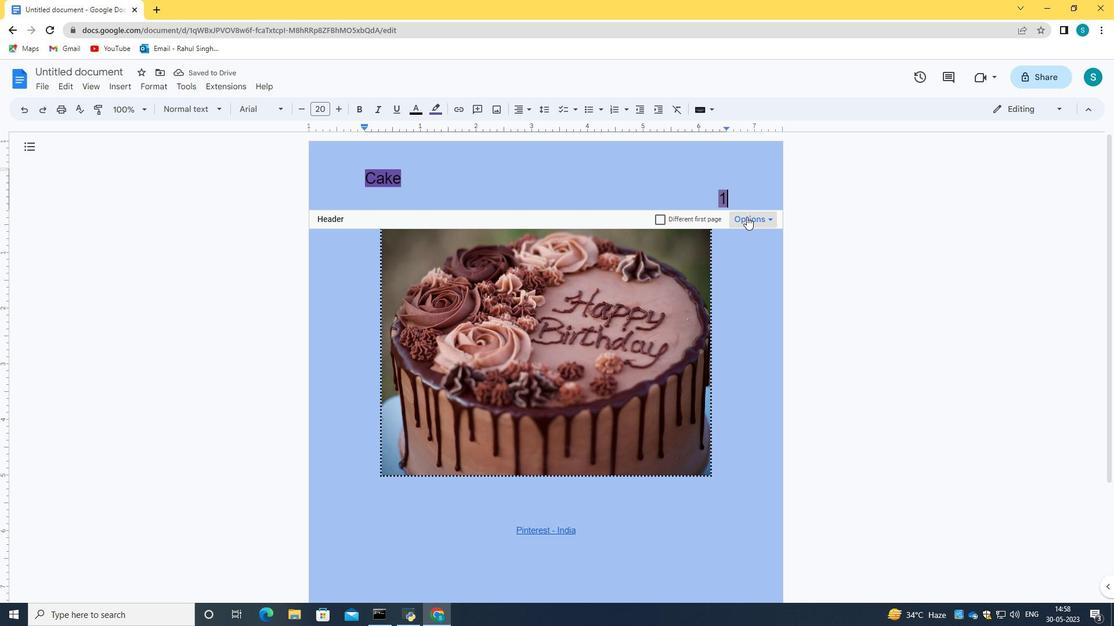
Action: Mouse moved to (754, 263)
Screenshot: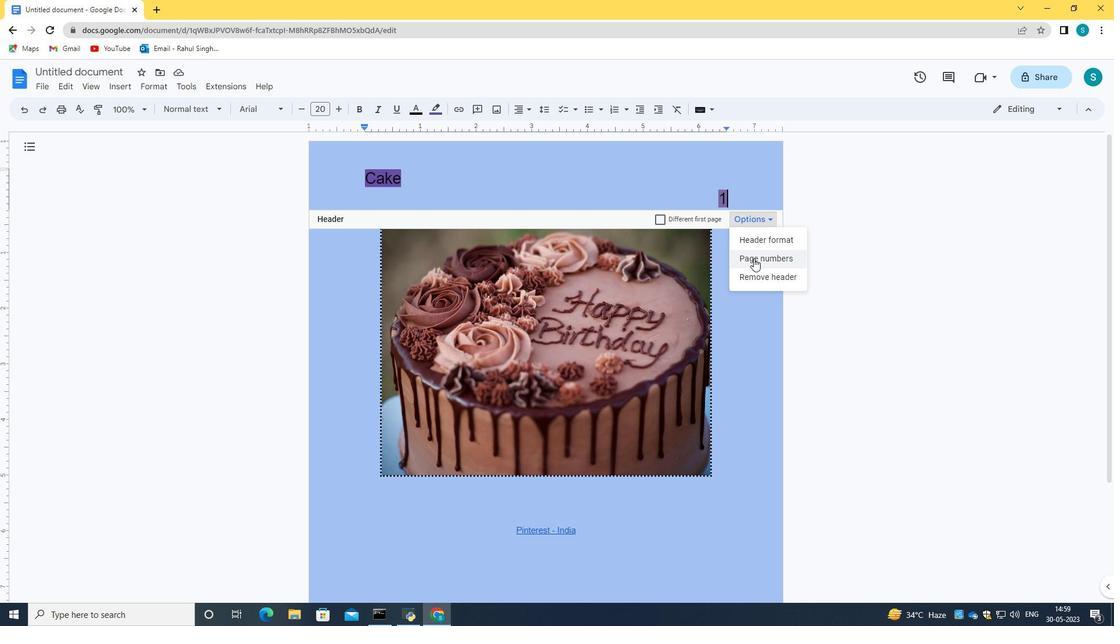 
Action: Mouse pressed left at (754, 263)
Screenshot: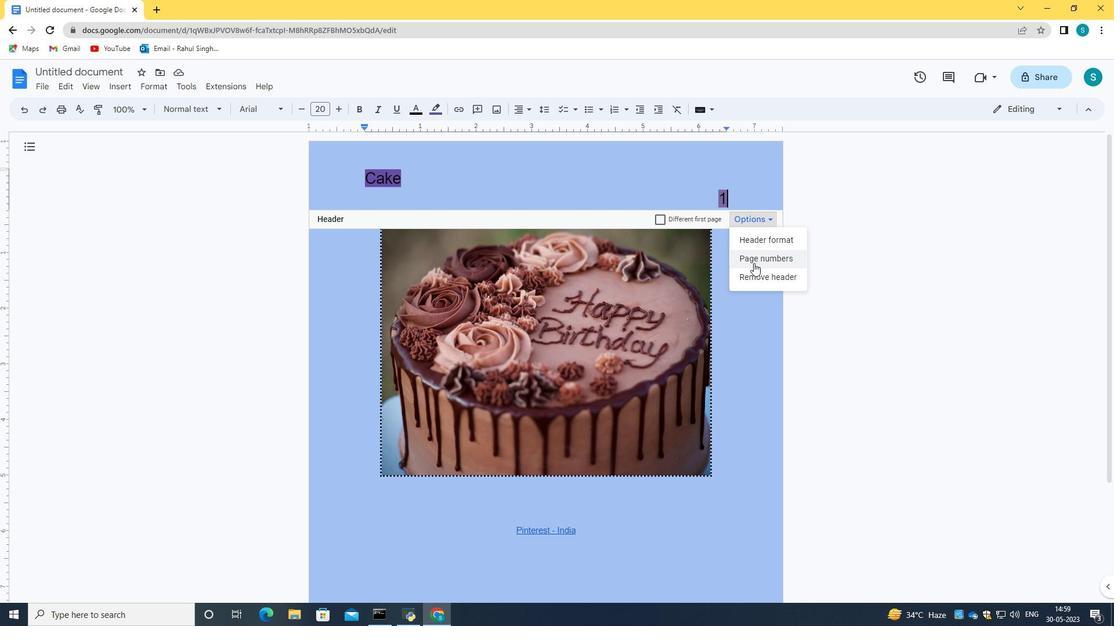 
Action: Mouse moved to (549, 340)
Screenshot: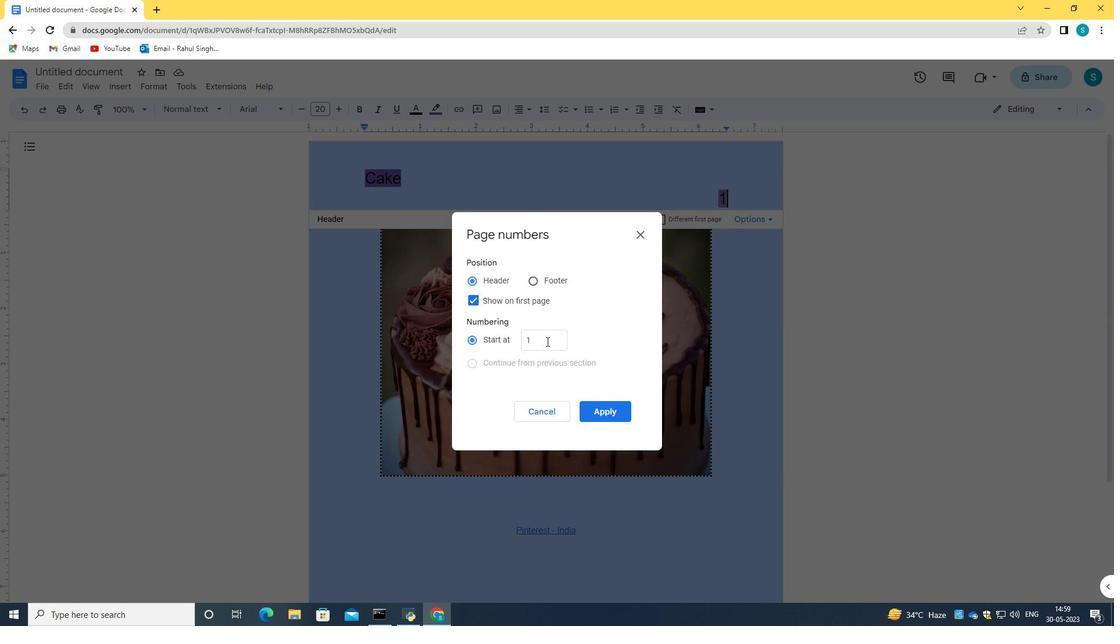 
Action: Mouse pressed left at (549, 340)
Screenshot: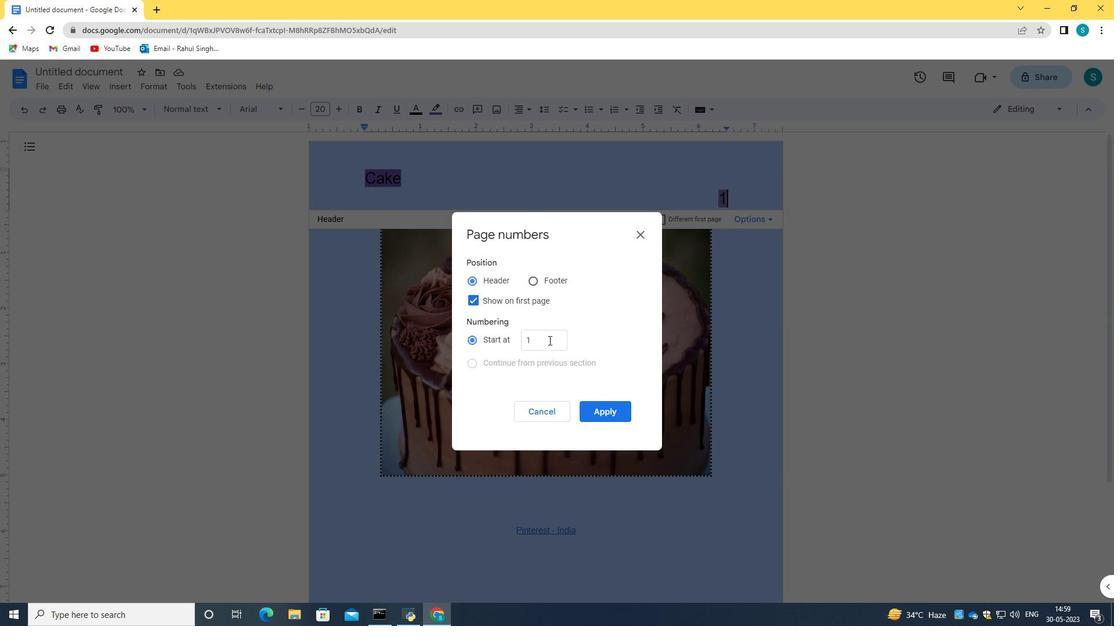 
Action: Mouse moved to (539, 356)
Screenshot: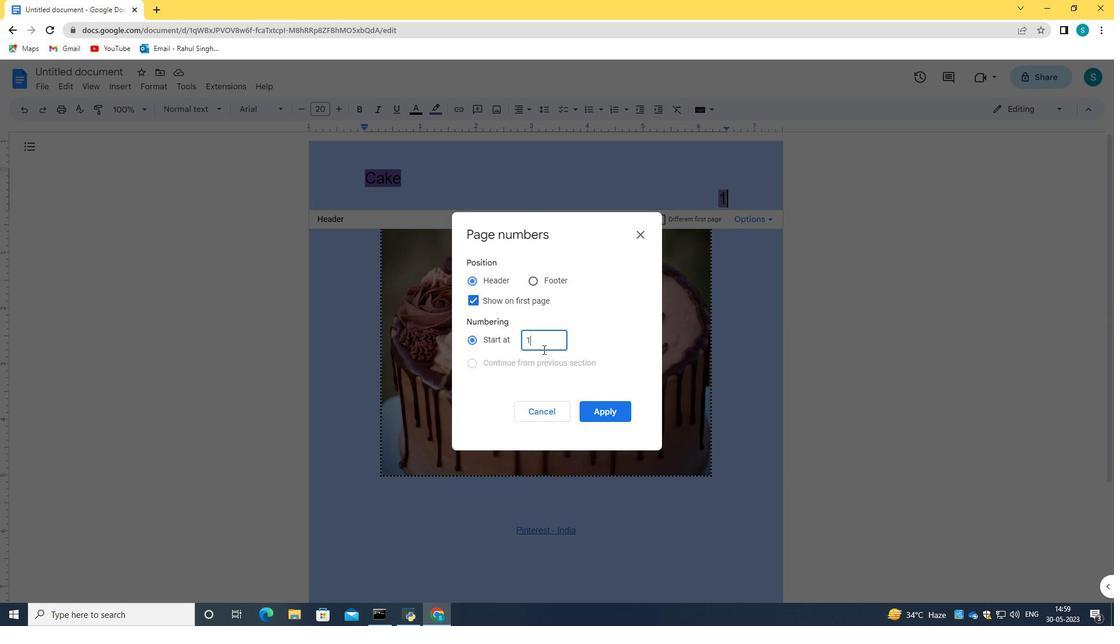 
Action: Key pressed <Key.backspace>2
Screenshot: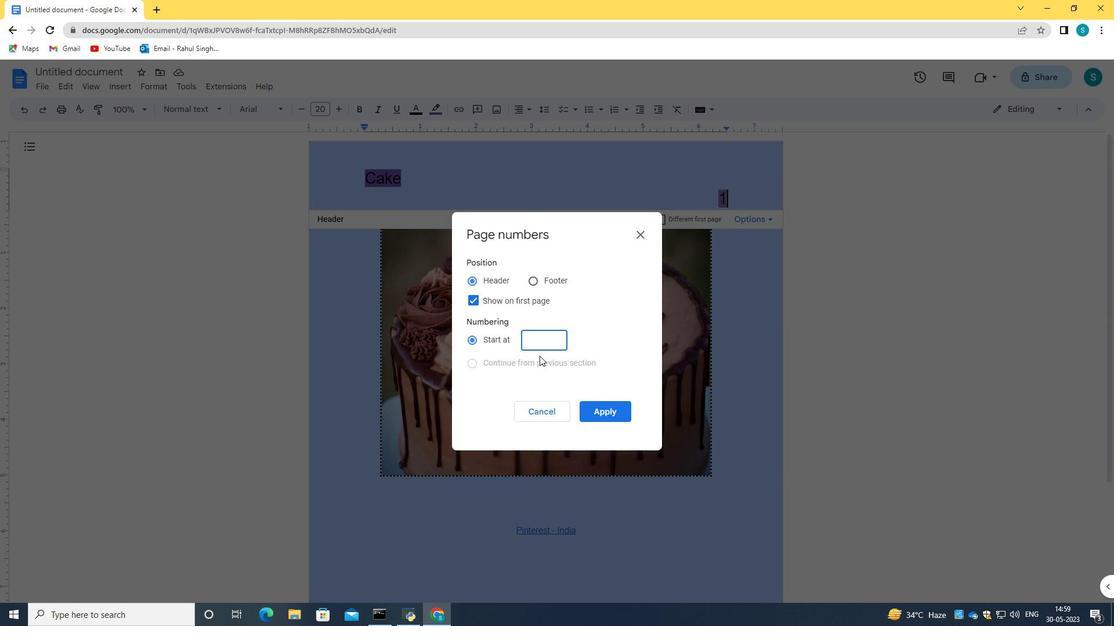 
Action: Mouse moved to (617, 419)
Screenshot: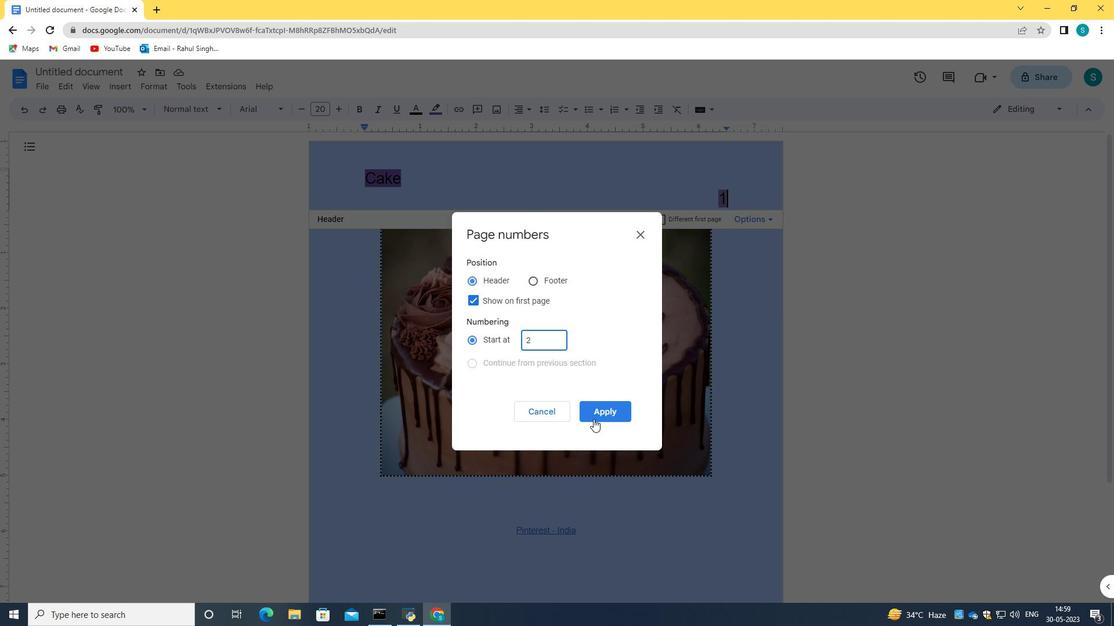
Action: Mouse pressed left at (617, 419)
Screenshot: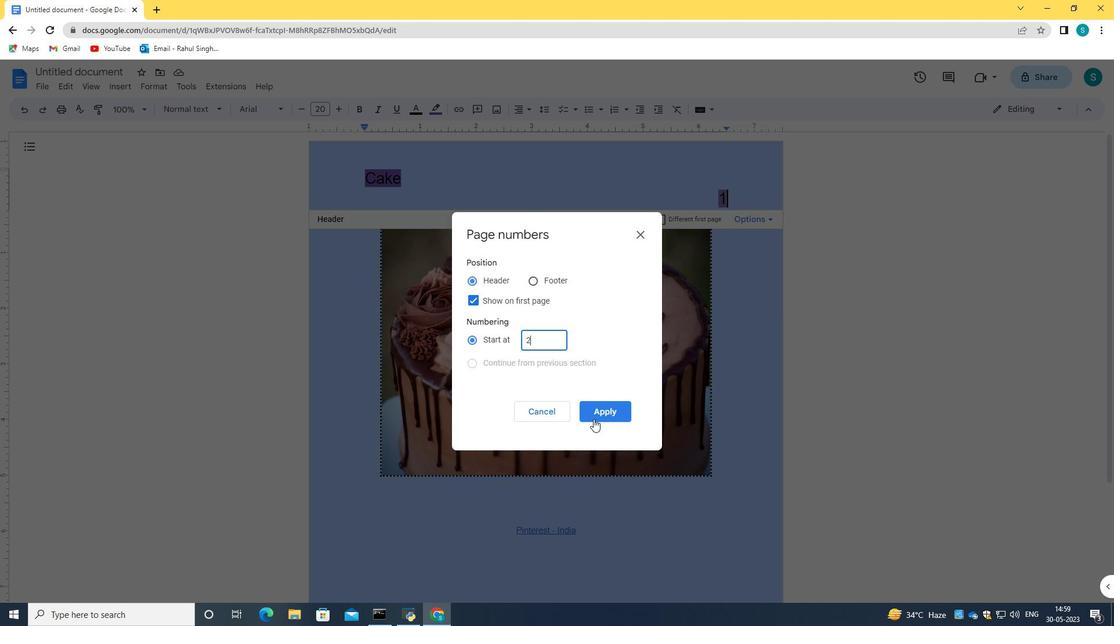 
Action: Mouse moved to (732, 196)
Screenshot: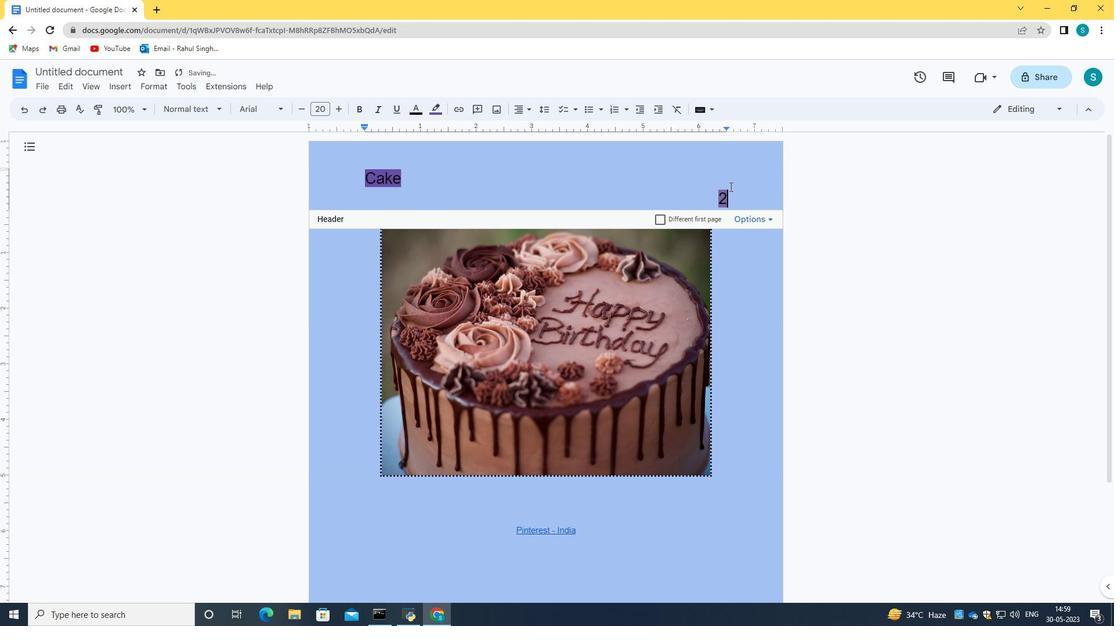 
Action: Mouse pressed left at (732, 196)
Screenshot: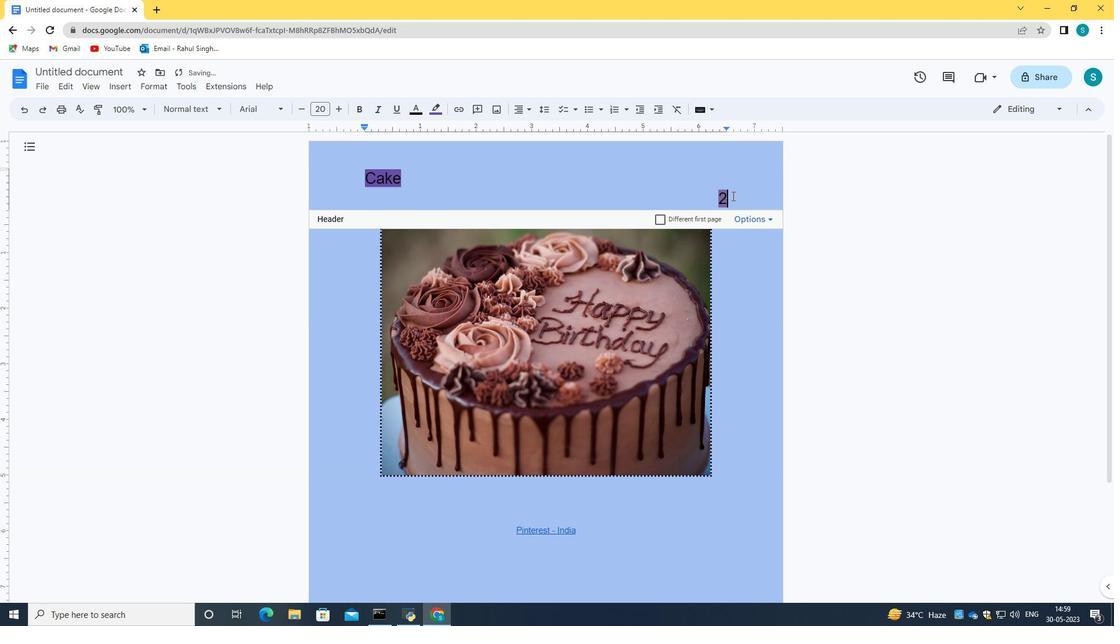 
Action: Mouse moved to (733, 198)
Screenshot: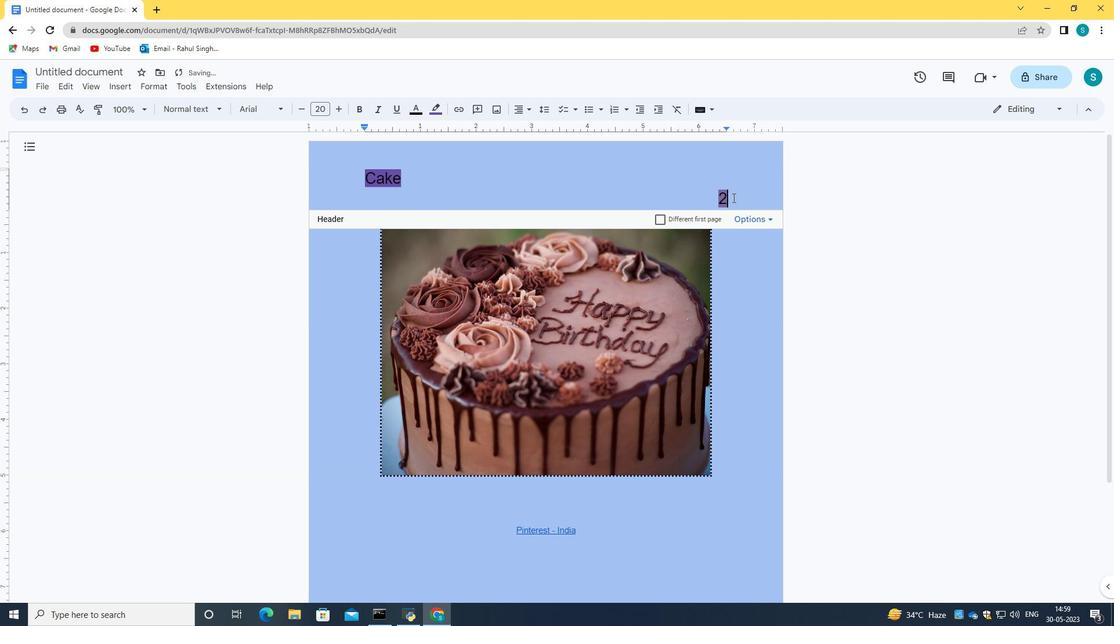 
Action: Key pressed =<Key.backspace><Key.backspace>1
Screenshot: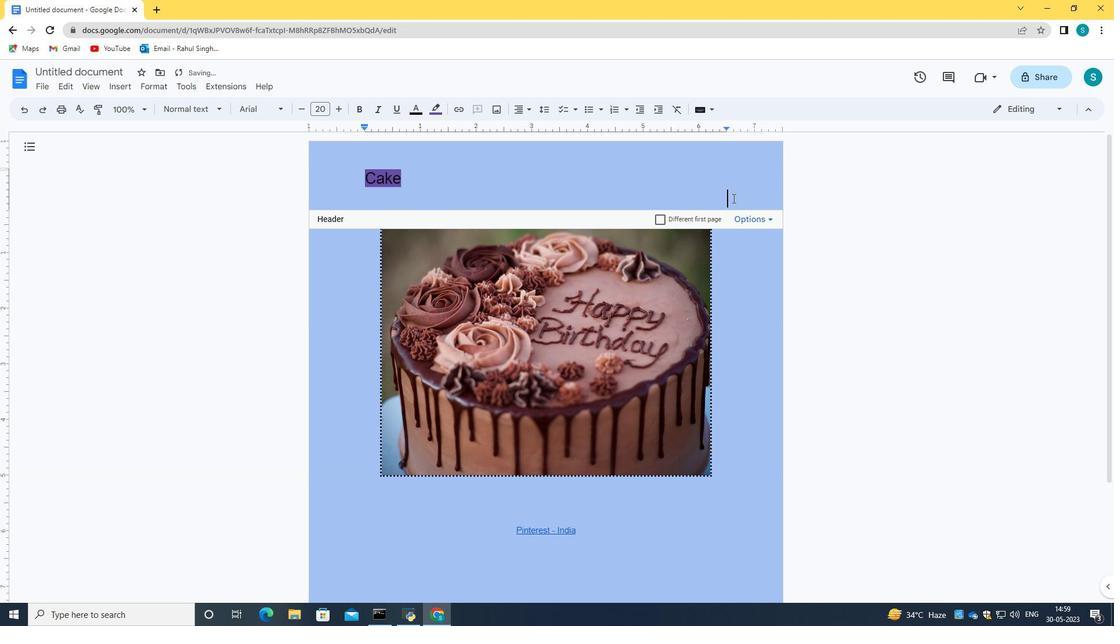 
Action: Mouse moved to (823, 300)
Screenshot: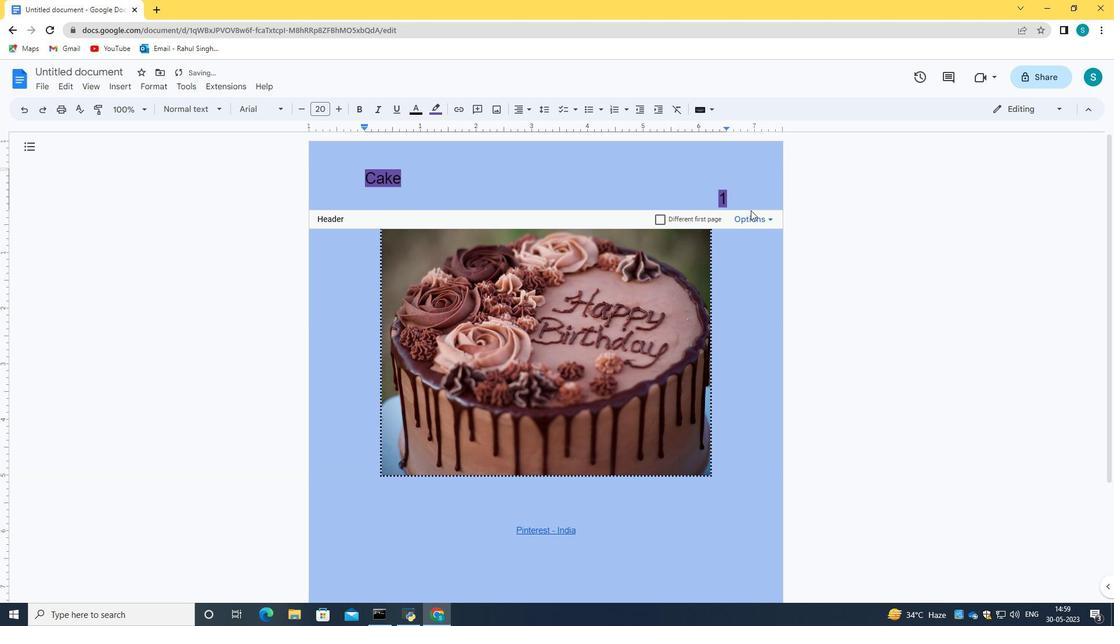 
Action: Mouse scrolled (823, 300) with delta (0, 0)
Screenshot: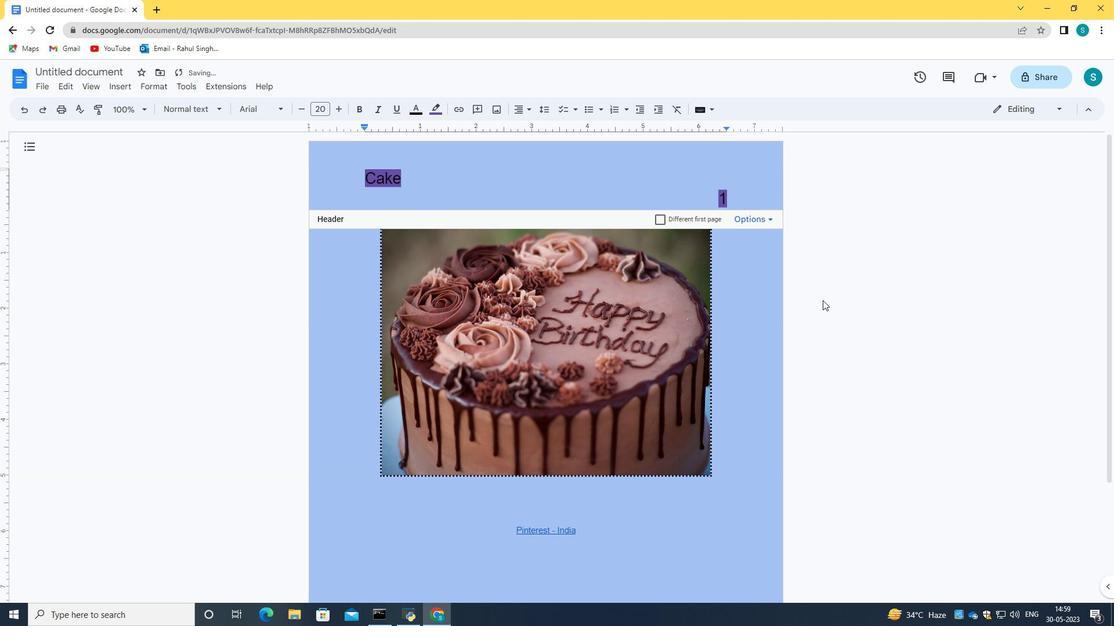 
Action: Mouse moved to (824, 301)
Screenshot: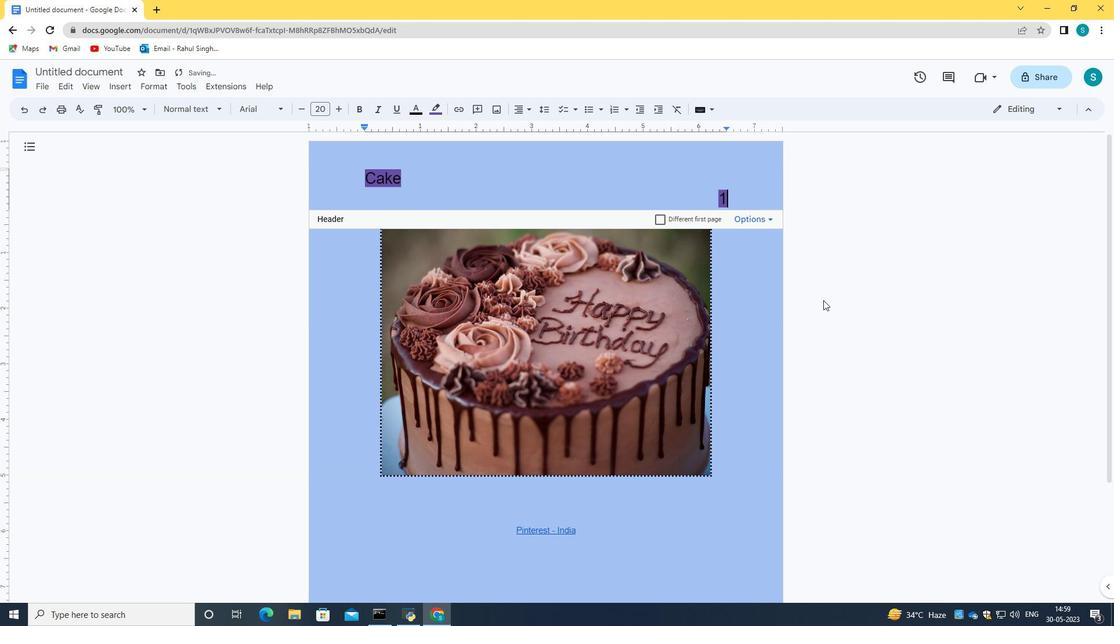 
Action: Mouse scrolled (824, 300) with delta (0, 0)
Screenshot: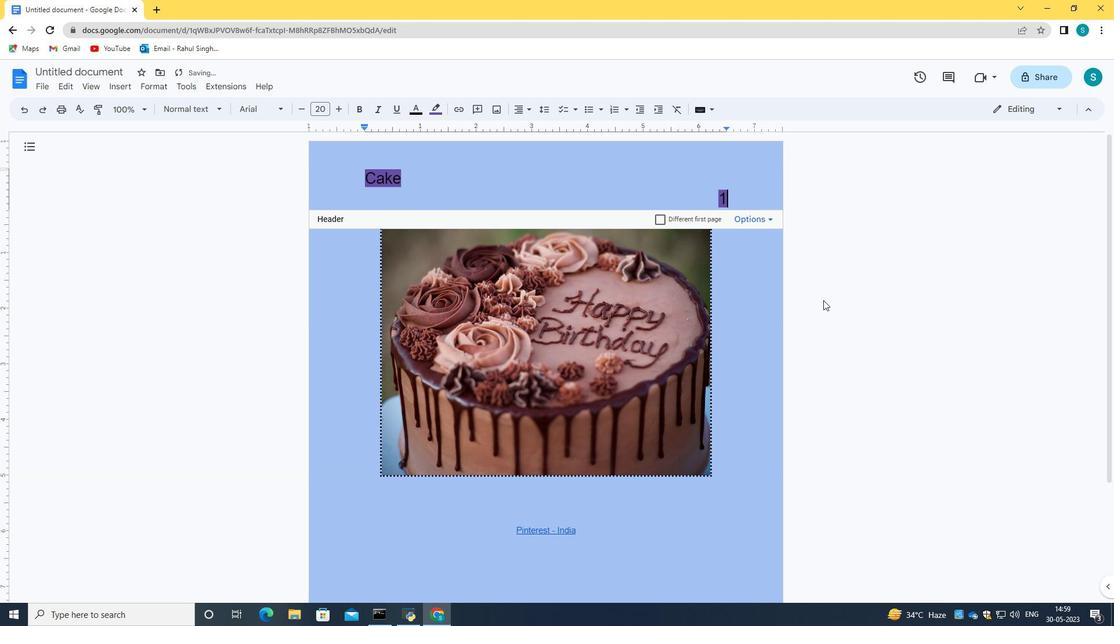 
Action: Mouse scrolled (824, 300) with delta (0, 0)
Screenshot: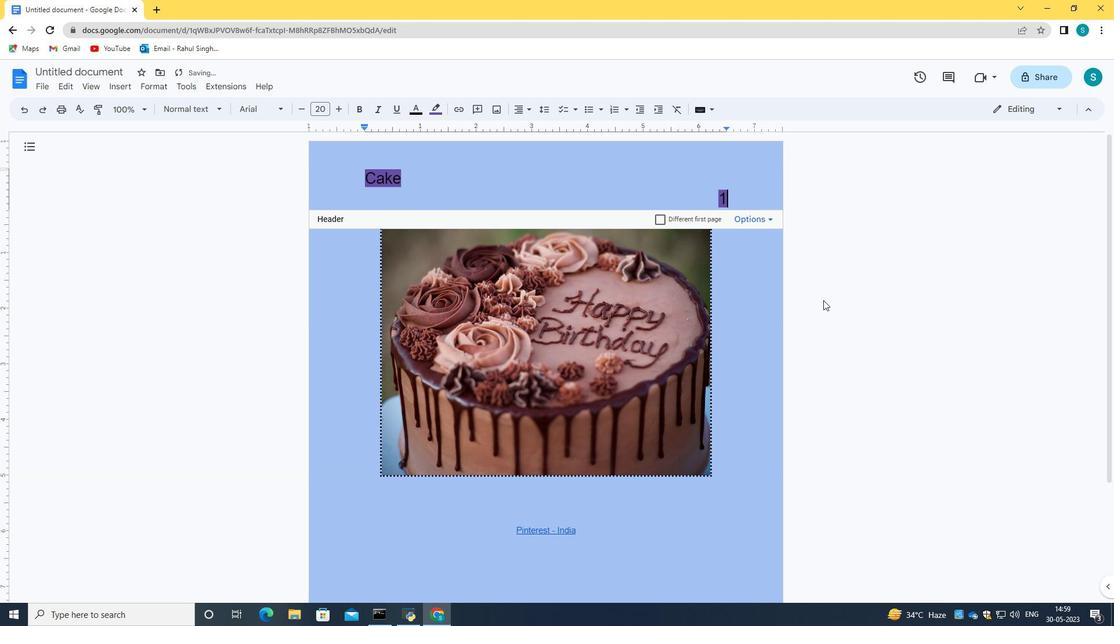 
Action: Mouse scrolled (824, 300) with delta (0, 0)
Screenshot: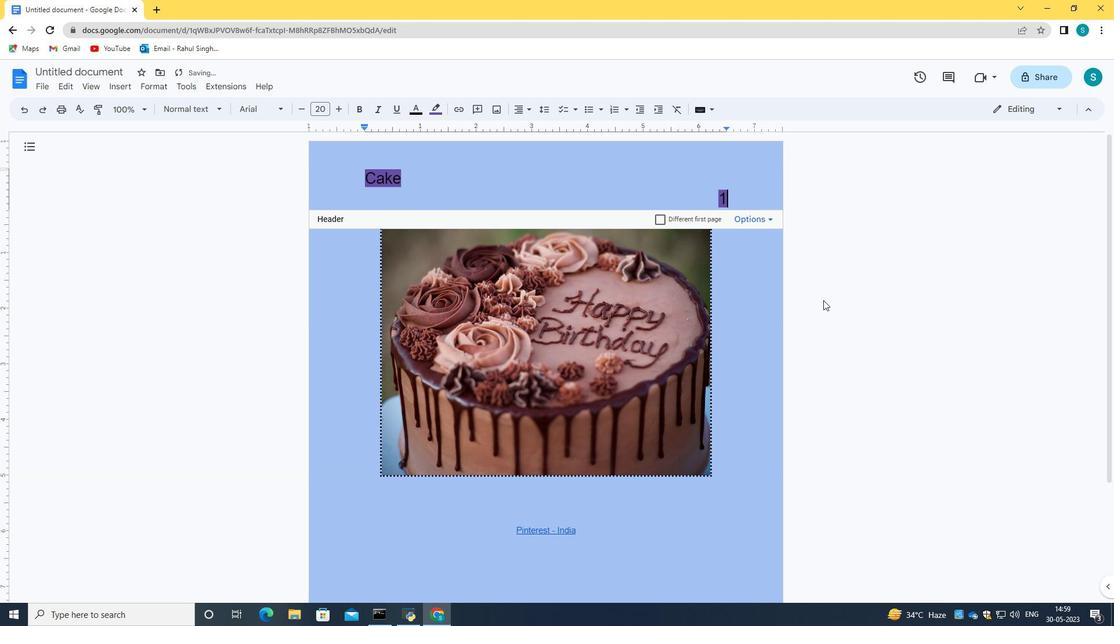
Action: Mouse scrolled (824, 300) with delta (0, 0)
Screenshot: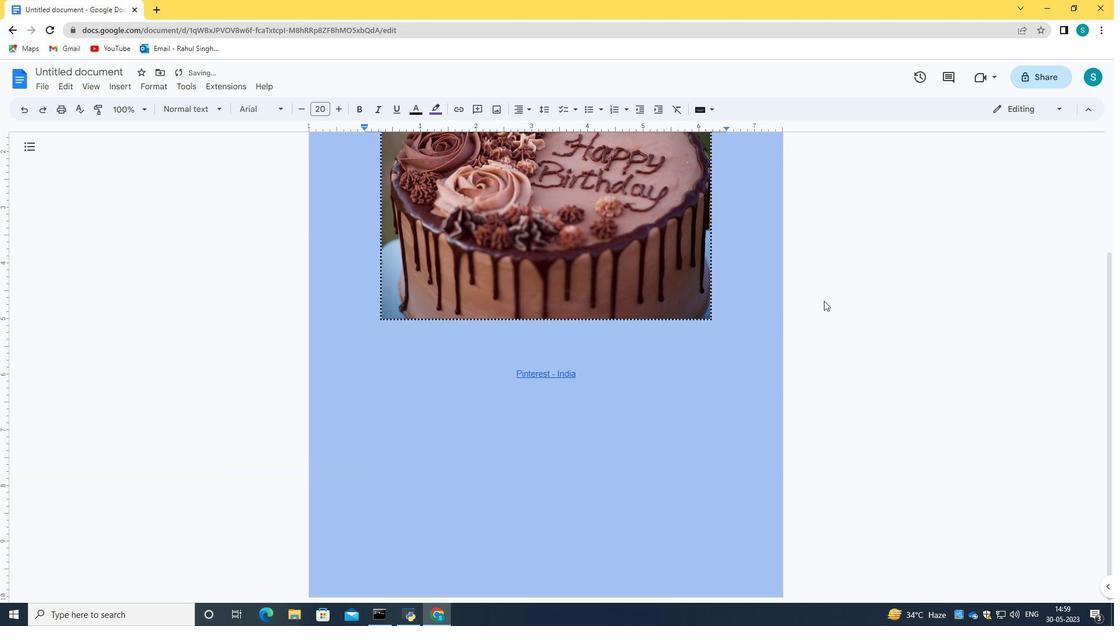 
Action: Mouse scrolled (824, 300) with delta (0, 0)
Screenshot: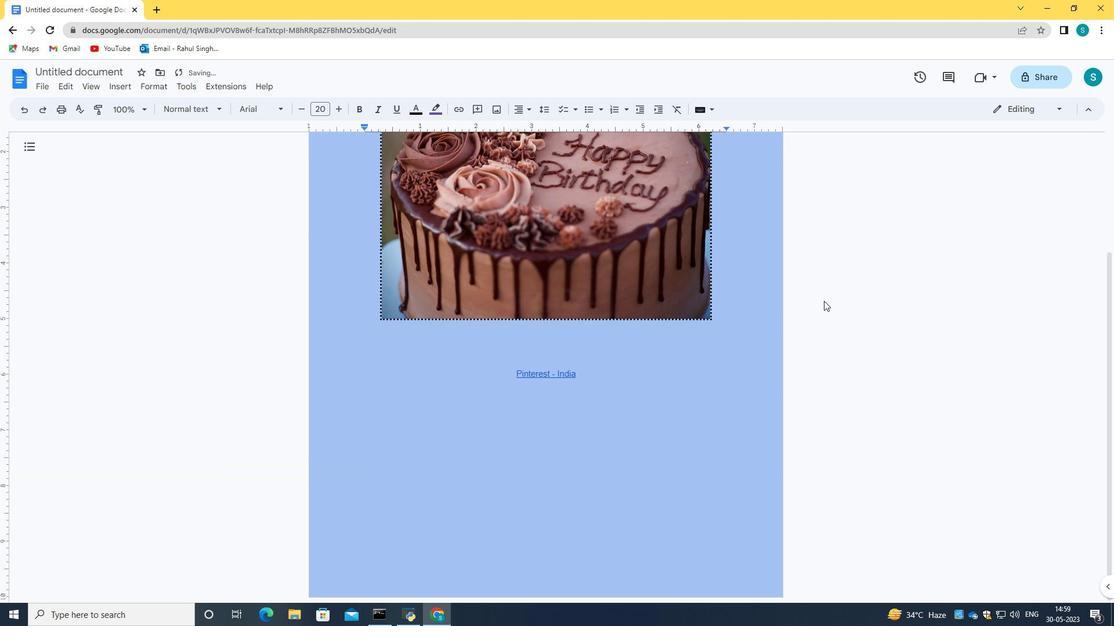 
Action: Mouse scrolled (824, 300) with delta (0, 0)
Screenshot: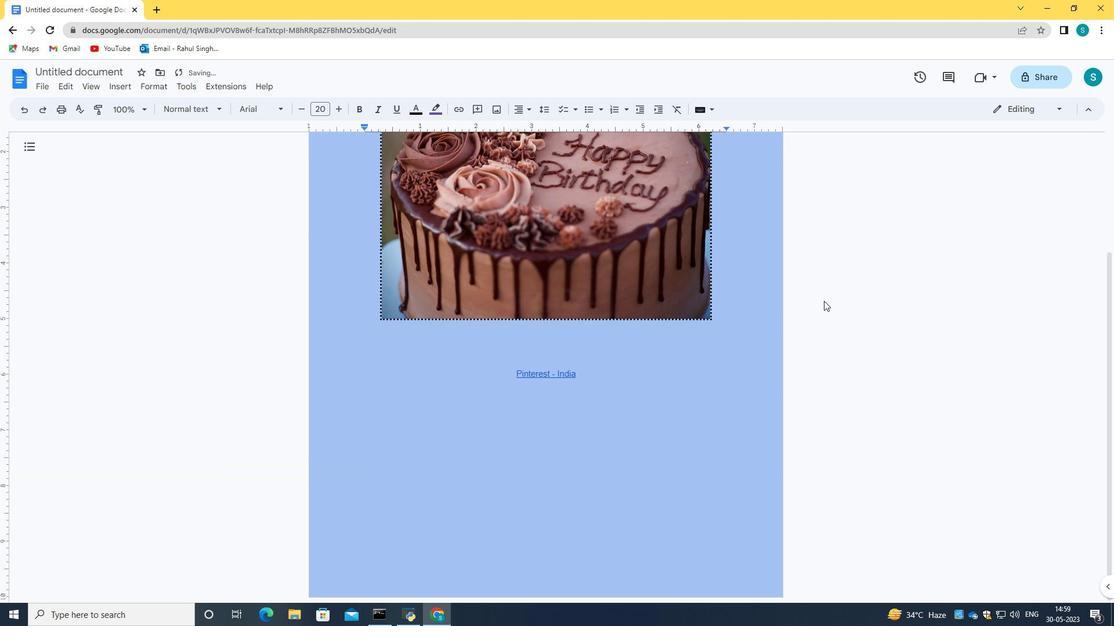 
Action: Mouse scrolled (824, 300) with delta (0, 0)
Screenshot: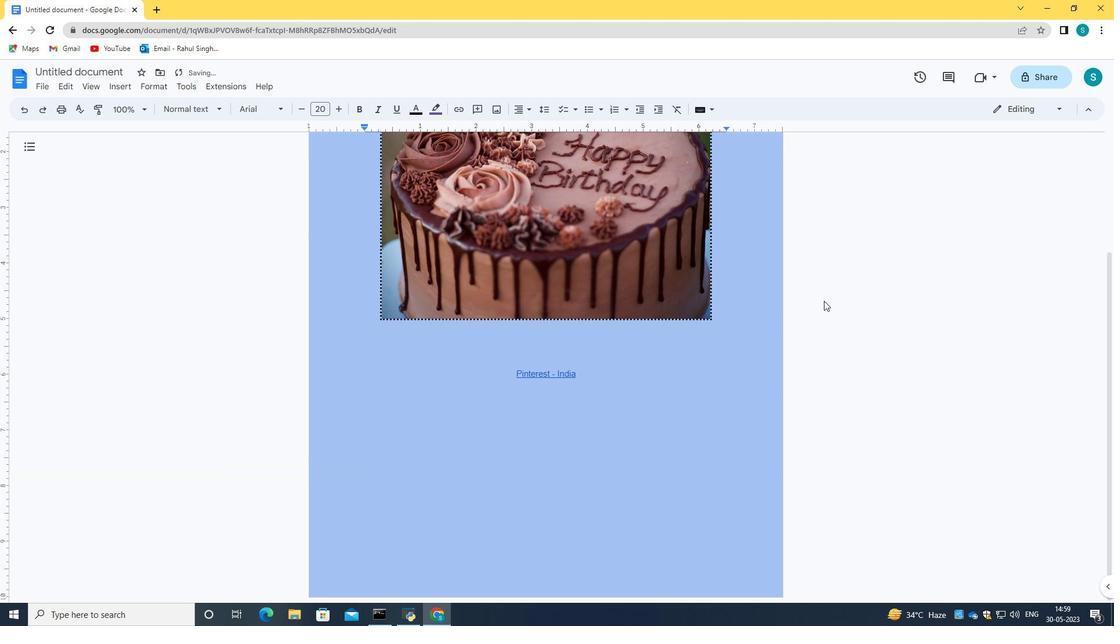 
Action: Mouse scrolled (824, 300) with delta (0, 0)
Screenshot: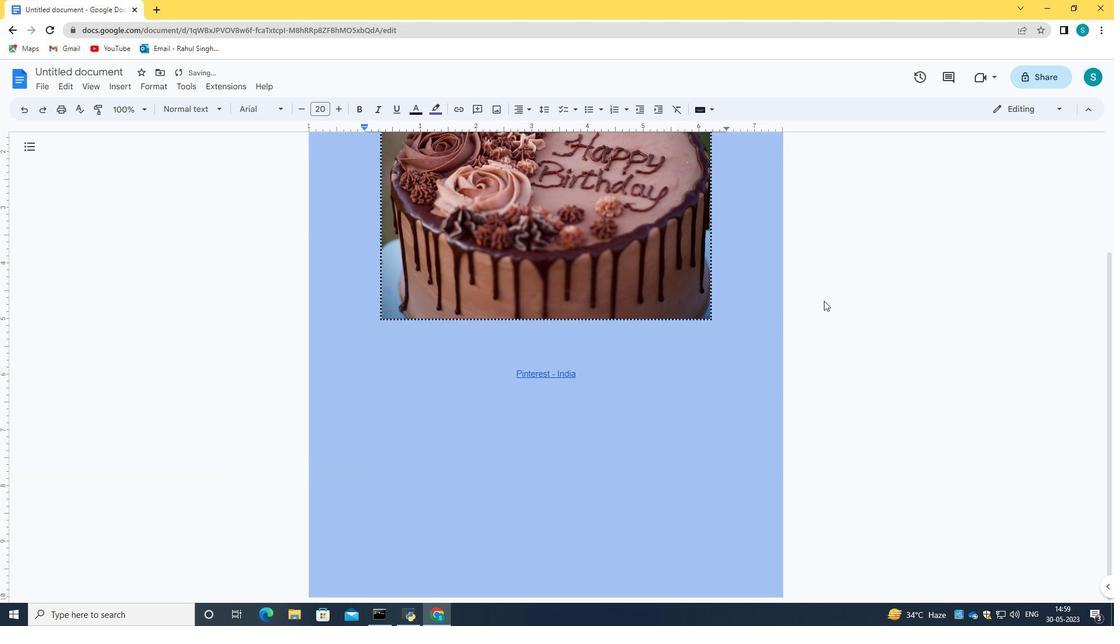 
Action: Mouse scrolled (824, 300) with delta (0, 0)
Screenshot: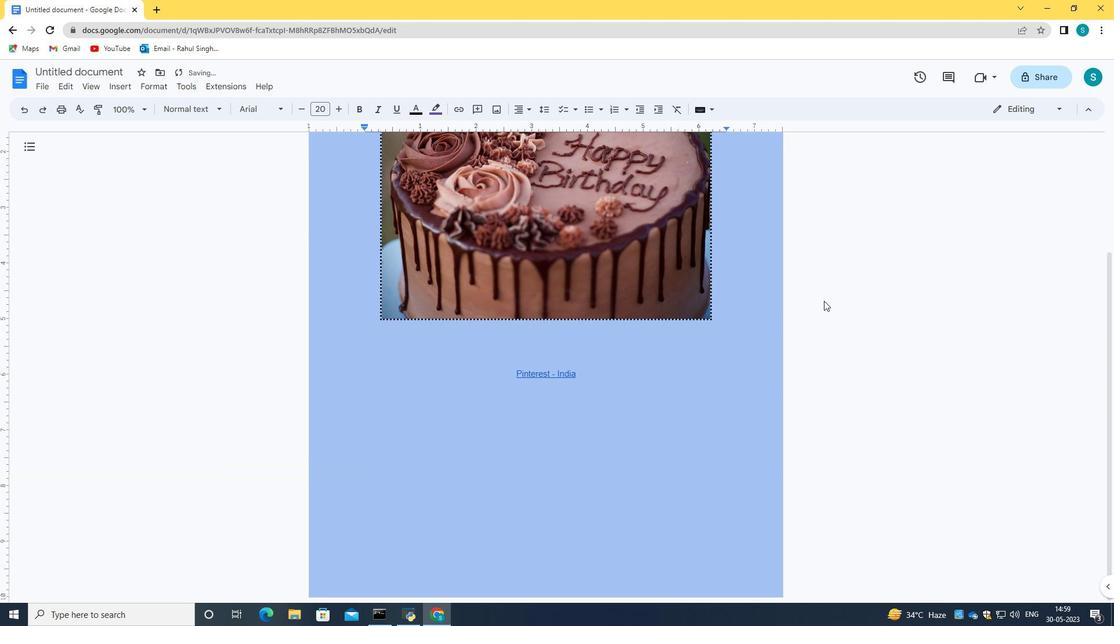 
Action: Mouse moved to (820, 311)
Screenshot: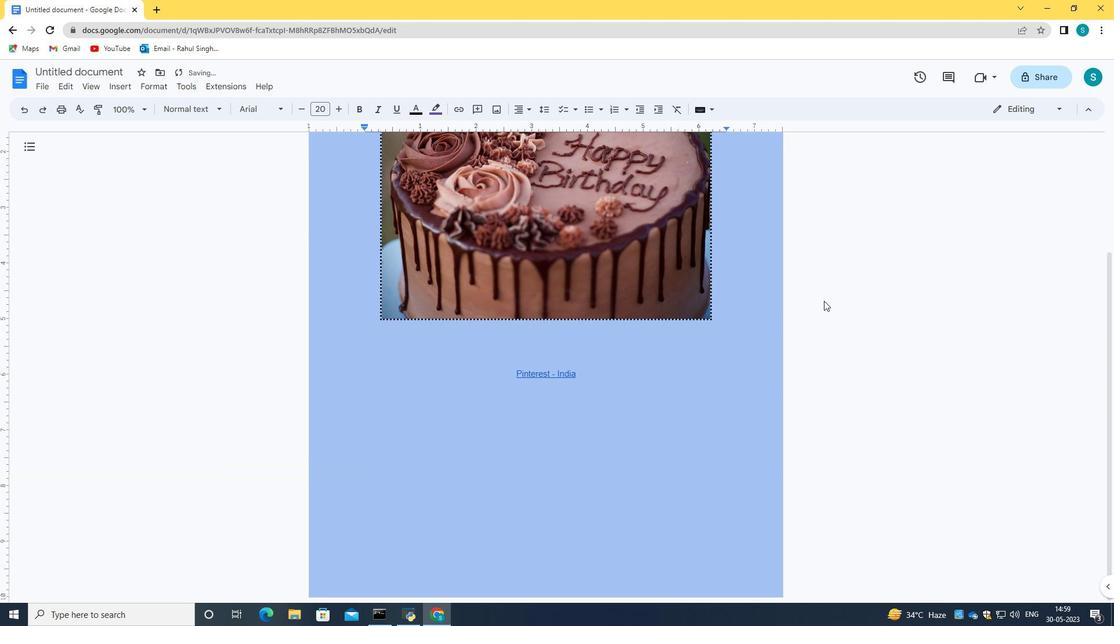
Action: Mouse scrolled (820, 310) with delta (0, 0)
Screenshot: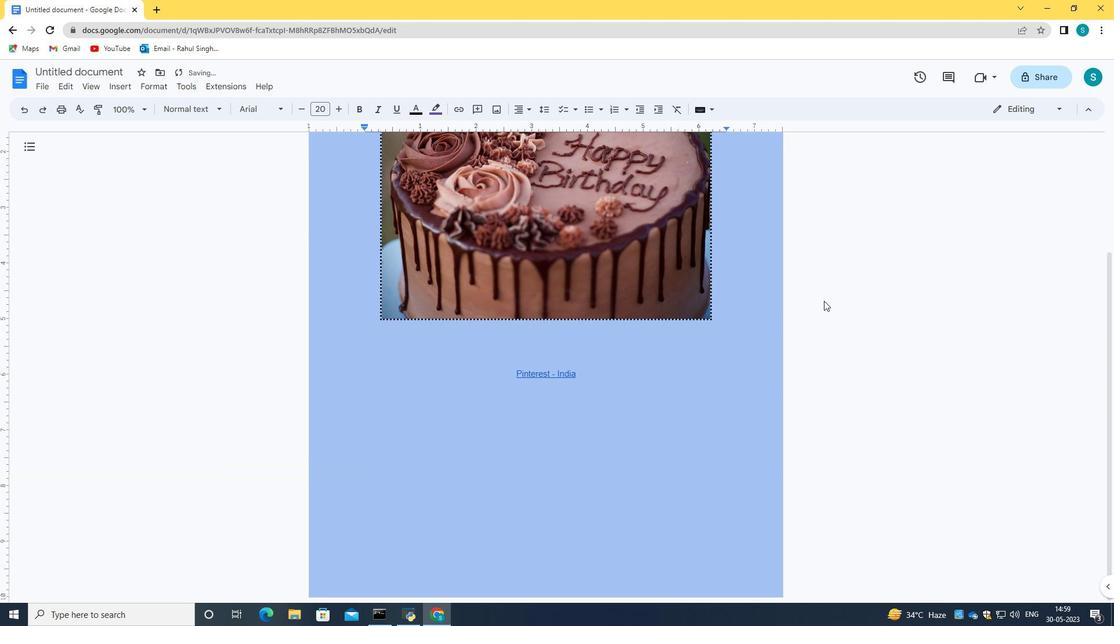 
Action: Mouse moved to (819, 312)
Screenshot: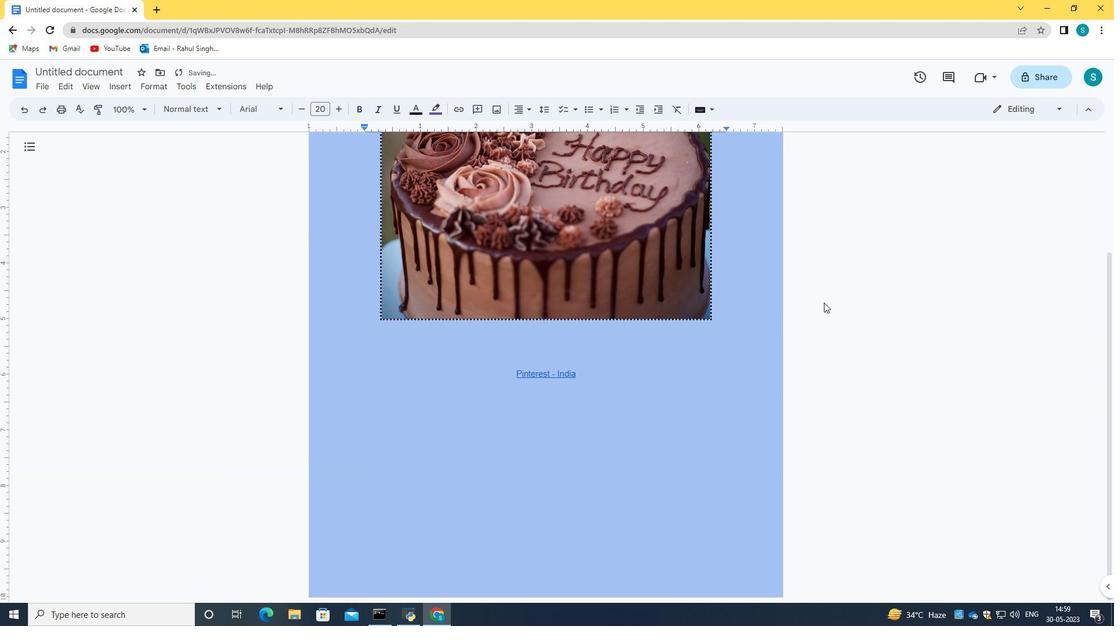 
Action: Mouse scrolled (819, 312) with delta (0, 0)
Screenshot: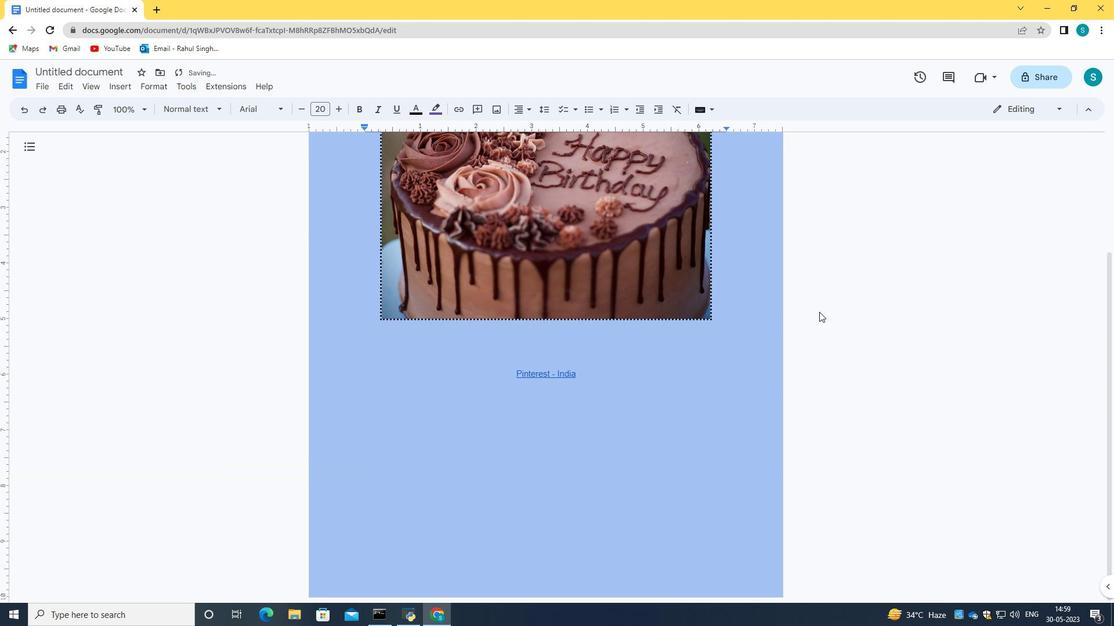 
Action: Mouse scrolled (819, 312) with delta (0, 0)
Screenshot: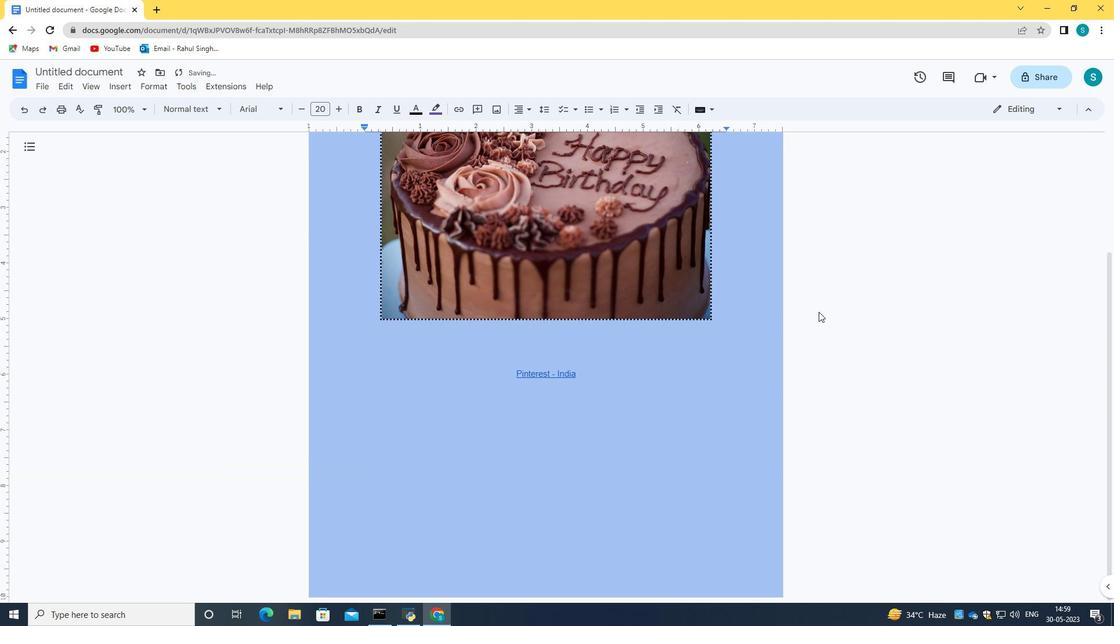 
Action: Mouse moved to (819, 312)
Screenshot: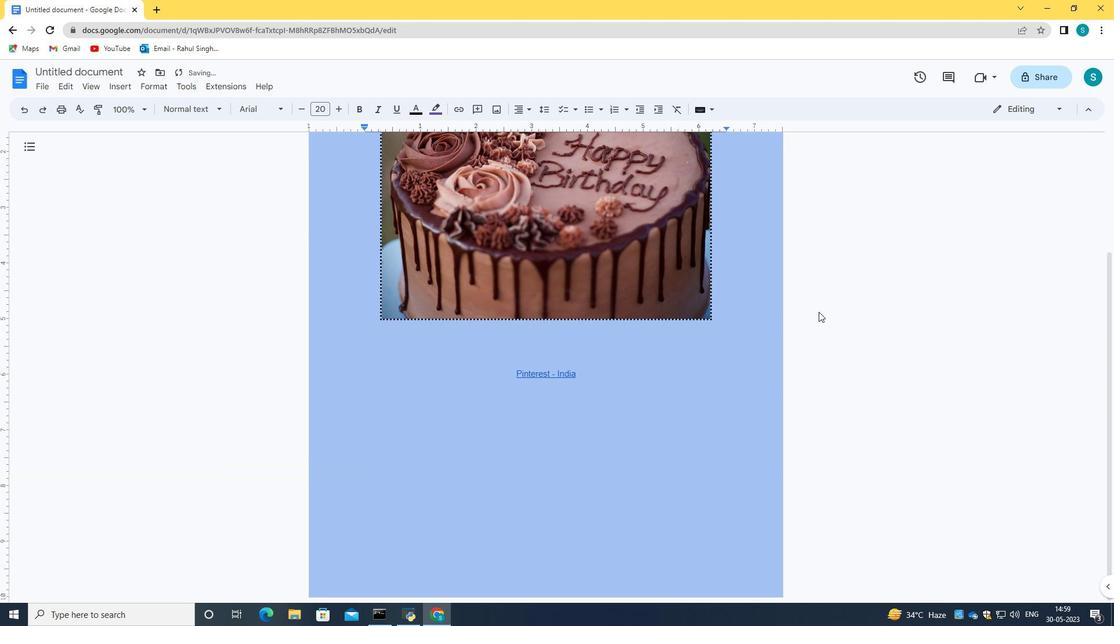
Action: Mouse scrolled (819, 313) with delta (0, 0)
Screenshot: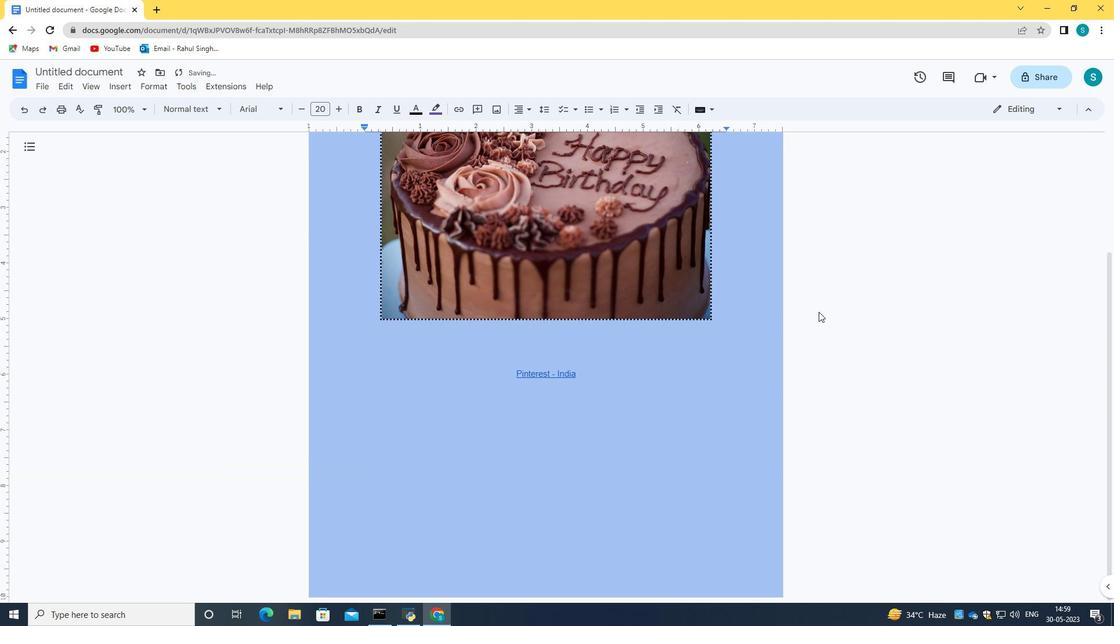 
Action: Mouse moved to (757, 220)
Screenshot: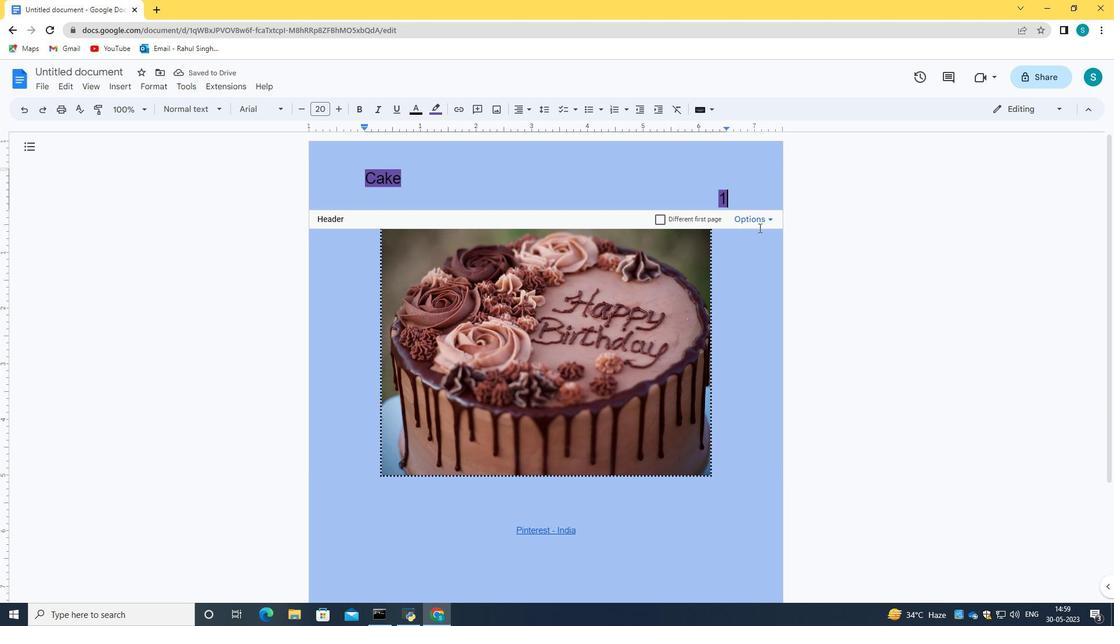 
Action: Mouse pressed left at (757, 220)
Screenshot: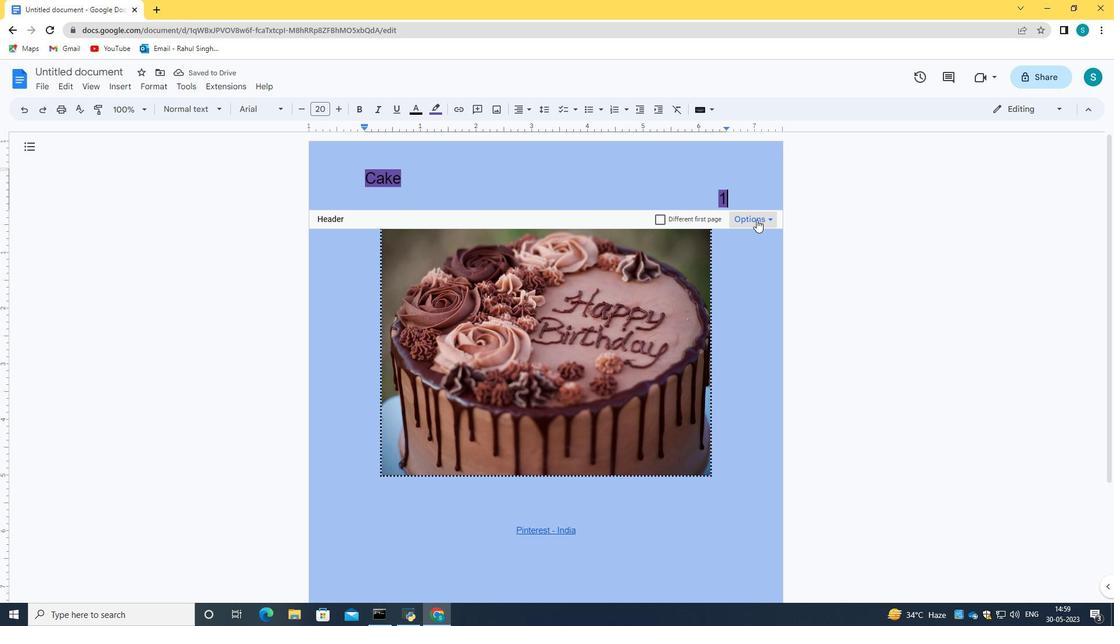 
Action: Mouse moved to (763, 239)
Screenshot: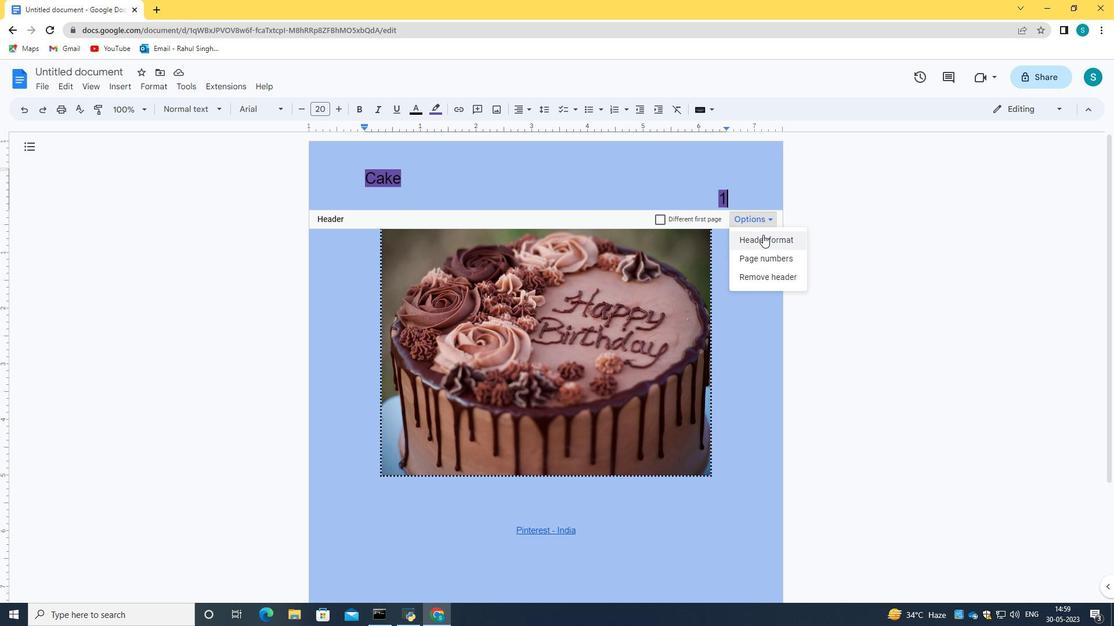 
Action: Mouse pressed left at (763, 239)
Screenshot: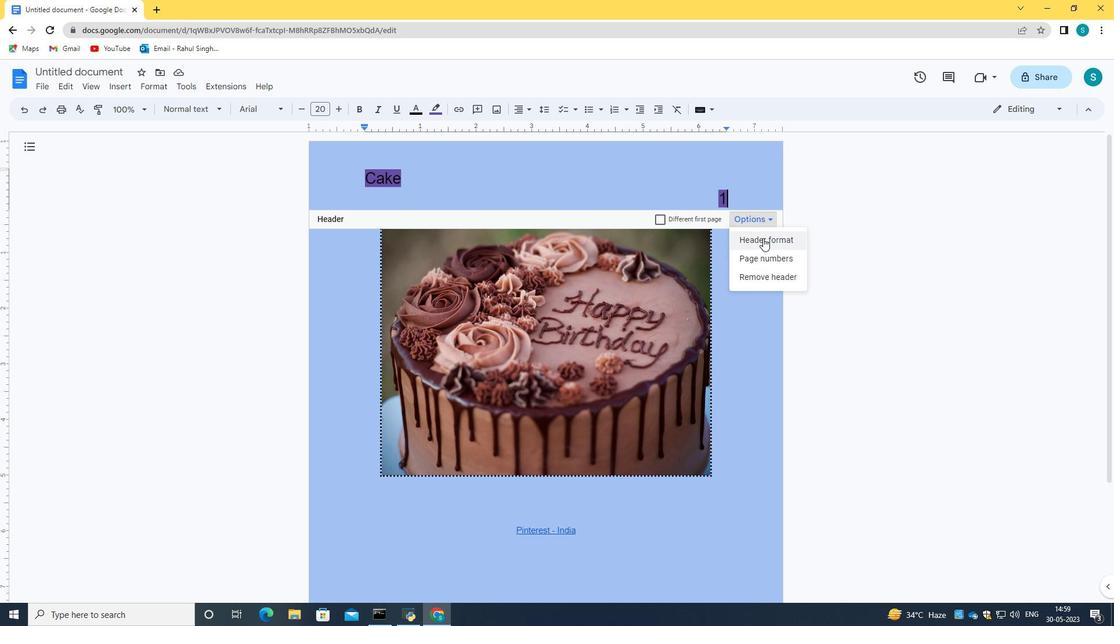 
Action: Mouse moved to (802, 263)
Screenshot: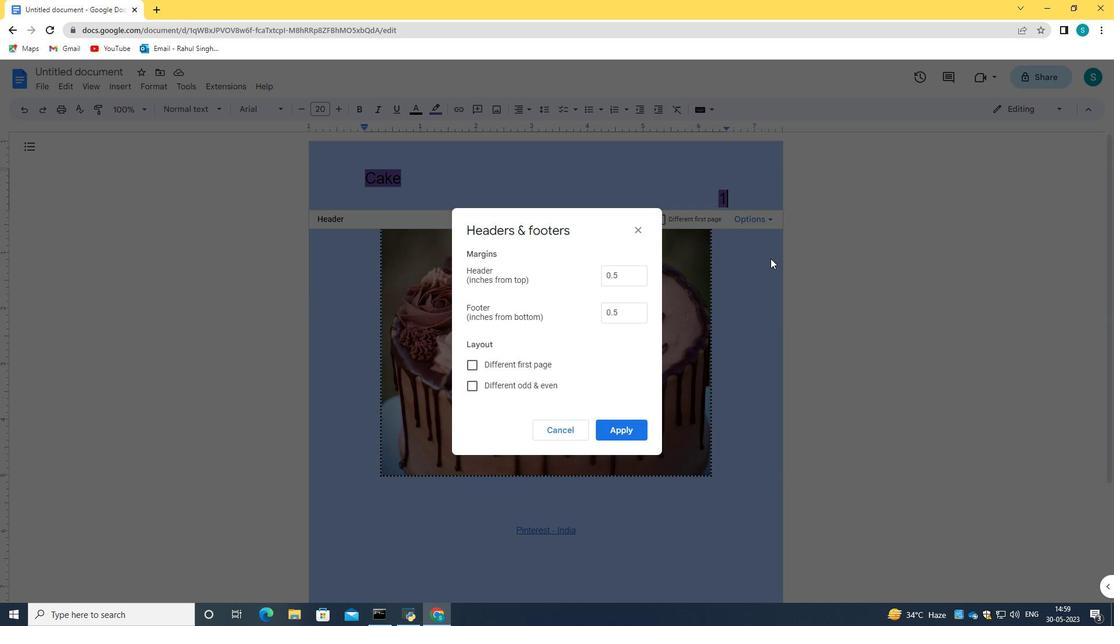 
Action: Mouse pressed left at (802, 263)
Screenshot: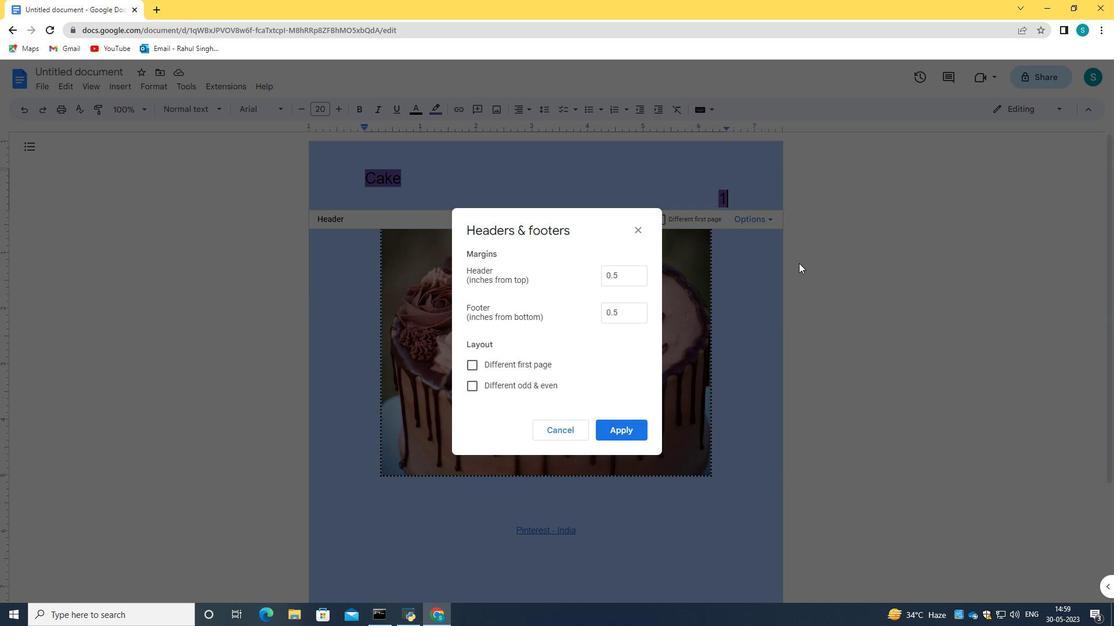 
Action: Mouse moved to (566, 424)
Screenshot: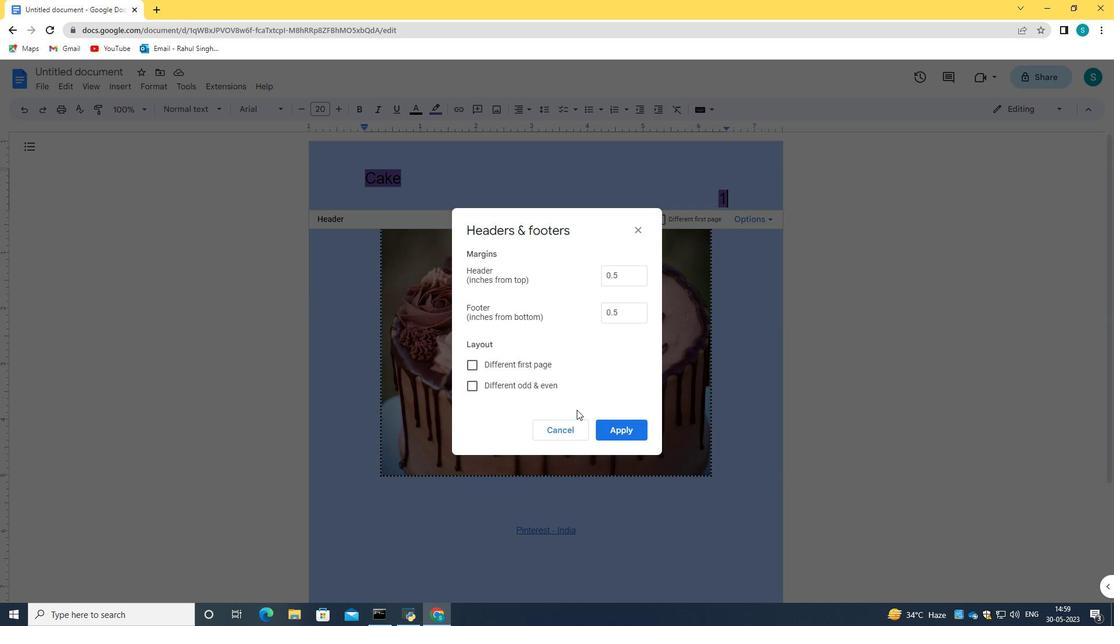 
Action: Mouse pressed left at (566, 424)
Screenshot: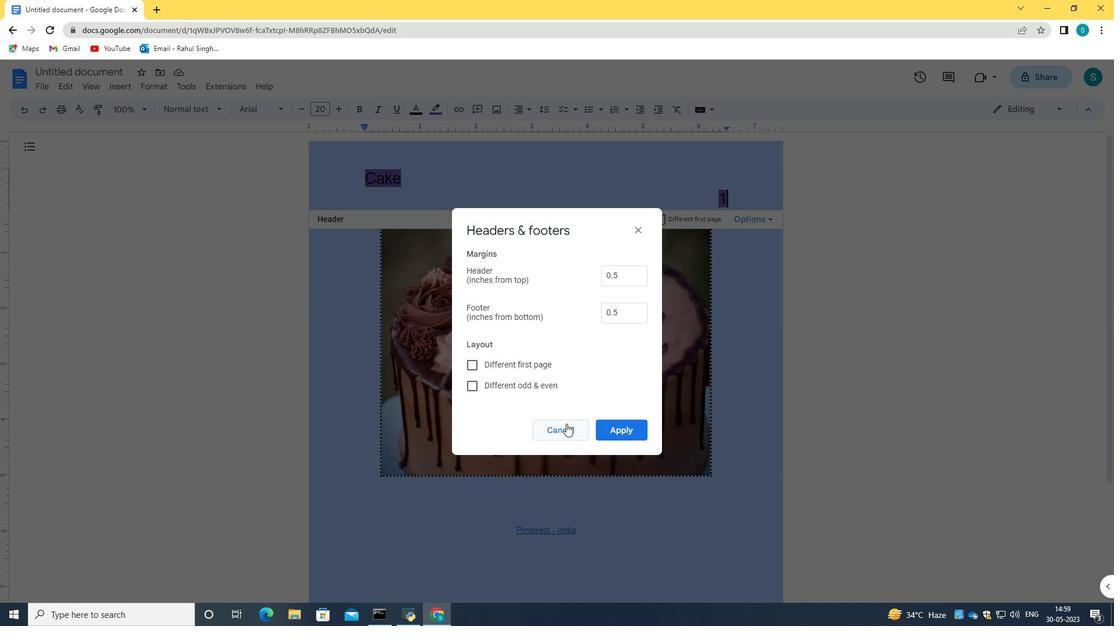 
Action: Mouse moved to (679, 279)
Screenshot: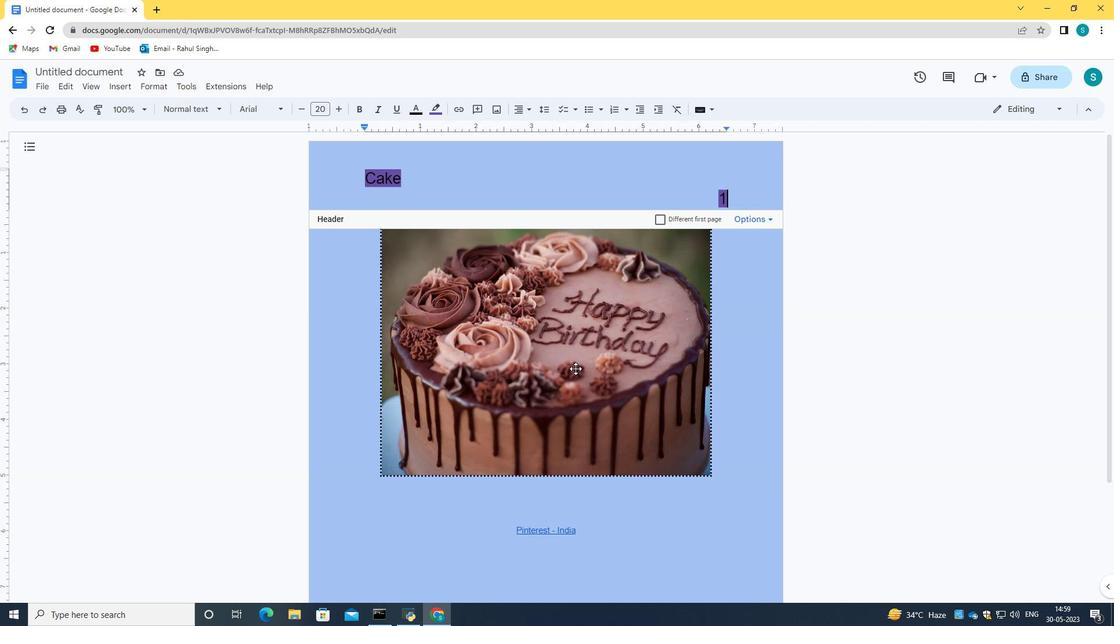 
Action: Mouse scrolled (679, 278) with delta (0, 0)
Screenshot: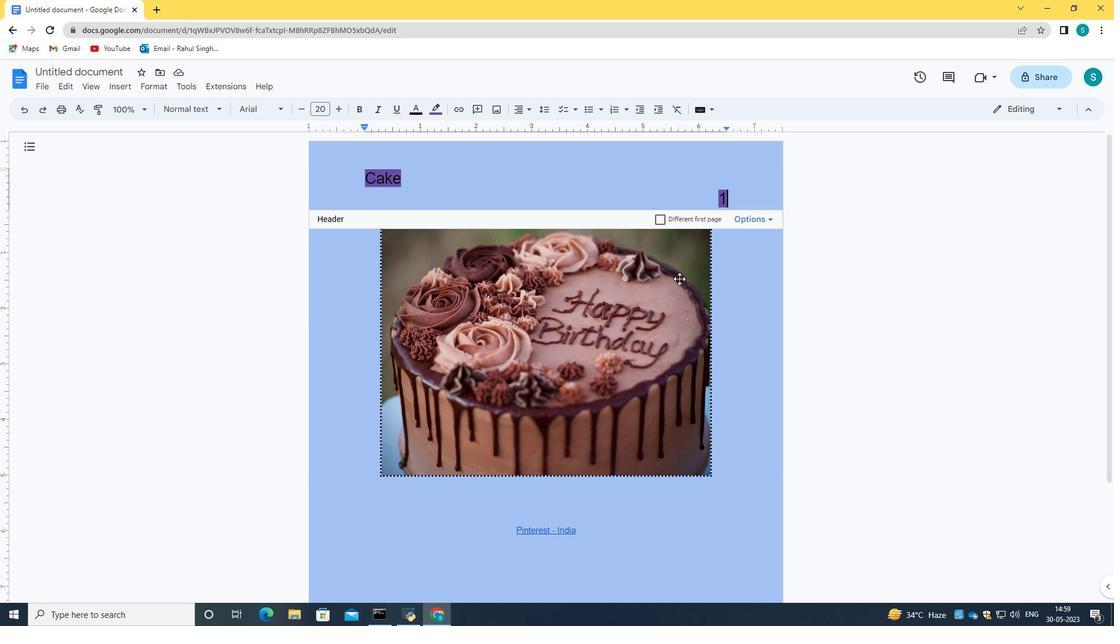 
Action: Mouse moved to (680, 279)
Screenshot: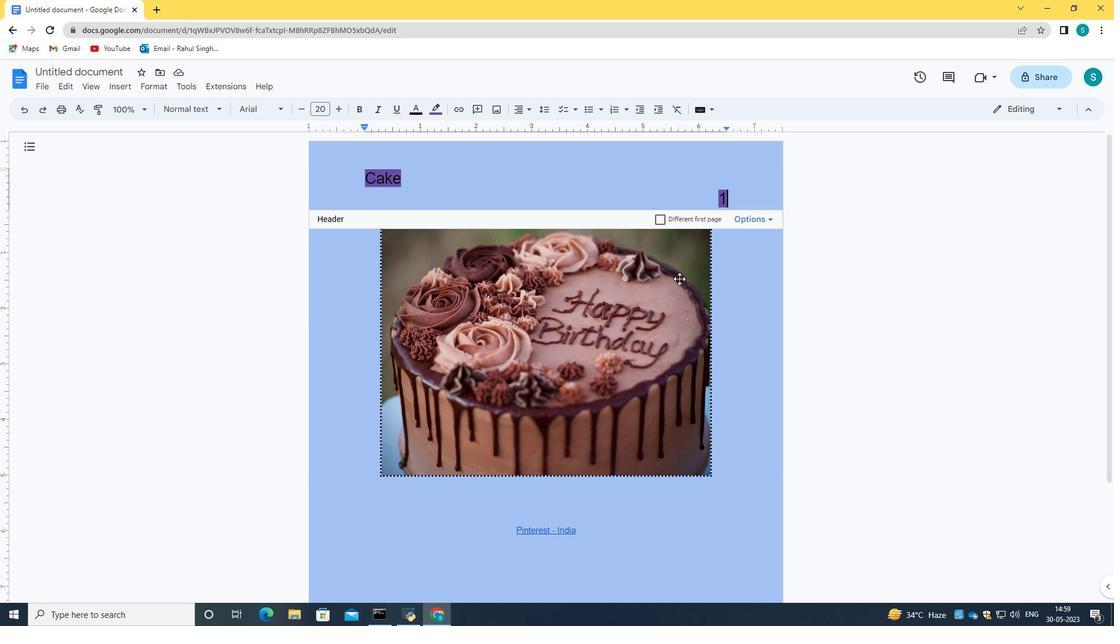
Action: Mouse scrolled (680, 278) with delta (0, 0)
Screenshot: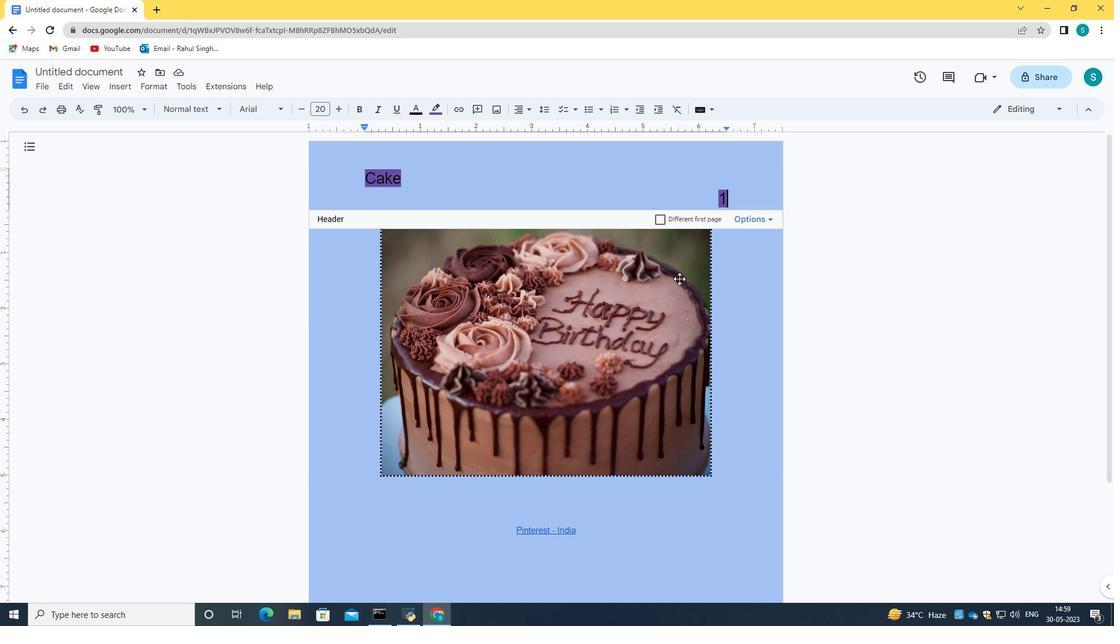 
Action: Mouse moved to (680, 279)
Screenshot: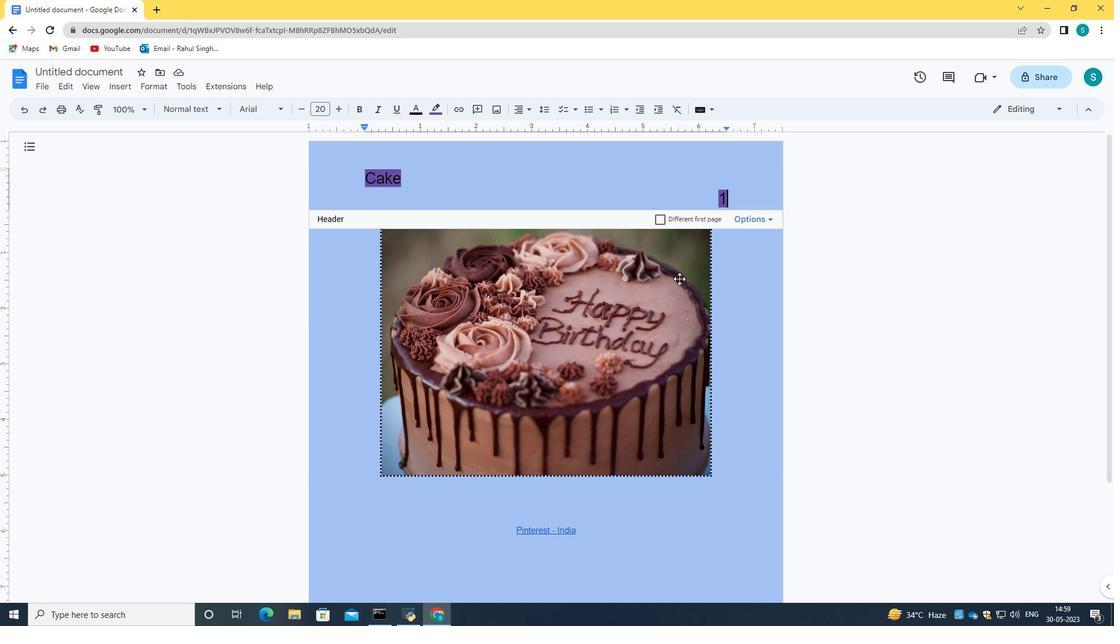 
Action: Mouse scrolled (680, 279) with delta (0, 0)
Screenshot: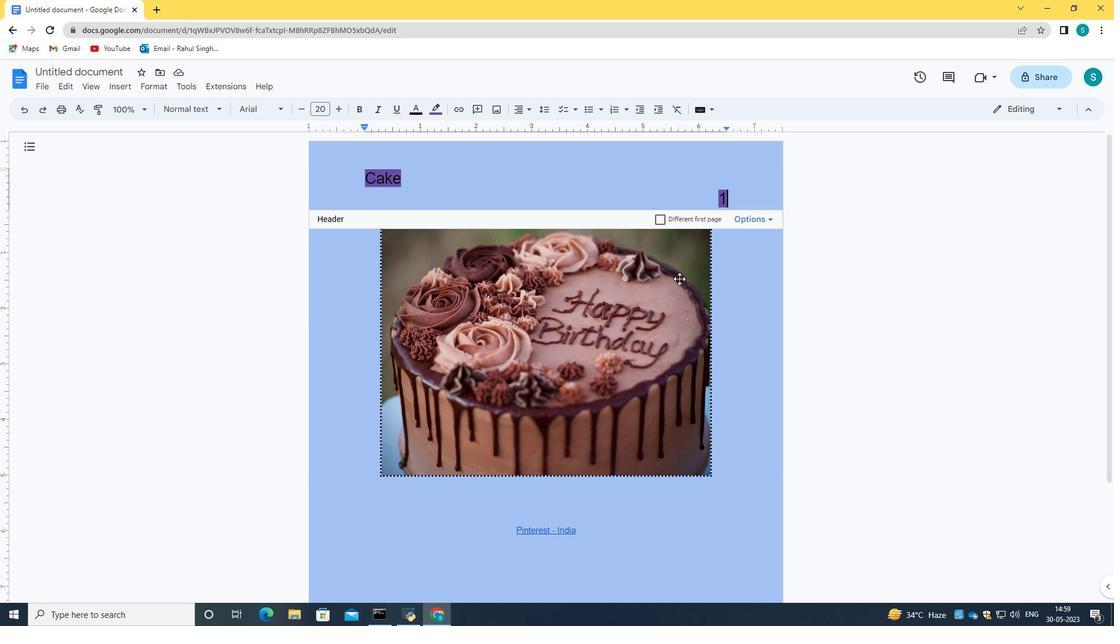 
Action: Mouse scrolled (680, 280) with delta (0, 0)
Screenshot: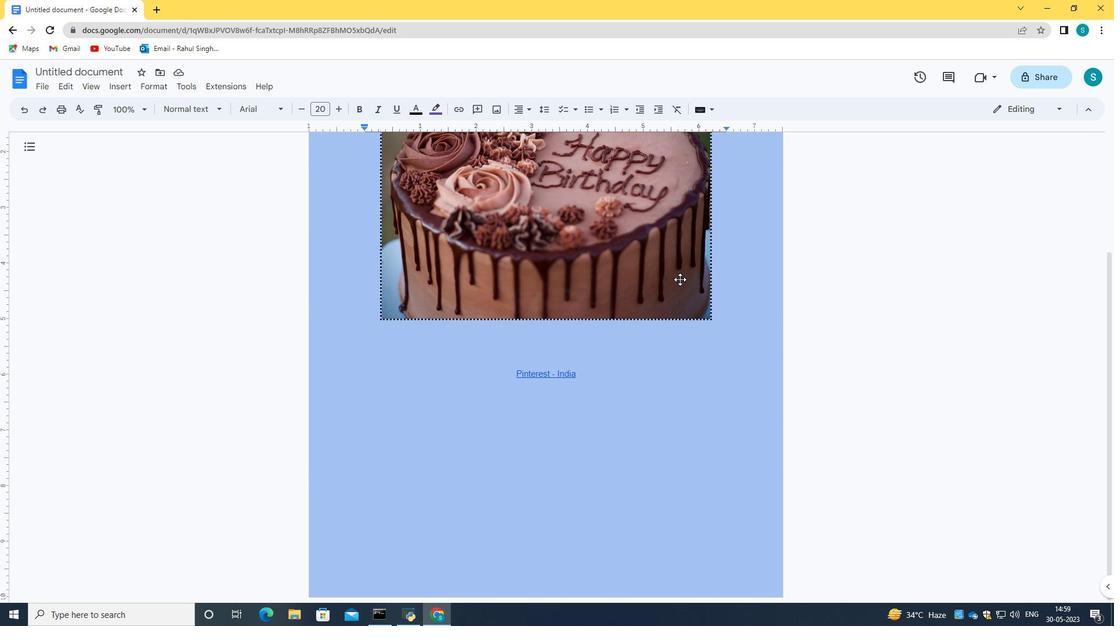 
Action: Mouse scrolled (680, 280) with delta (0, 0)
Screenshot: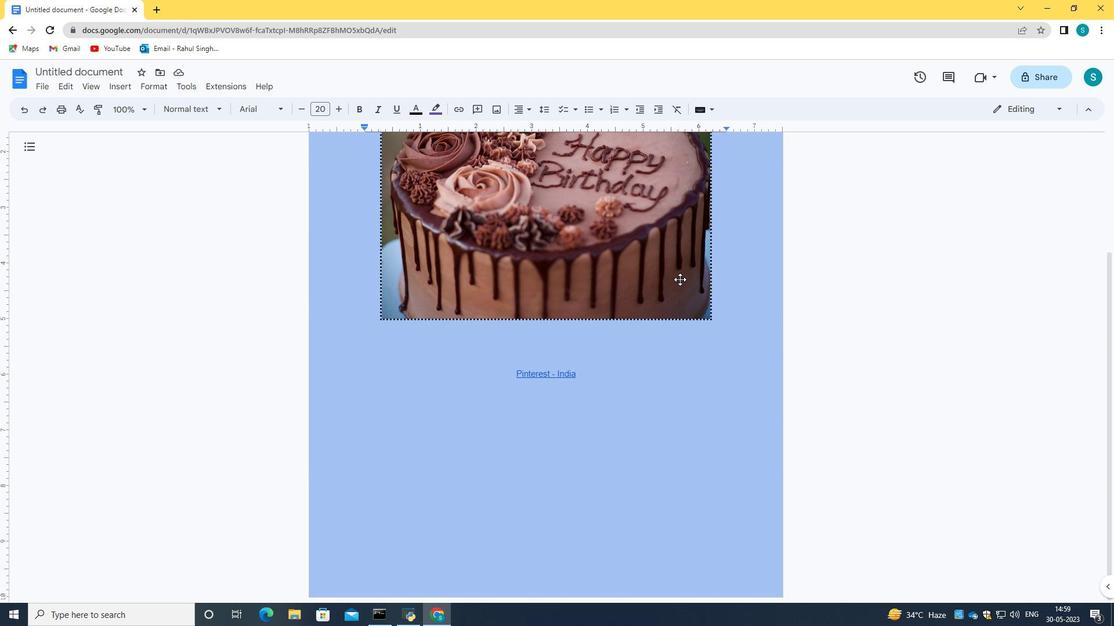 
Action: Mouse scrolled (680, 280) with delta (0, 0)
Screenshot: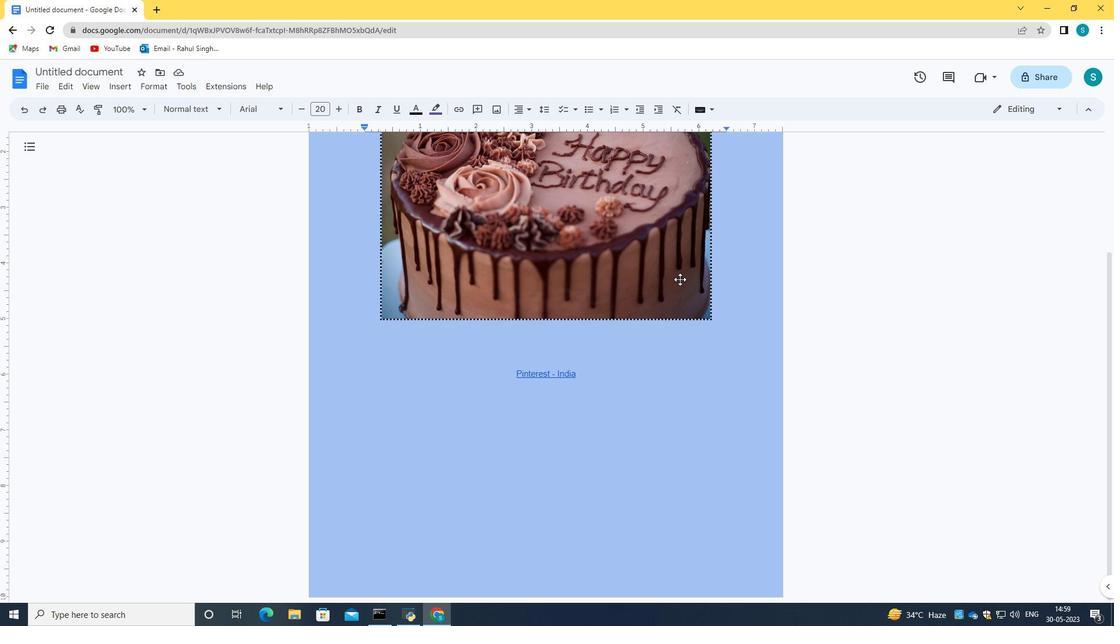 
Action: Mouse moved to (478, 330)
Screenshot: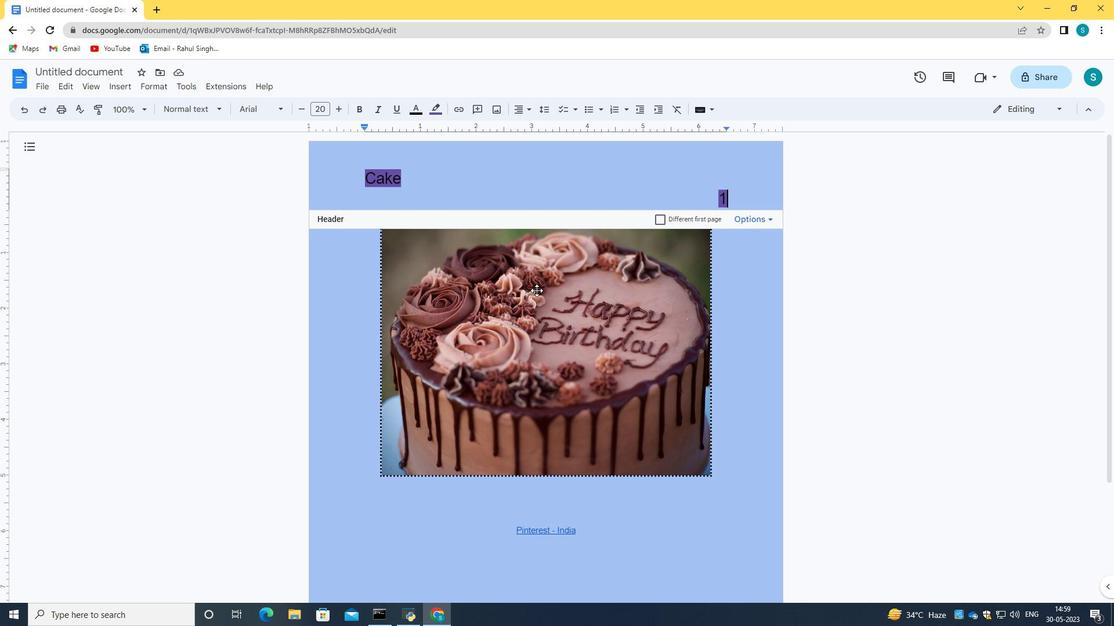 
Action: Mouse scrolled (478, 329) with delta (0, 0)
Screenshot: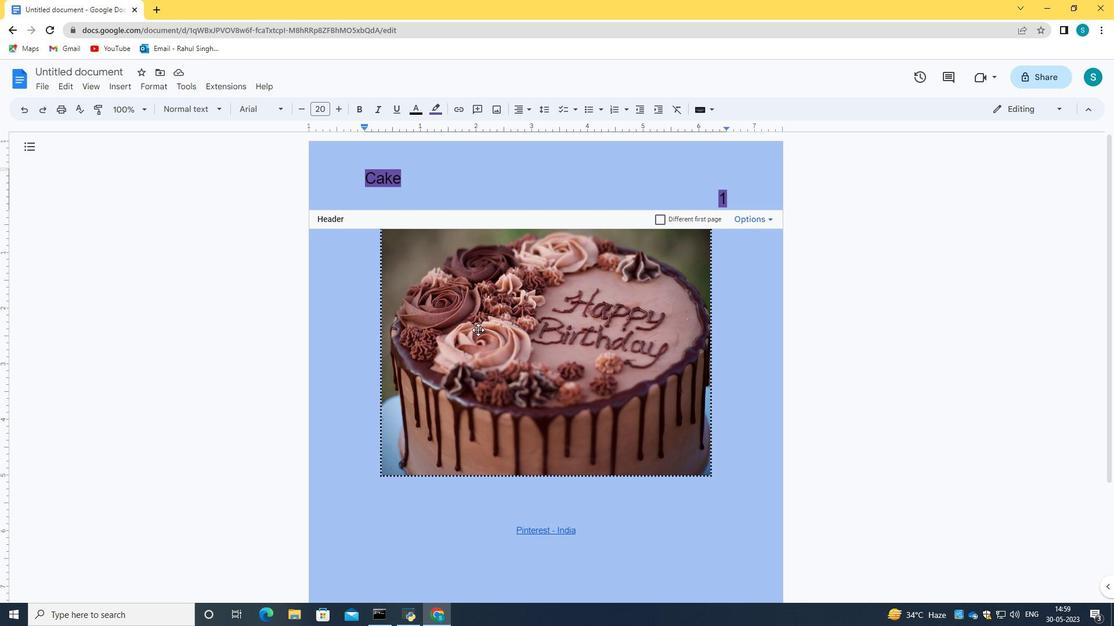 
Action: Mouse scrolled (478, 329) with delta (0, 0)
Screenshot: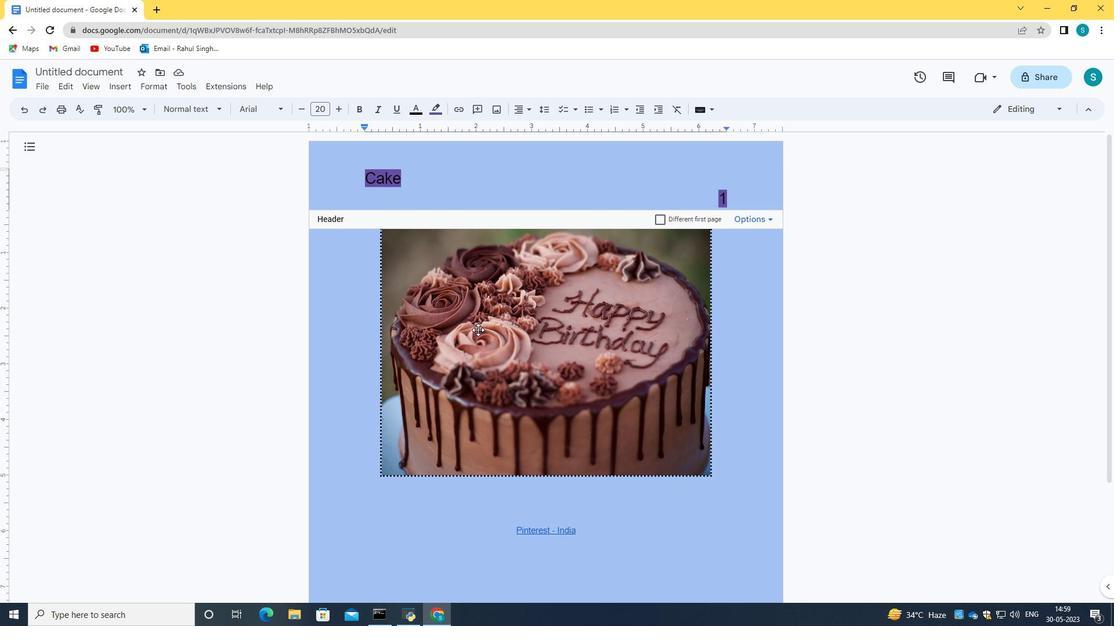 
Action: Mouse moved to (478, 330)
Screenshot: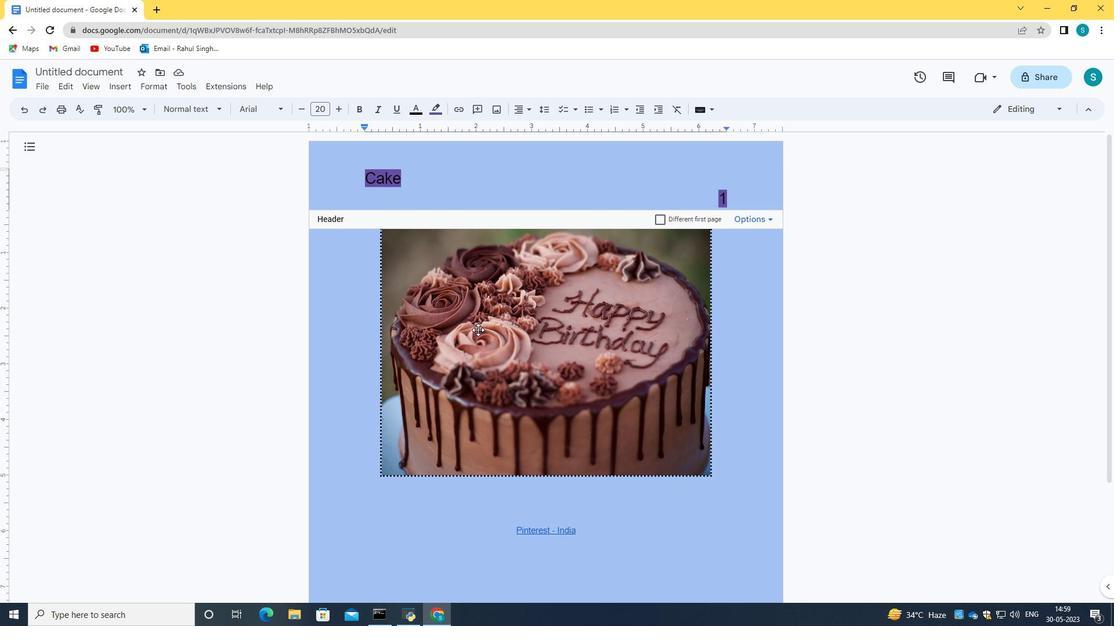 
Action: Mouse scrolled (478, 330) with delta (0, 0)
Screenshot: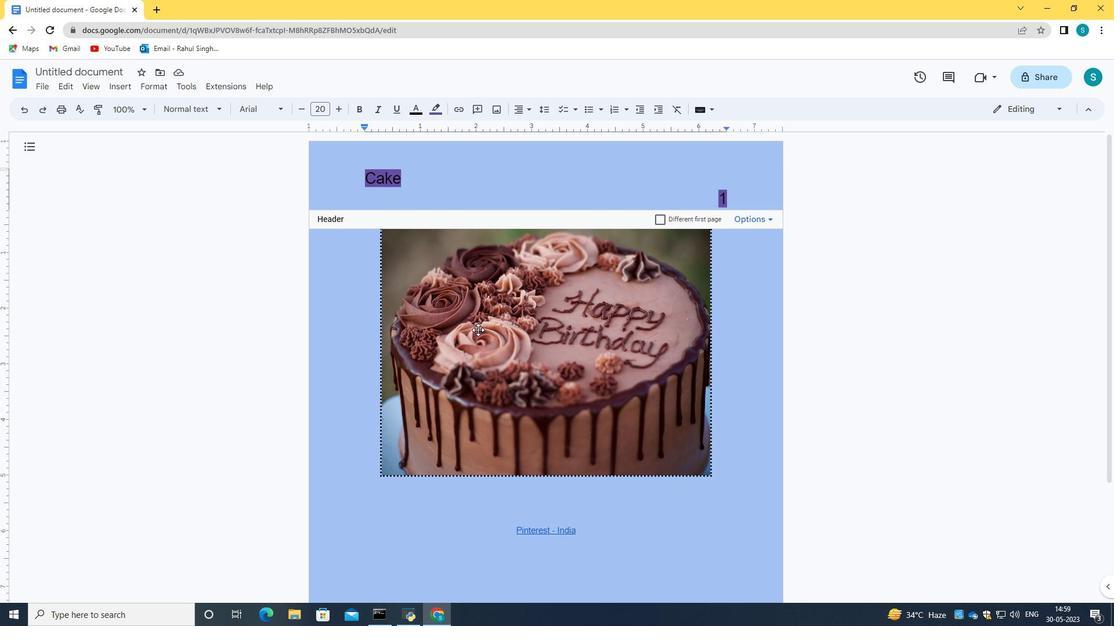 
Action: Mouse scrolled (478, 330) with delta (0, 0)
Screenshot: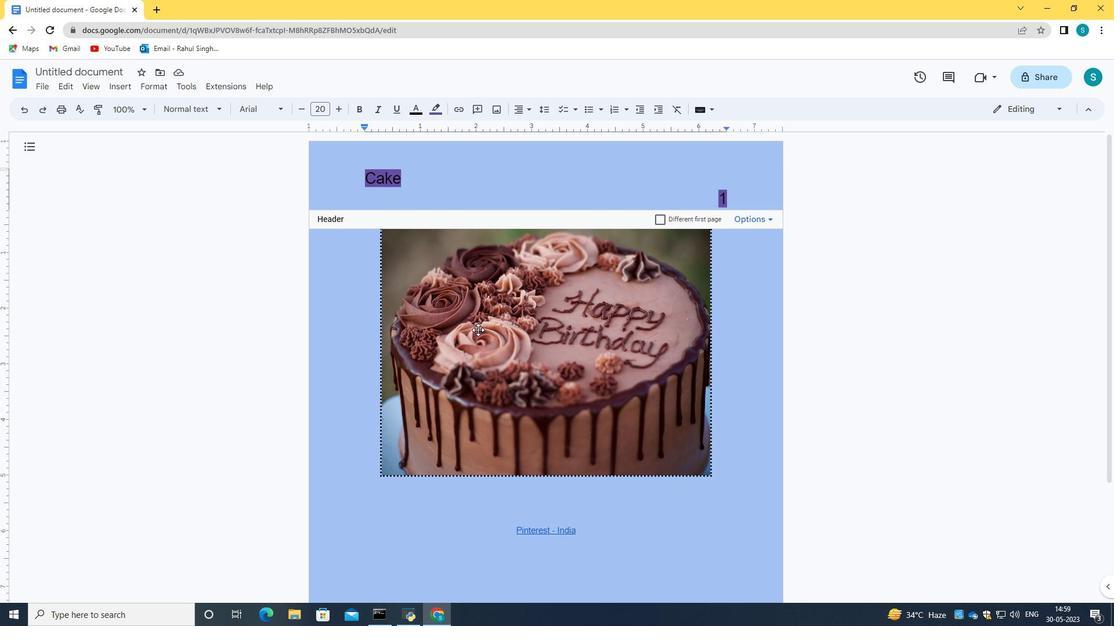 
Action: Mouse scrolled (478, 330) with delta (0, 0)
Screenshot: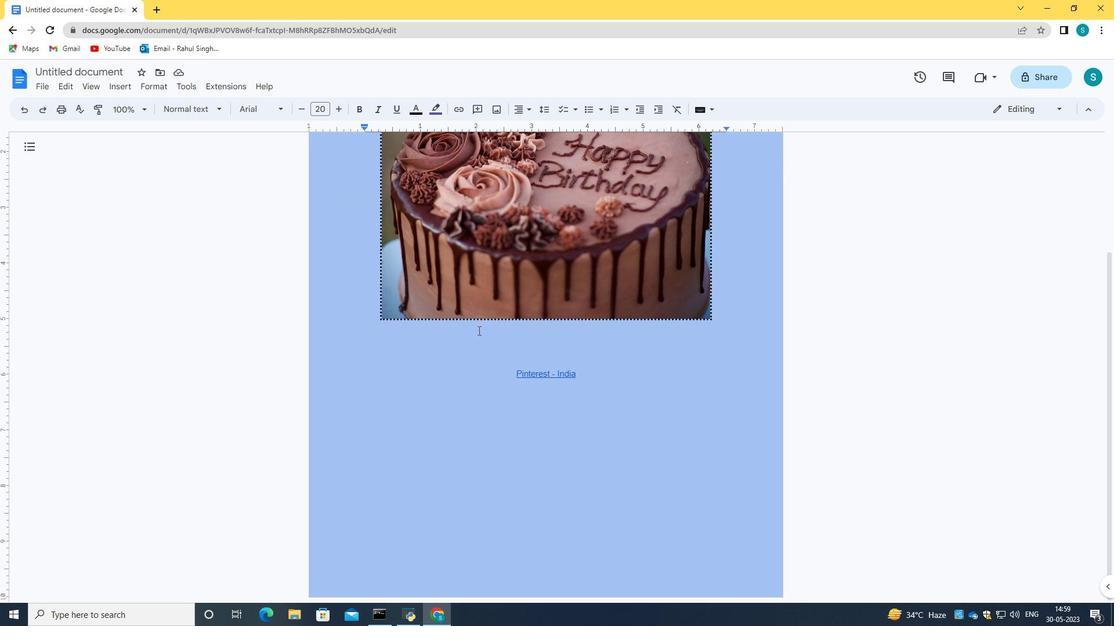 
Action: Mouse scrolled (478, 330) with delta (0, 0)
Screenshot: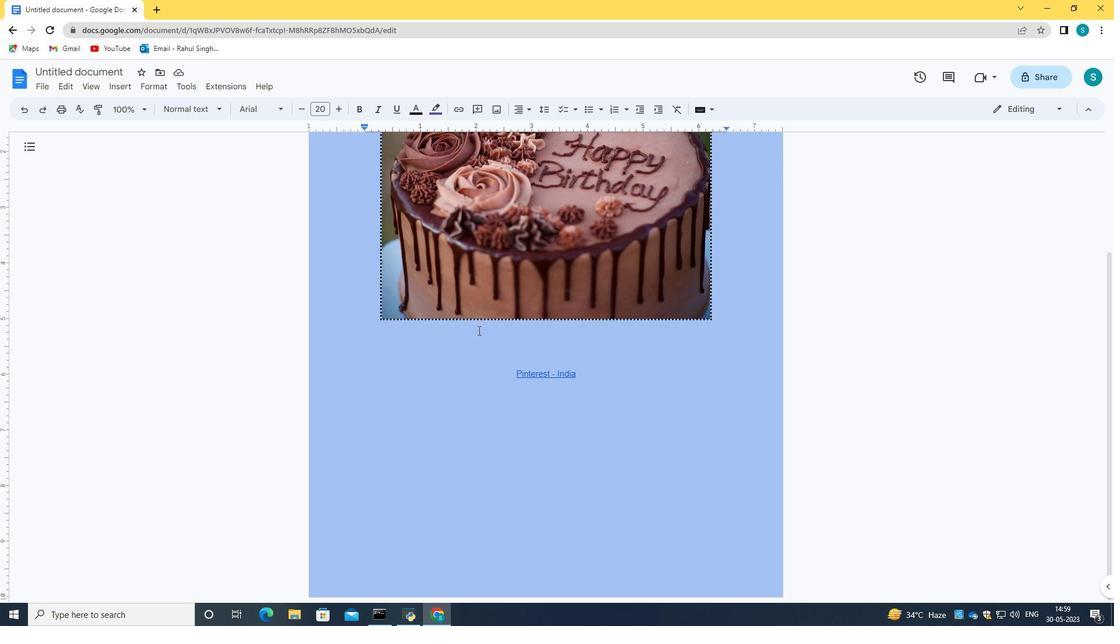 
Action: Mouse moved to (478, 330)
Screenshot: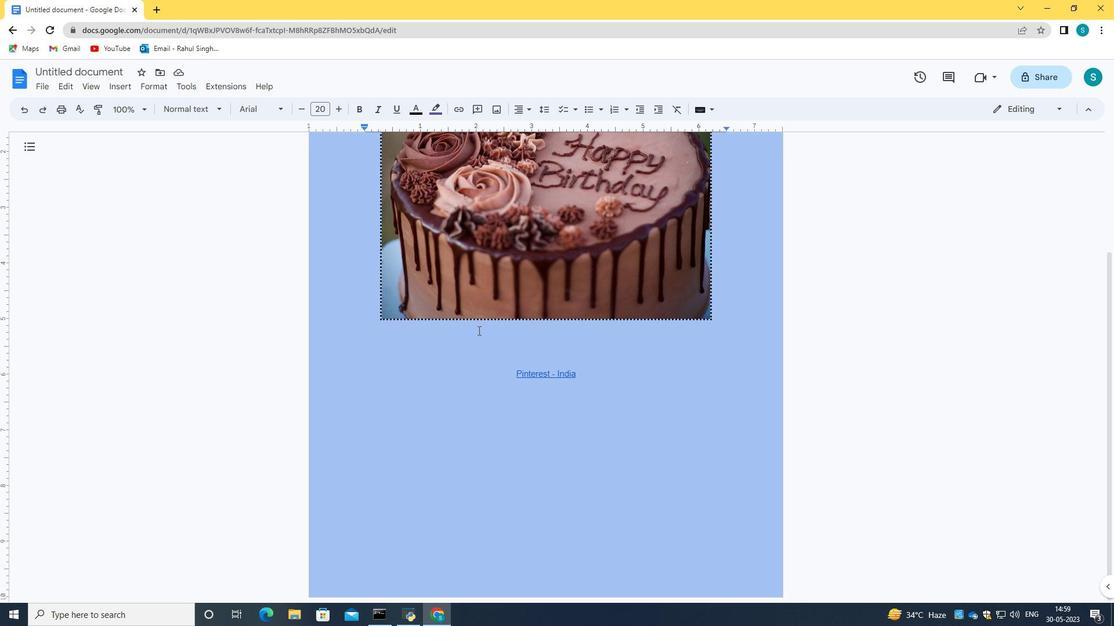 
Action: Mouse scrolled (478, 330) with delta (0, 0)
Screenshot: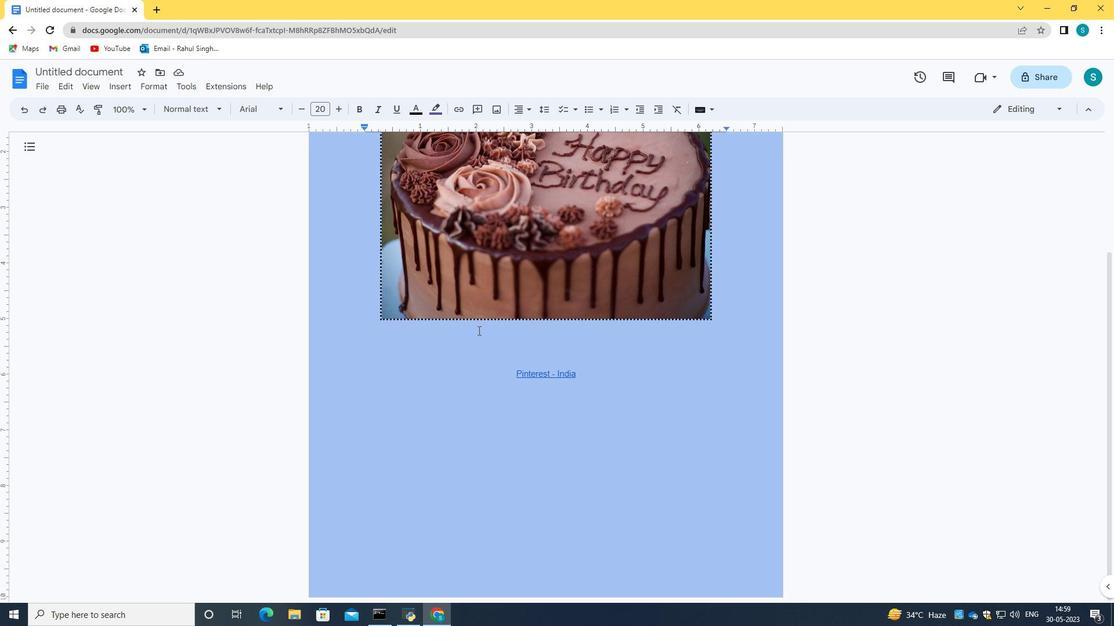 
Action: Mouse moved to (481, 332)
Screenshot: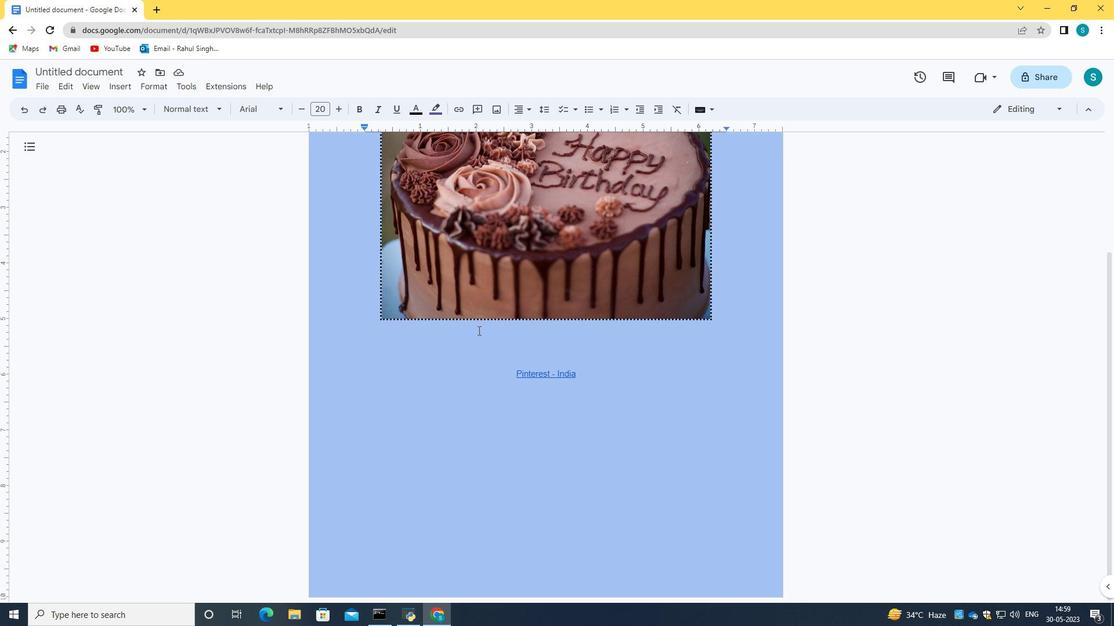 
Action: Mouse scrolled (481, 331) with delta (0, 0)
Screenshot: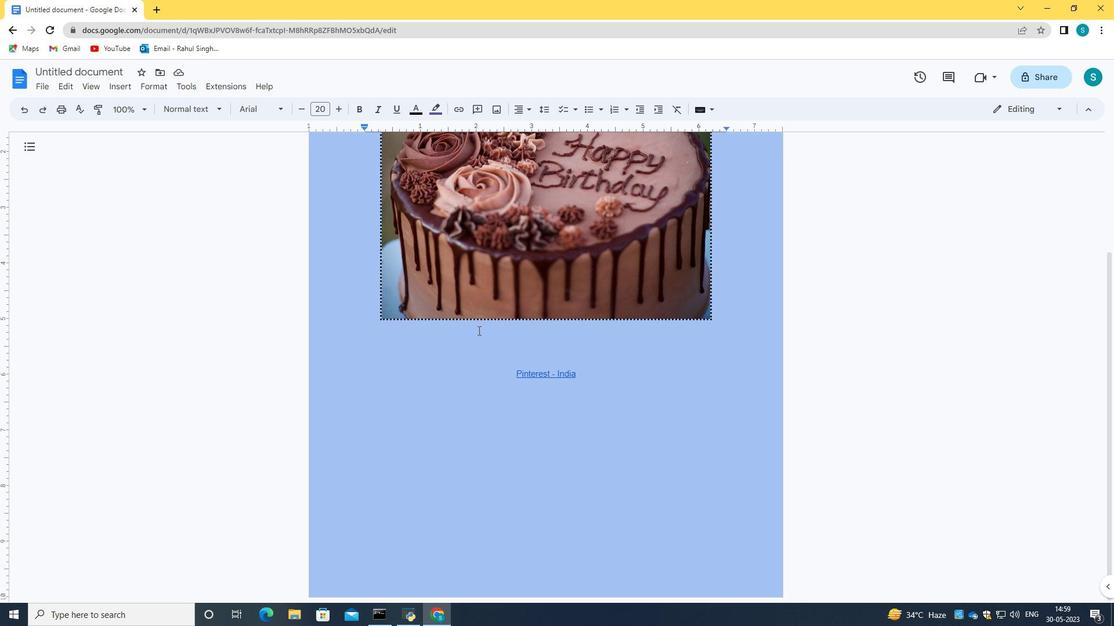 
Action: Mouse moved to (480, 331)
Screenshot: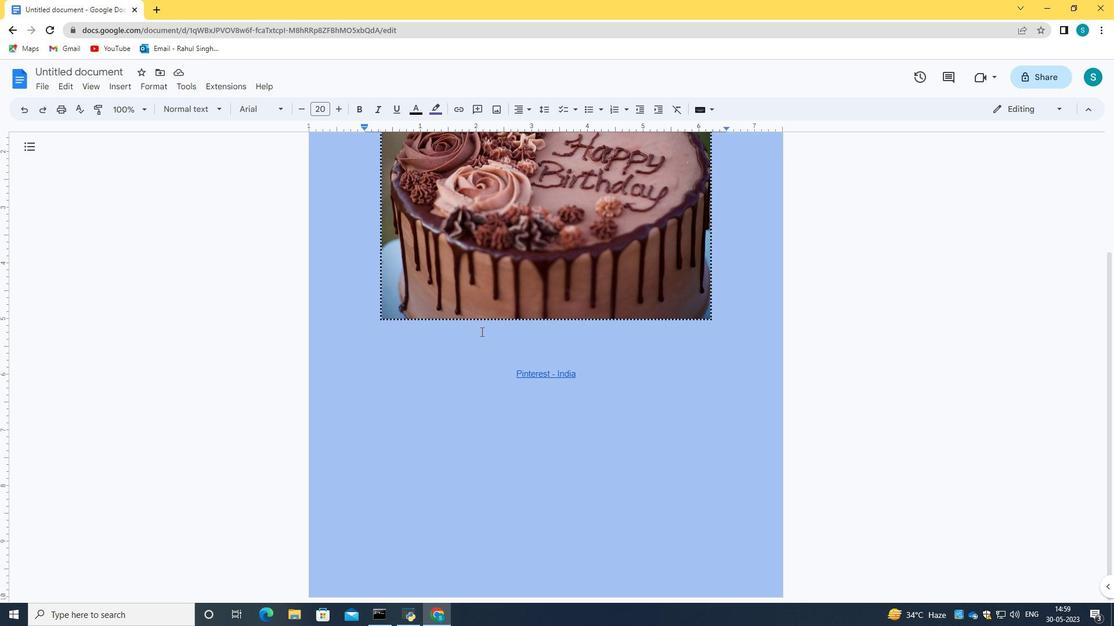 
Action: Mouse scrolled (480, 332) with delta (0, 0)
Screenshot: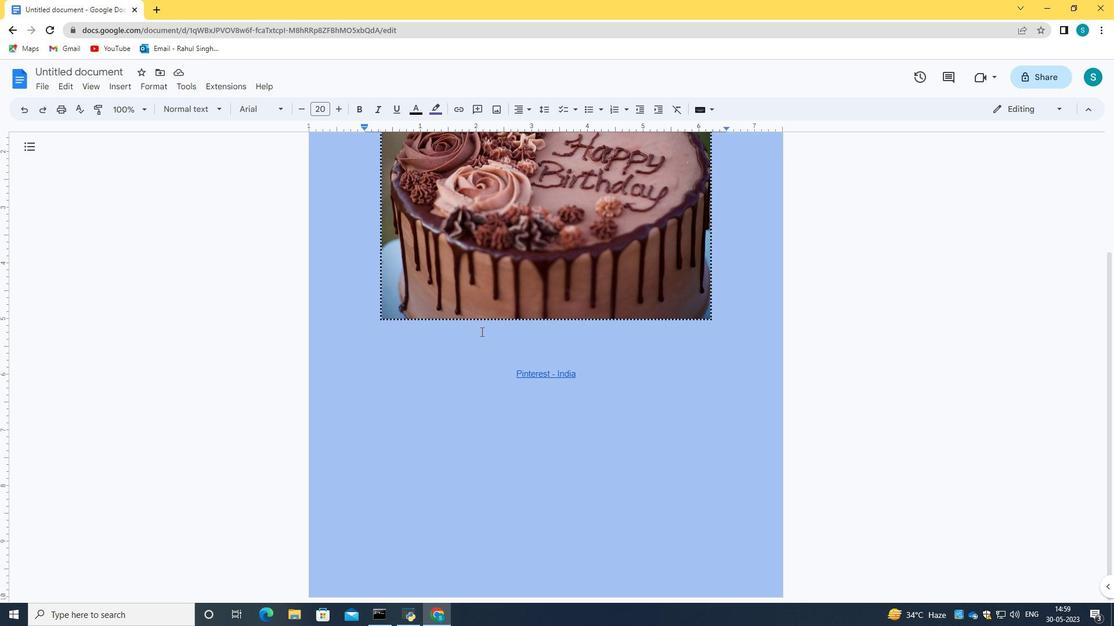 
Action: Mouse scrolled (480, 332) with delta (0, 0)
Screenshot: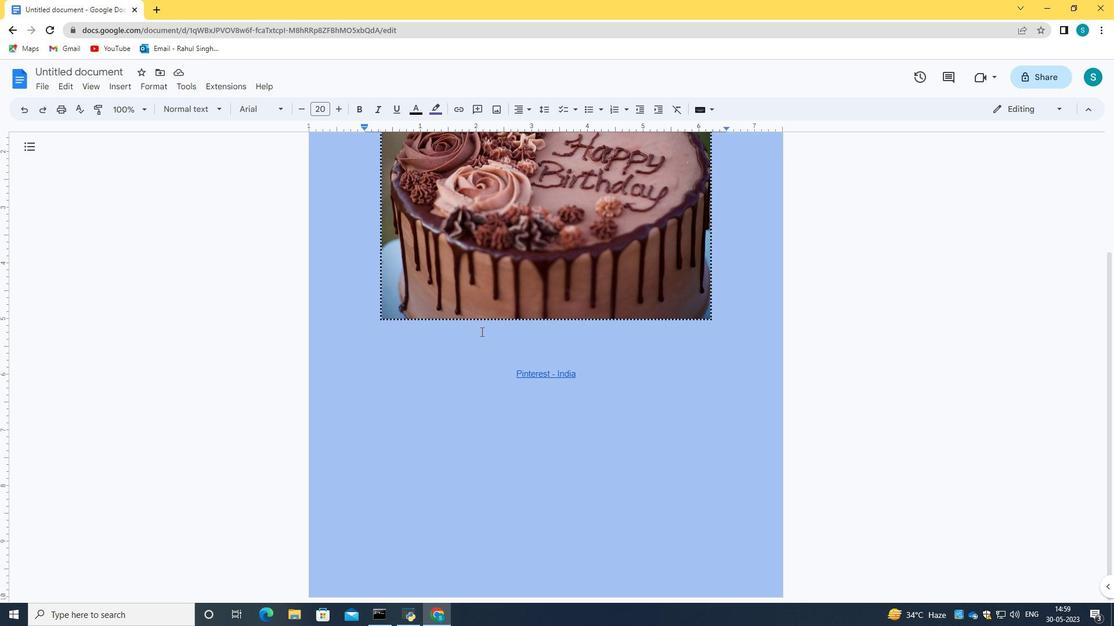 
Action: Mouse scrolled (480, 332) with delta (0, 0)
Screenshot: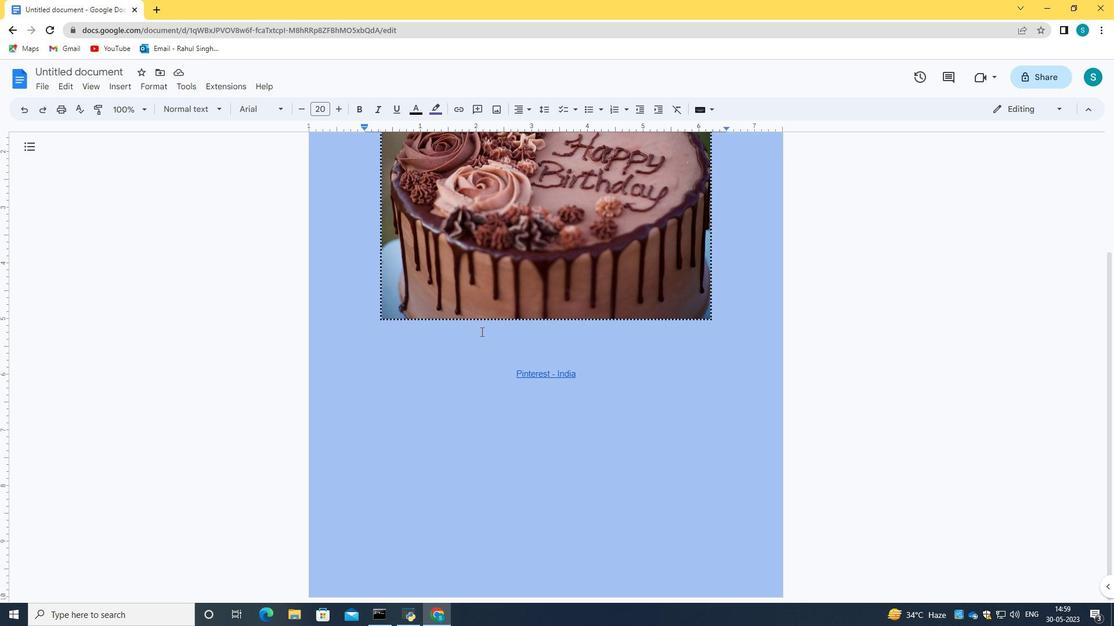 
Action: Mouse scrolled (480, 332) with delta (0, 0)
Screenshot: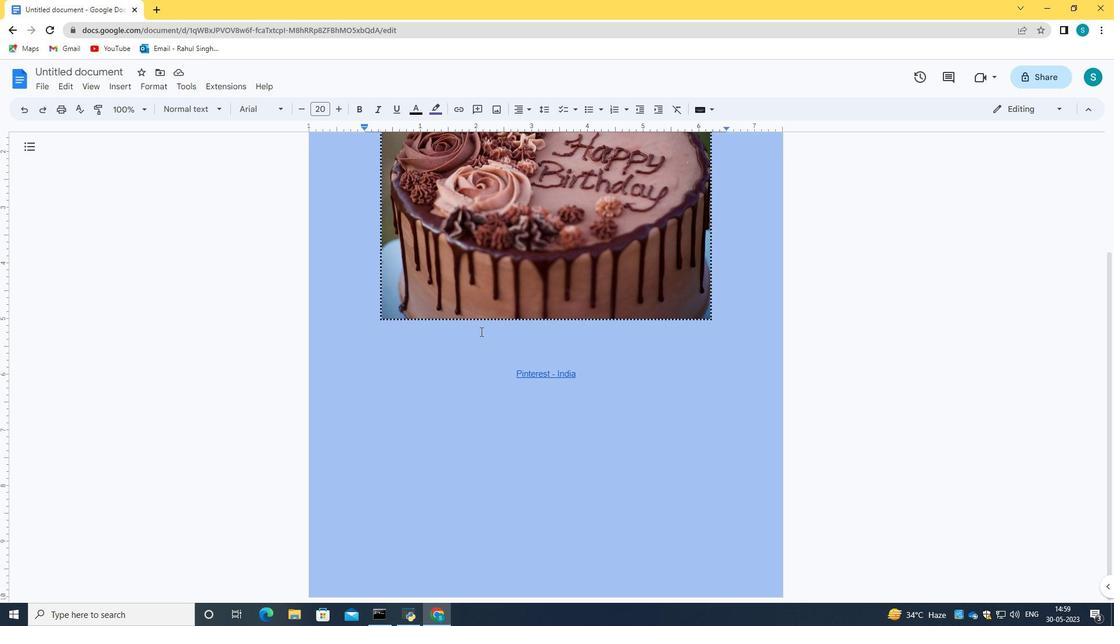 
Action: Mouse moved to (104, 84)
Screenshot: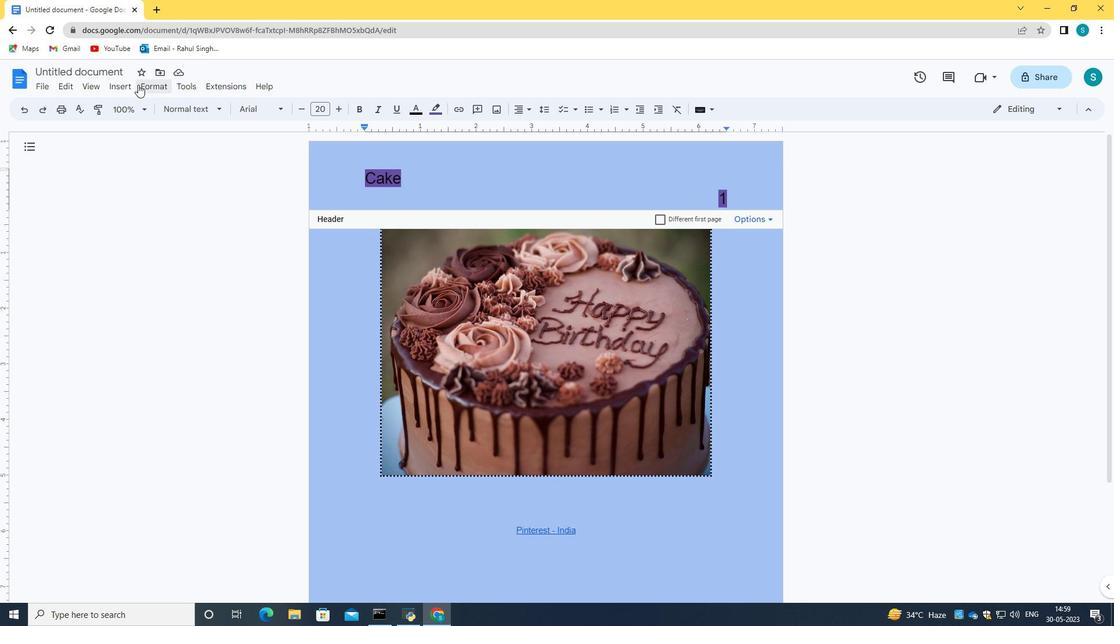 
Action: Mouse pressed left at (104, 84)
Screenshot: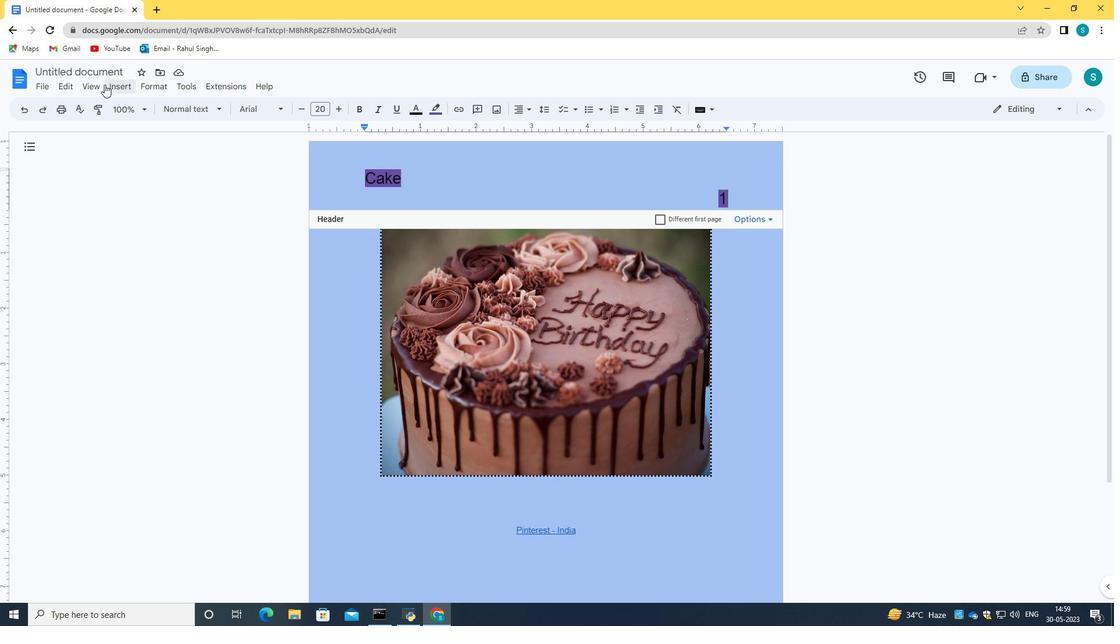 
Action: Mouse moved to (806, 254)
Screenshot: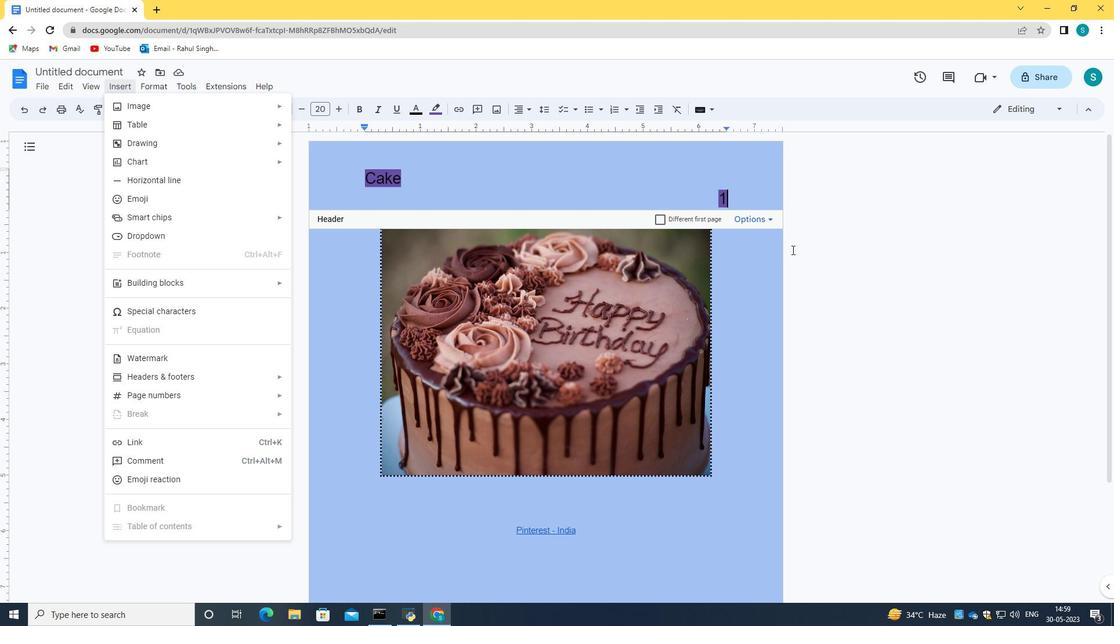 
Action: Mouse pressed left at (806, 254)
Screenshot: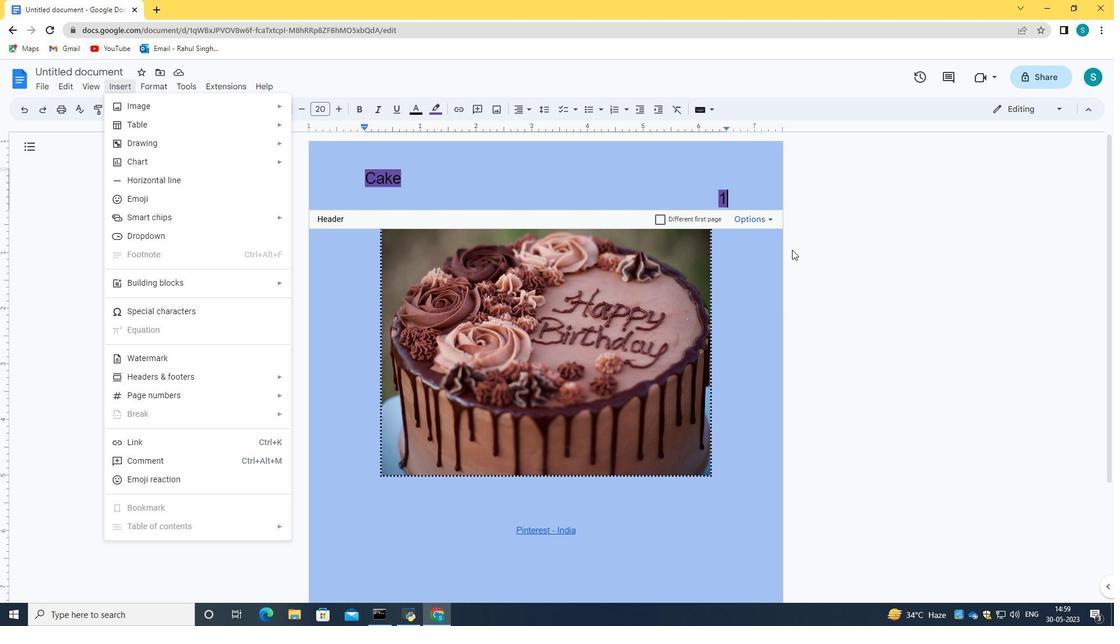 
Action: Mouse moved to (806, 254)
Screenshot: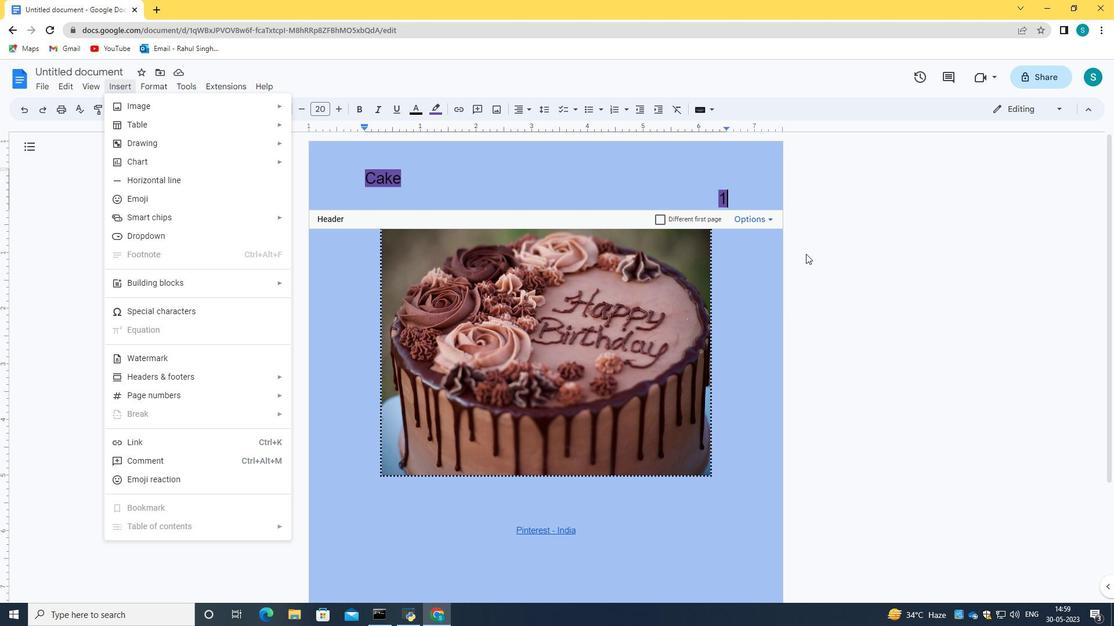 
